 Task: Search one way flight ticket for 2 adults, 2 children, 2 infants in seat in first from Sarasota: Sarasota-bradenton International Airport to Jackson: Jackson Hole Airport on 5-2-2023. Choice of flights is Westjet. Number of bags: 7 checked bags. Price is upto 50000. Outbound departure time preference is 16:30.
Action: Mouse moved to (292, 396)
Screenshot: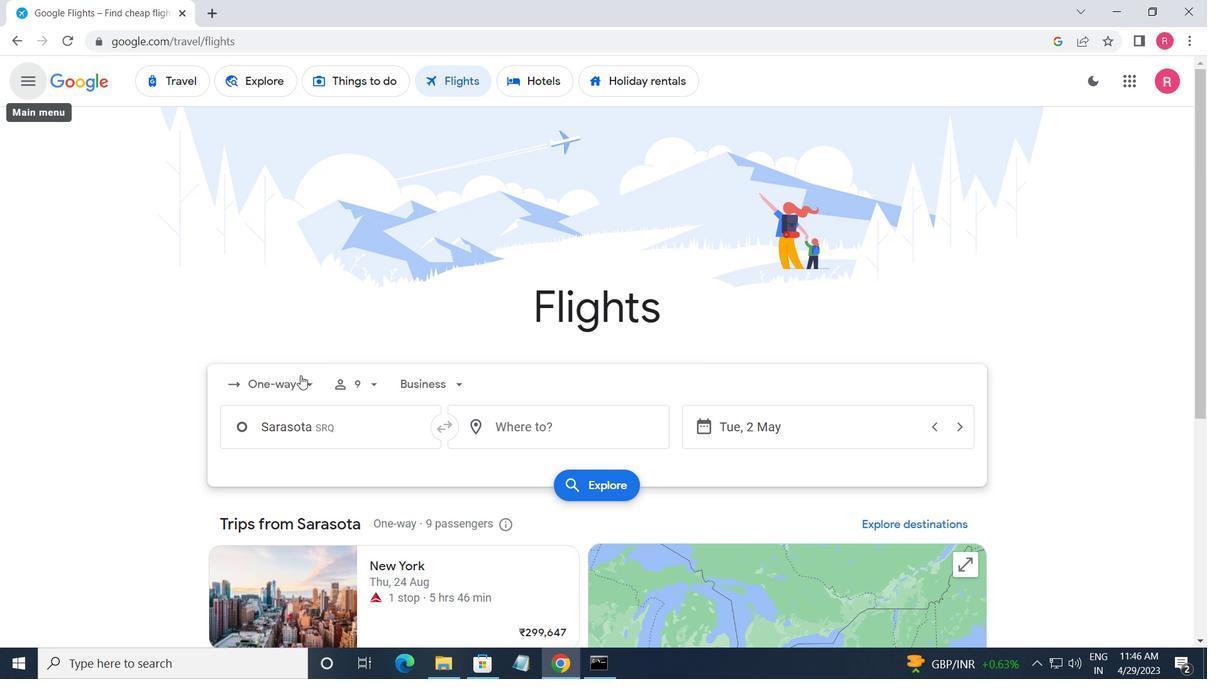 
Action: Mouse pressed left at (292, 396)
Screenshot: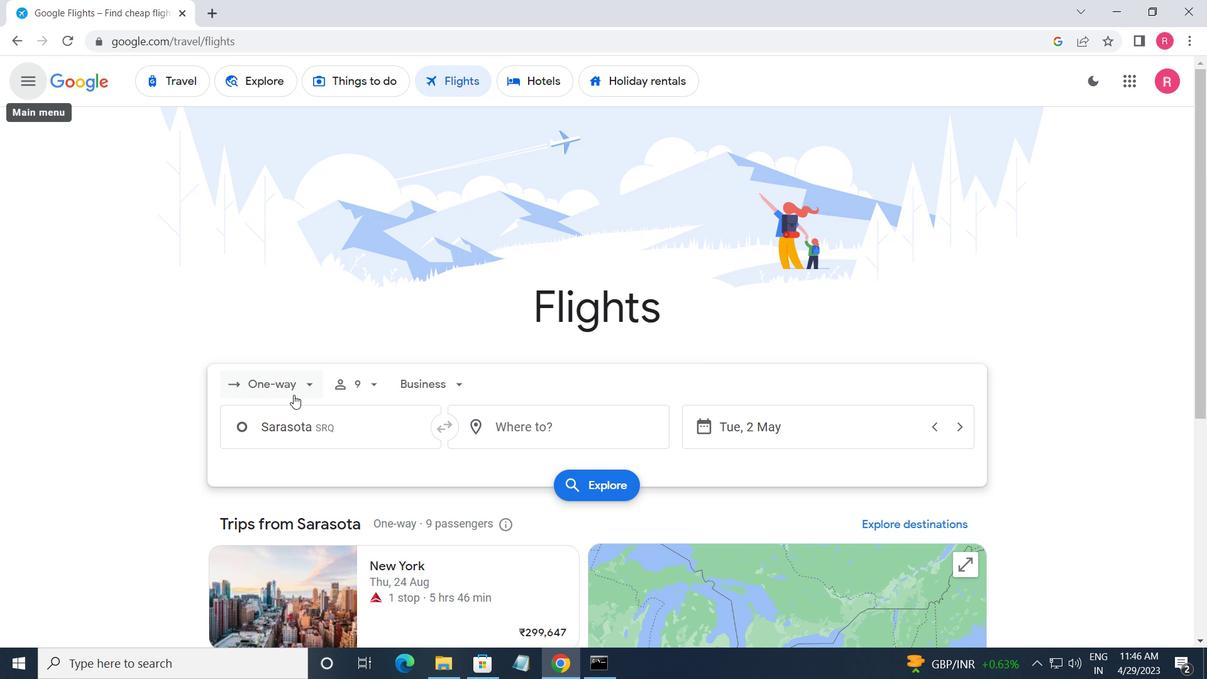 
Action: Mouse moved to (303, 451)
Screenshot: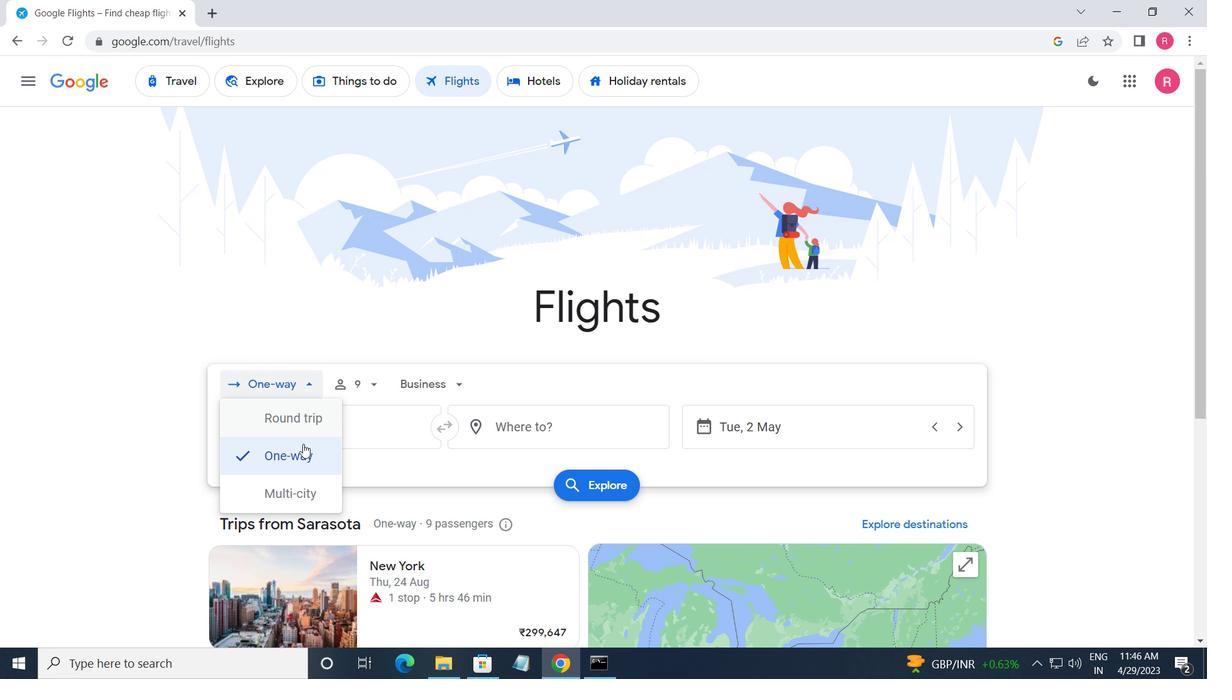 
Action: Mouse pressed left at (303, 451)
Screenshot: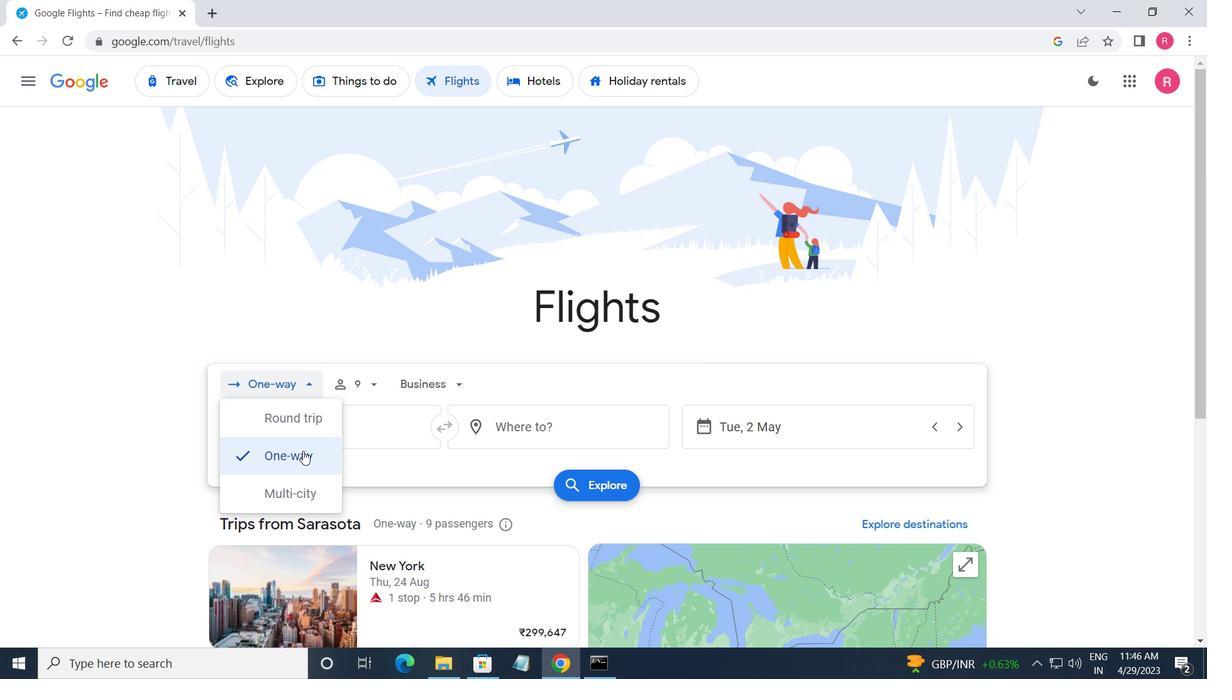 
Action: Mouse moved to (360, 384)
Screenshot: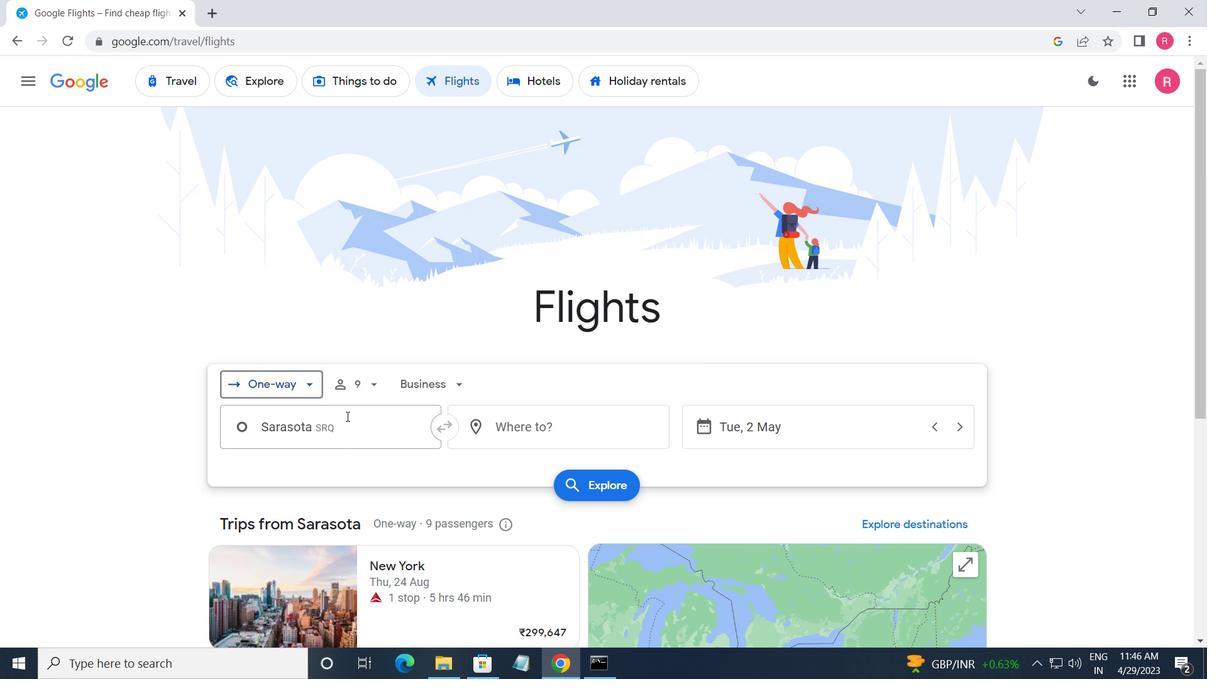 
Action: Mouse pressed left at (360, 384)
Screenshot: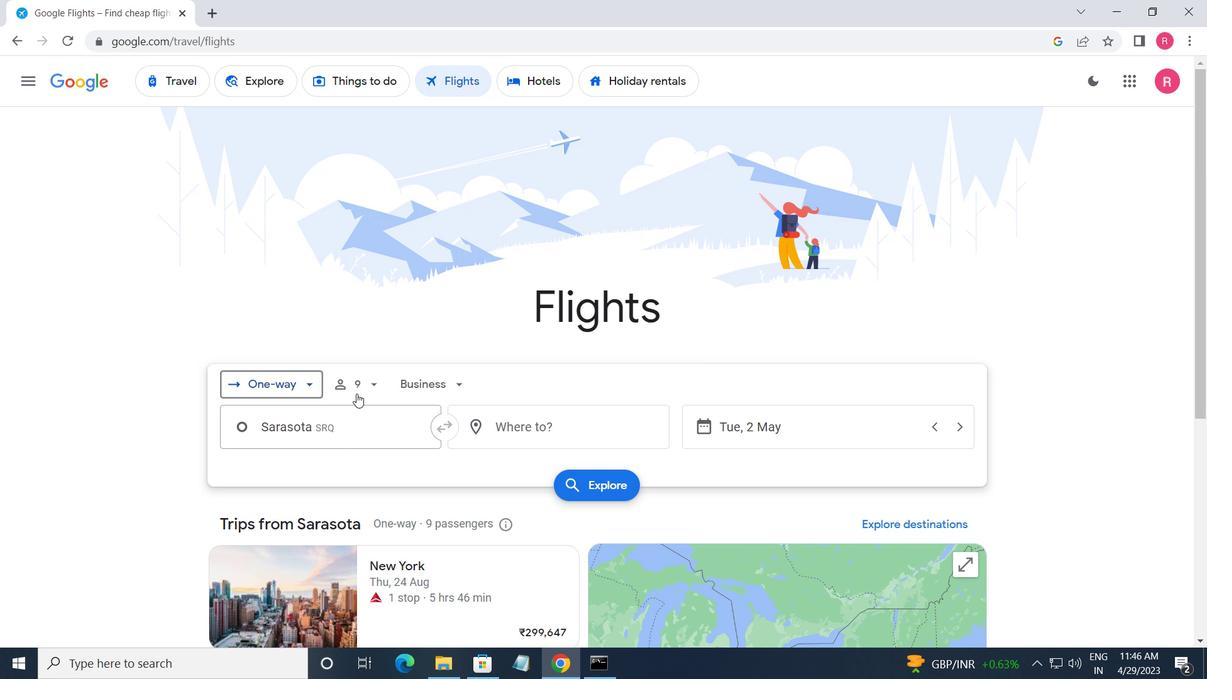 
Action: Mouse moved to (484, 430)
Screenshot: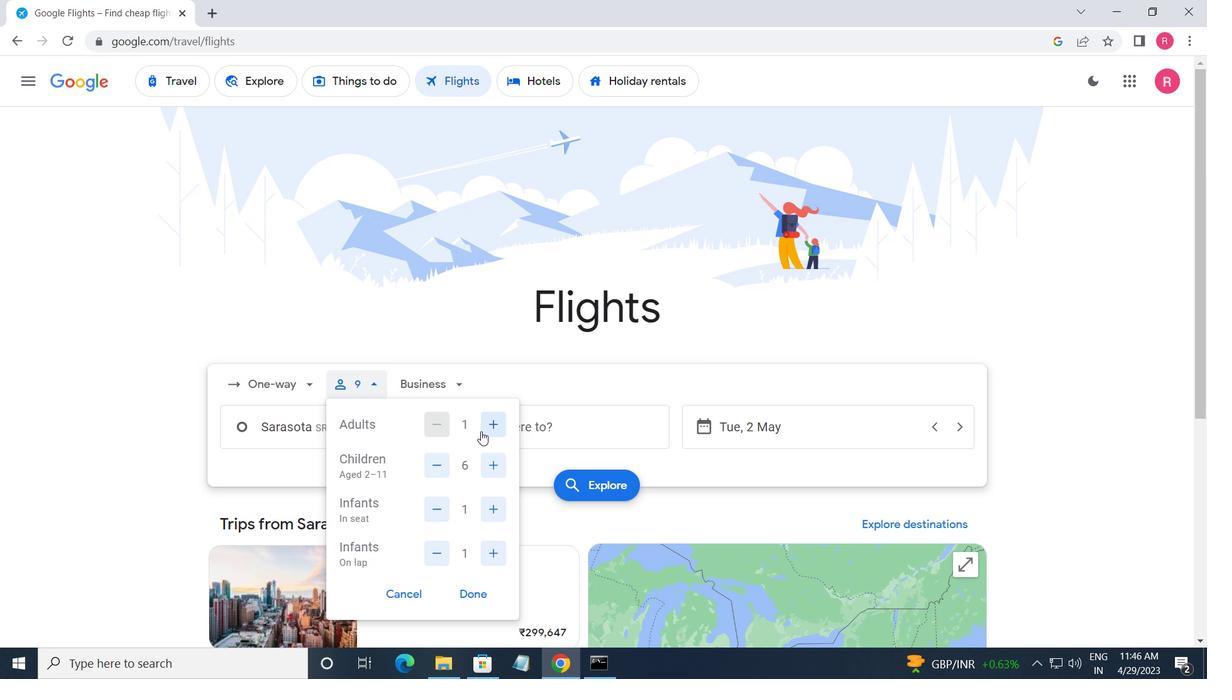 
Action: Mouse pressed left at (484, 430)
Screenshot: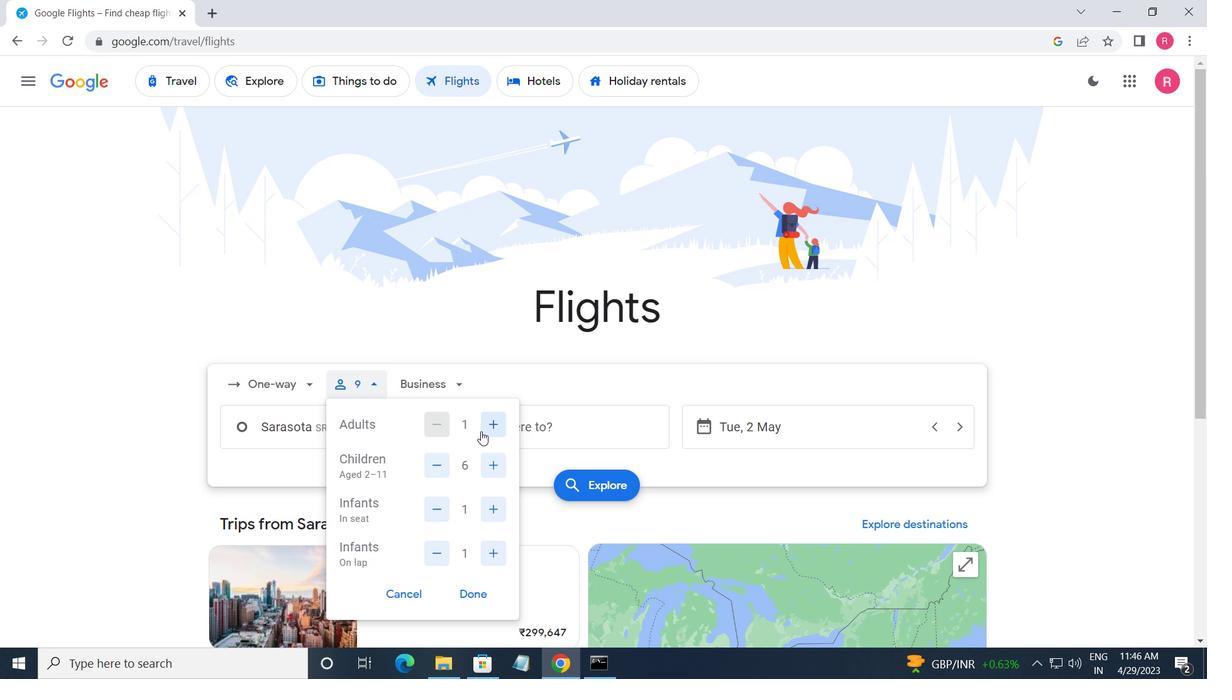 
Action: Mouse moved to (449, 471)
Screenshot: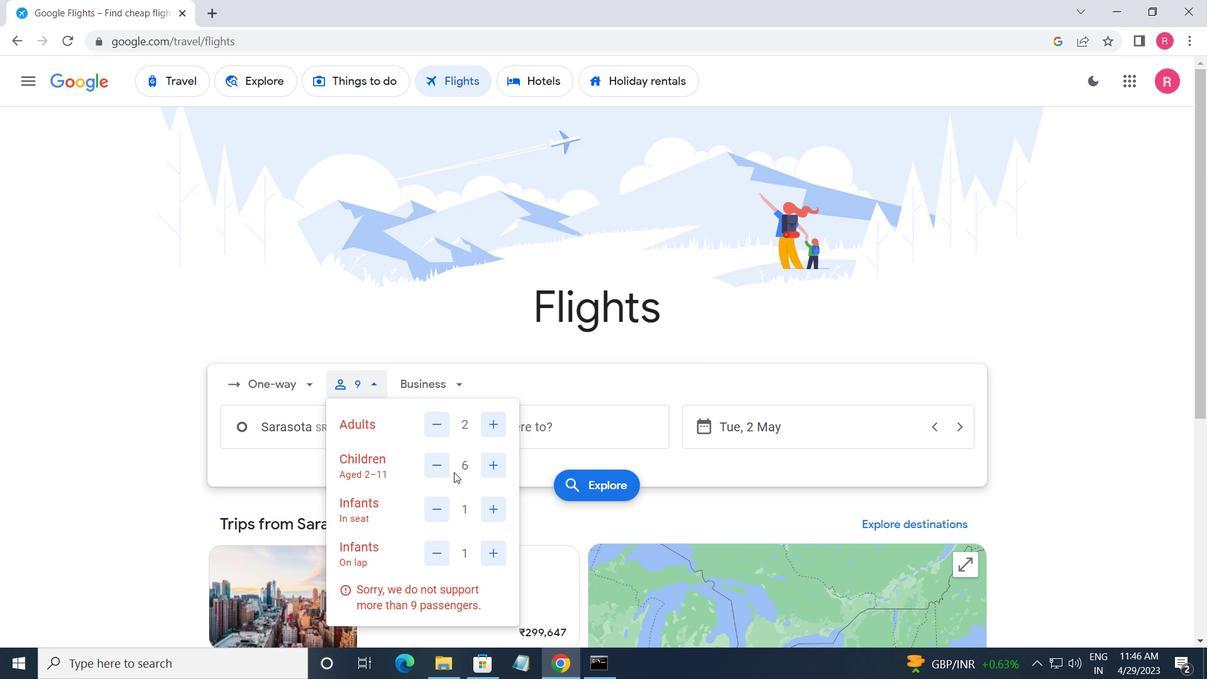 
Action: Mouse pressed left at (449, 471)
Screenshot: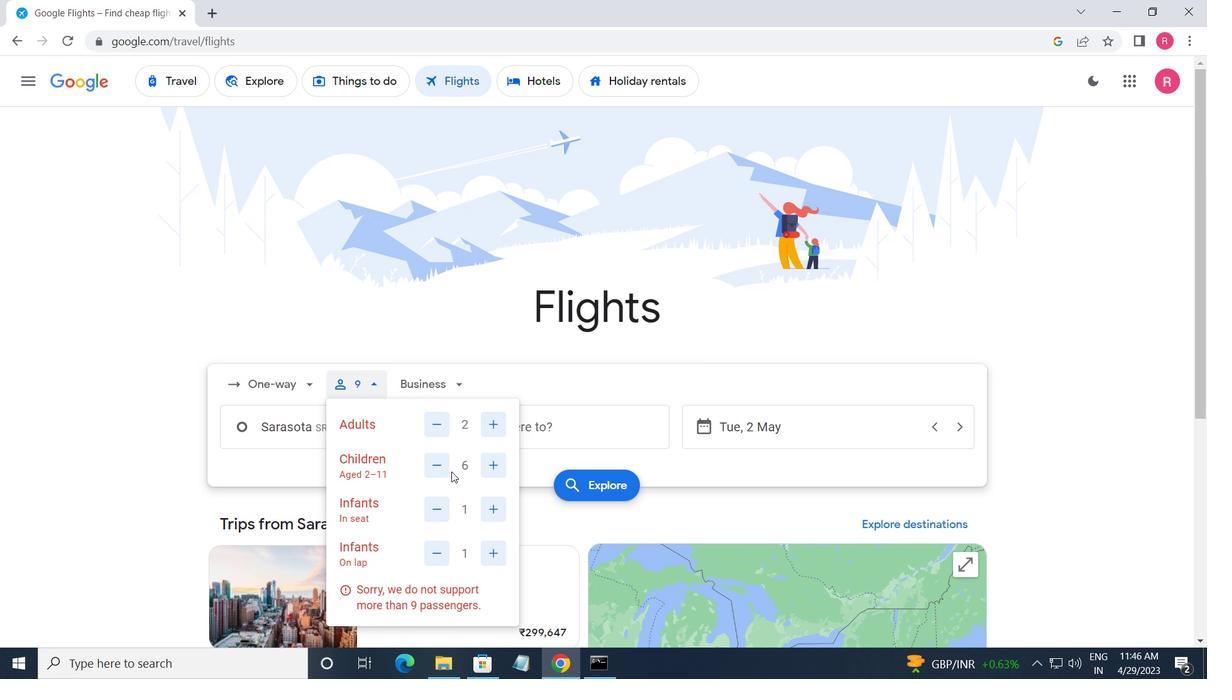 
Action: Mouse moved to (444, 471)
Screenshot: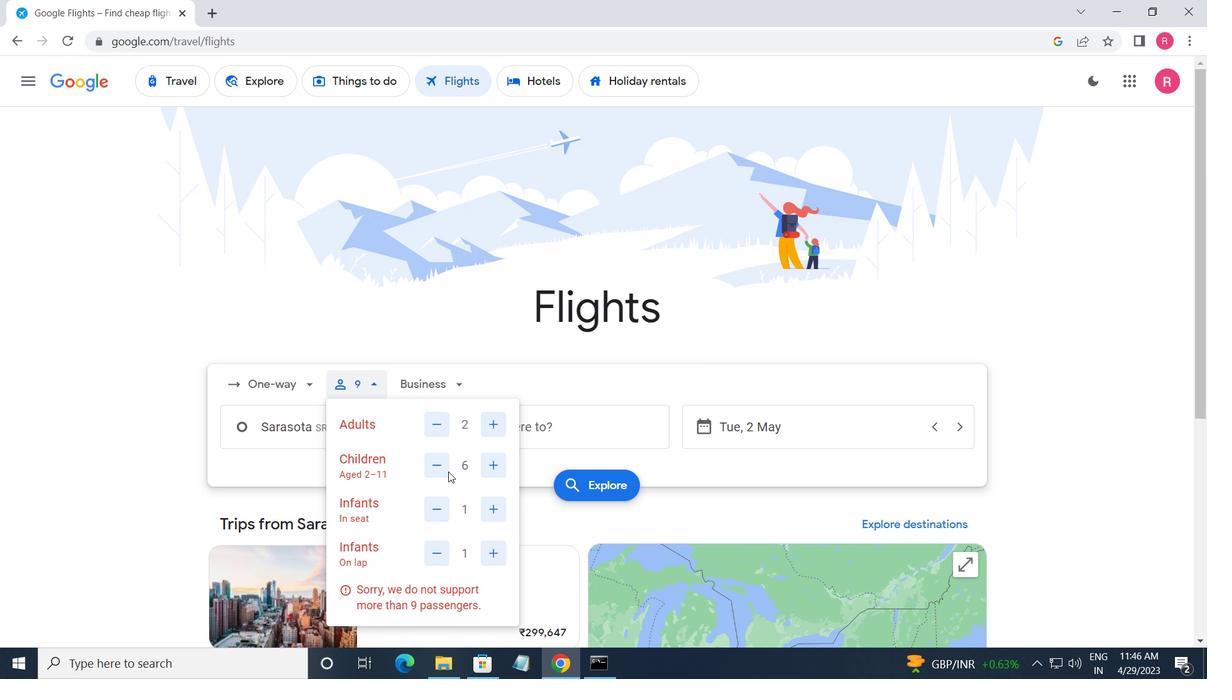 
Action: Mouse pressed left at (444, 471)
Screenshot: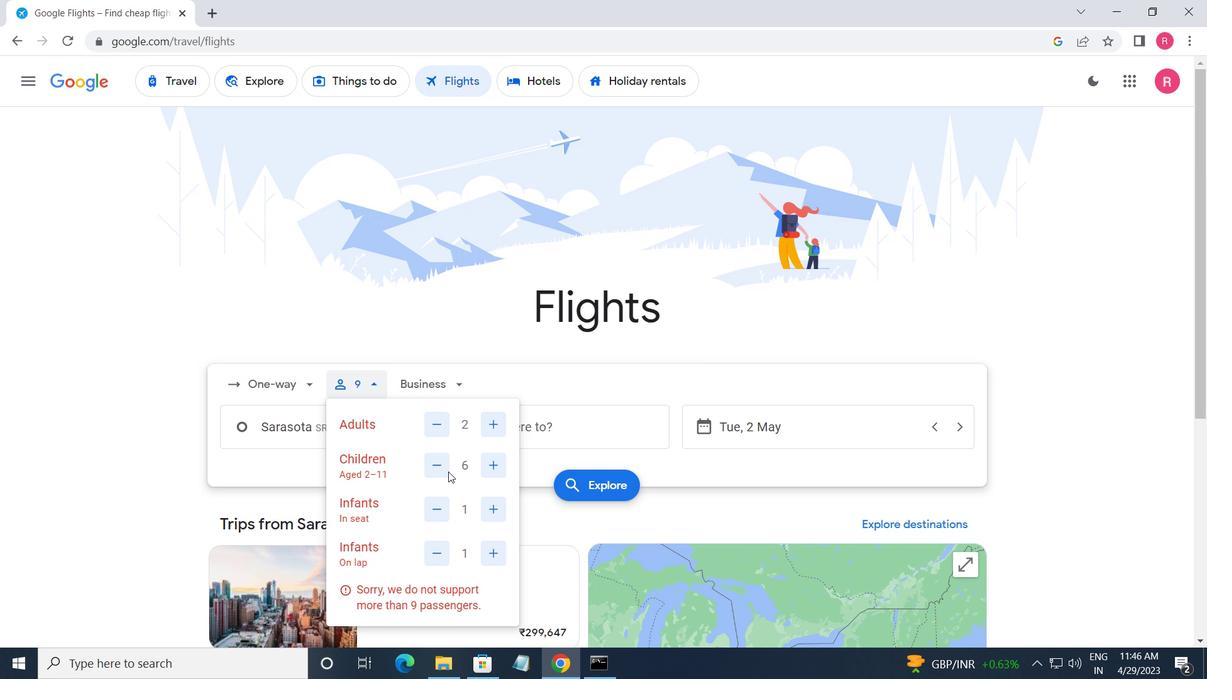 
Action: Mouse moved to (444, 471)
Screenshot: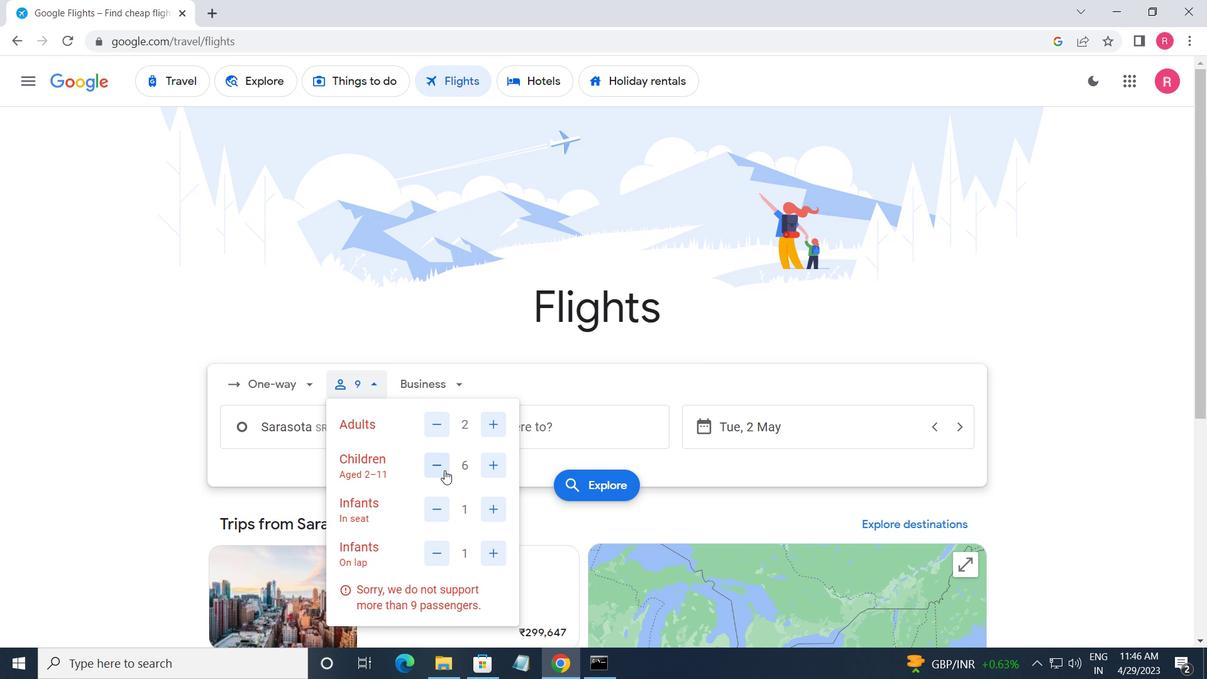 
Action: Mouse pressed left at (444, 471)
Screenshot: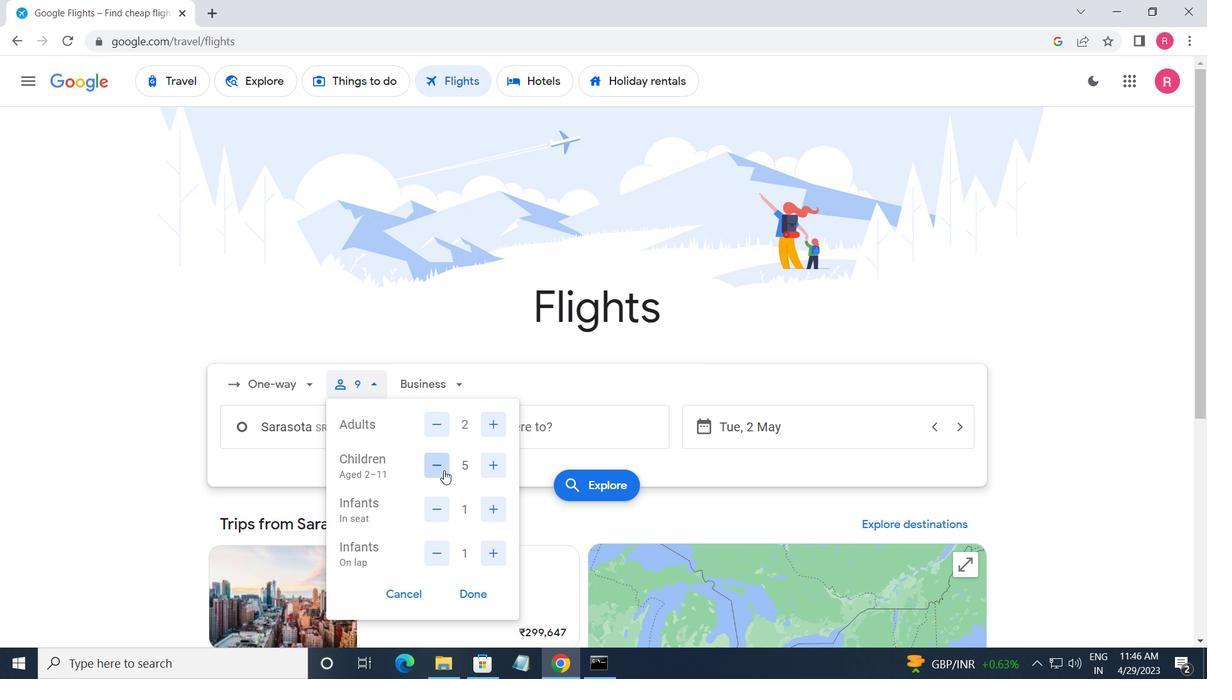 
Action: Mouse pressed left at (444, 471)
Screenshot: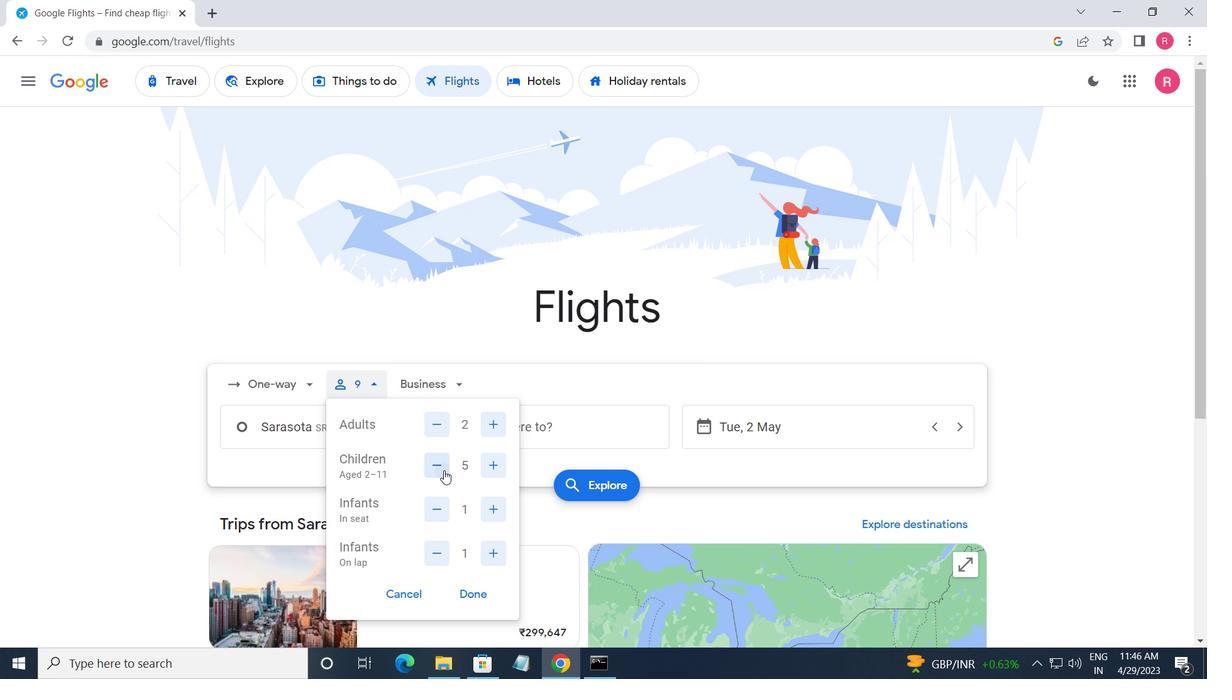 
Action: Mouse pressed left at (444, 471)
Screenshot: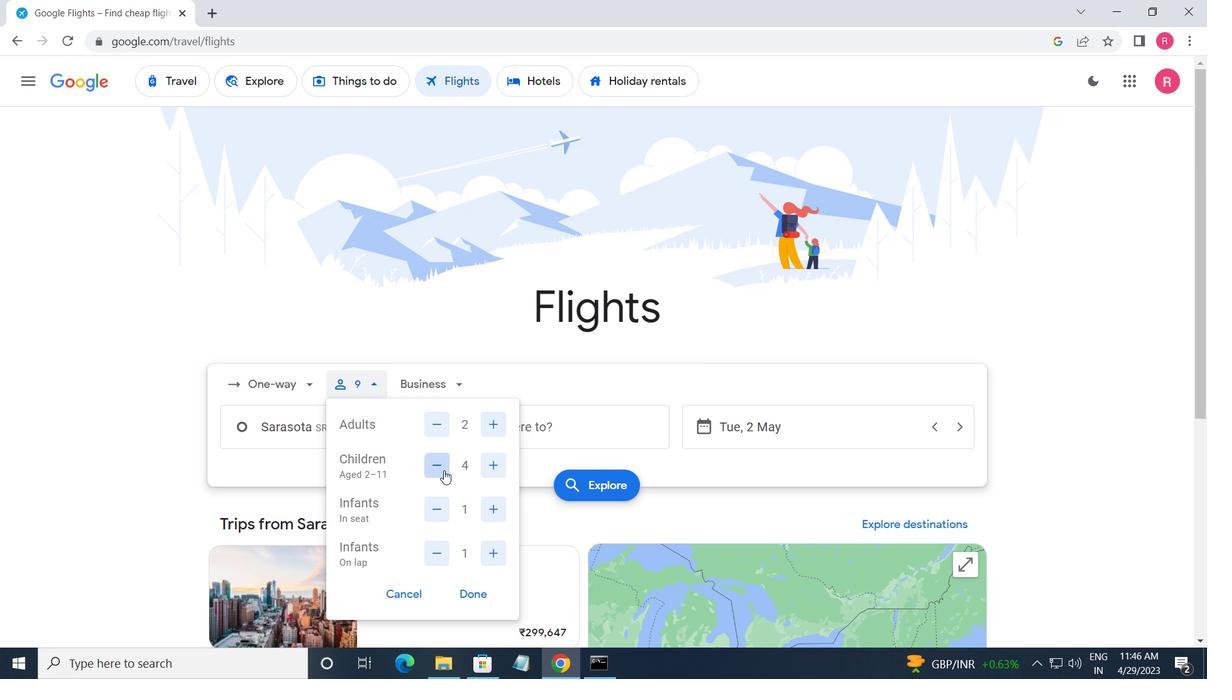 
Action: Mouse moved to (488, 508)
Screenshot: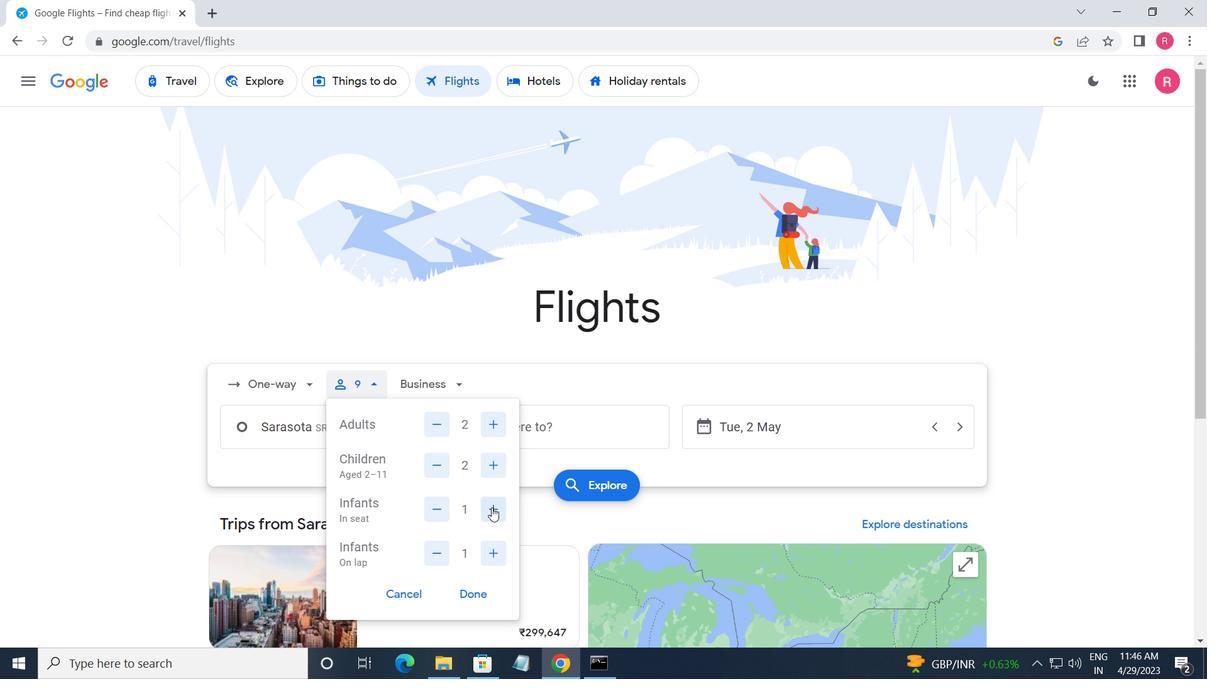 
Action: Mouse pressed left at (488, 508)
Screenshot: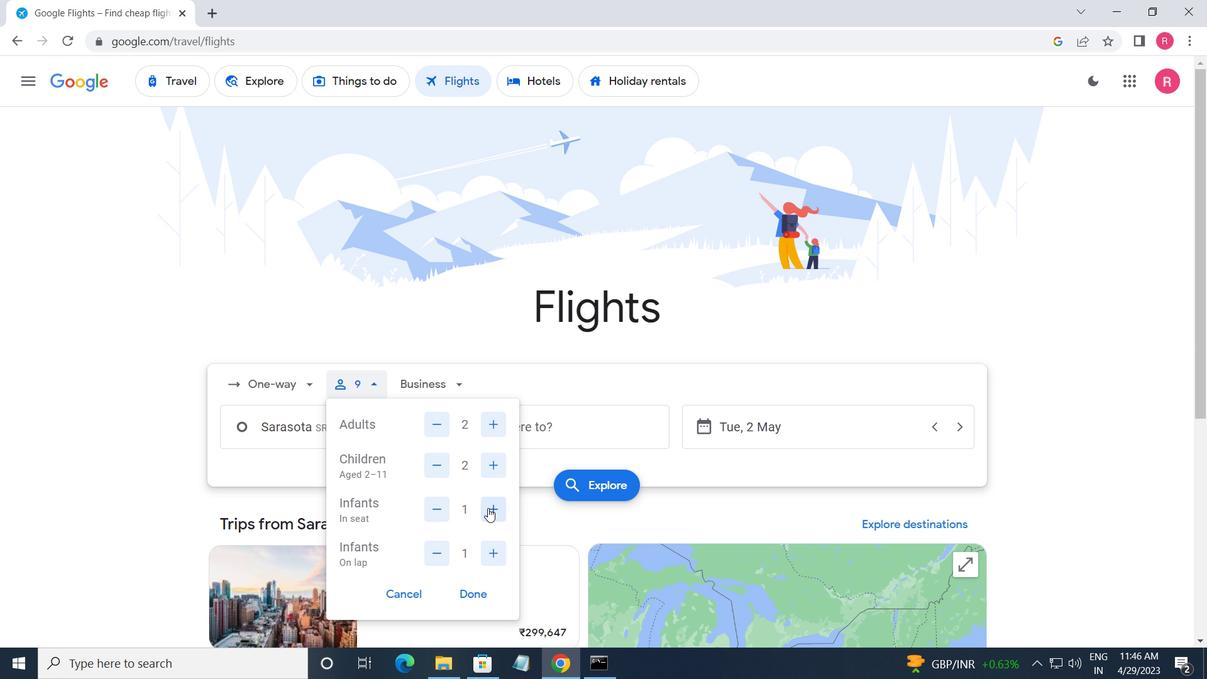 
Action: Mouse moved to (445, 559)
Screenshot: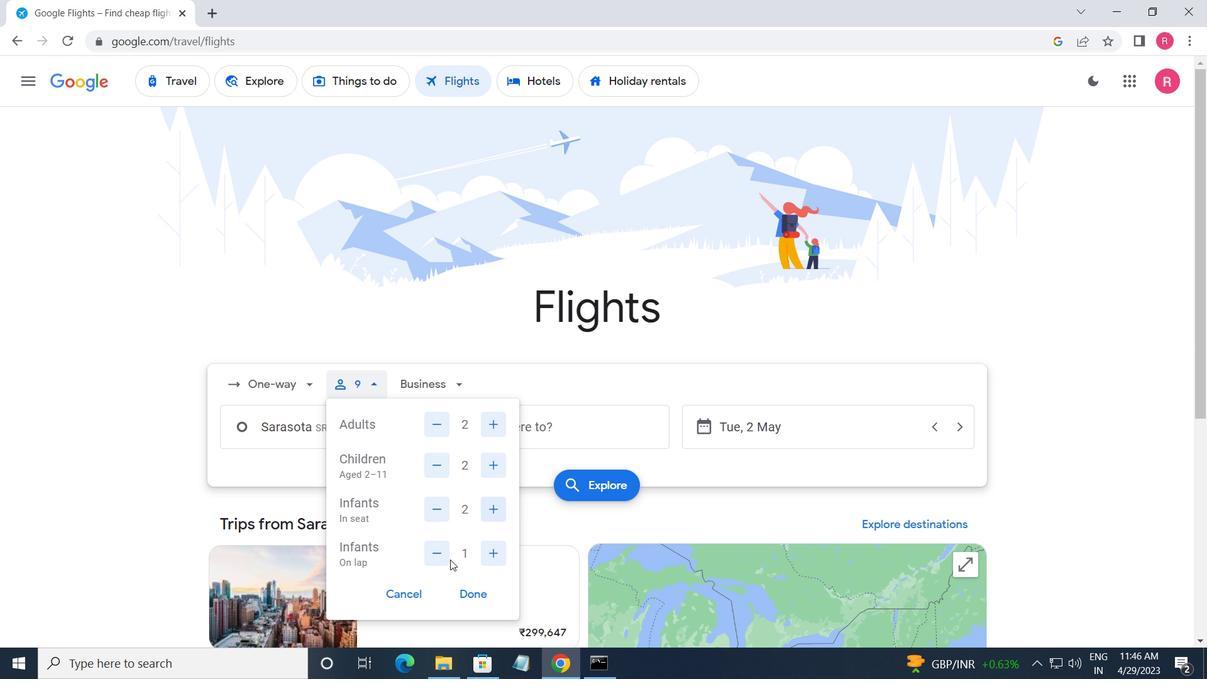 
Action: Mouse pressed left at (445, 559)
Screenshot: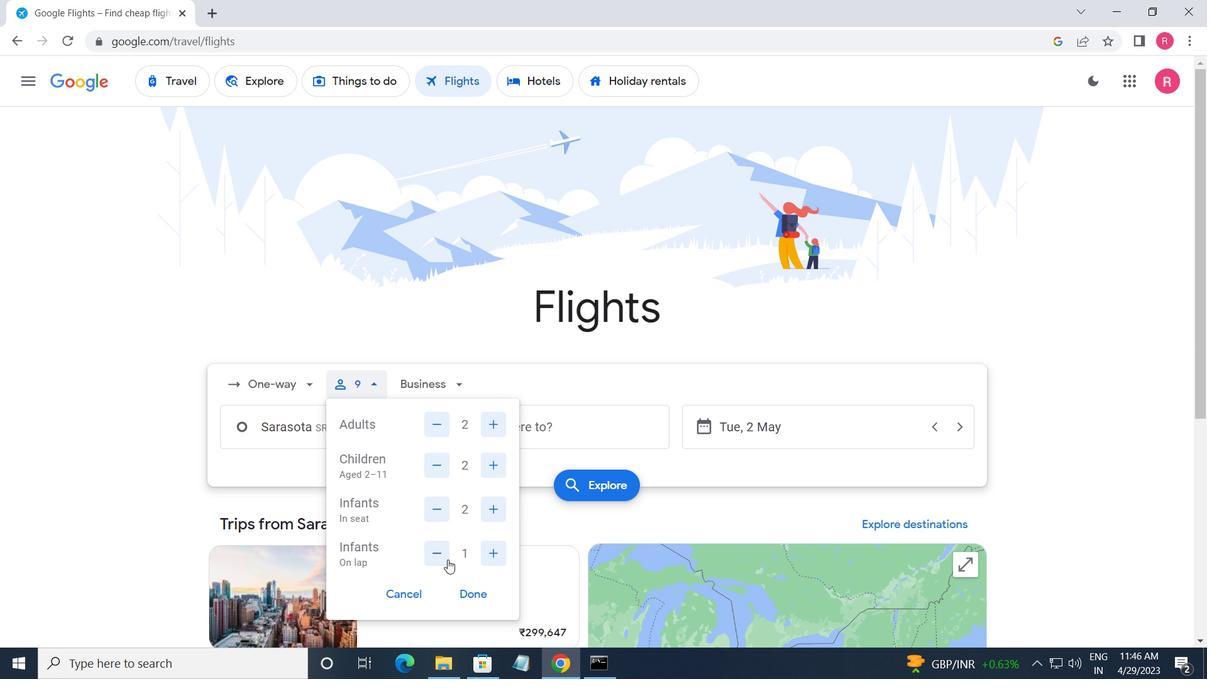
Action: Mouse moved to (467, 585)
Screenshot: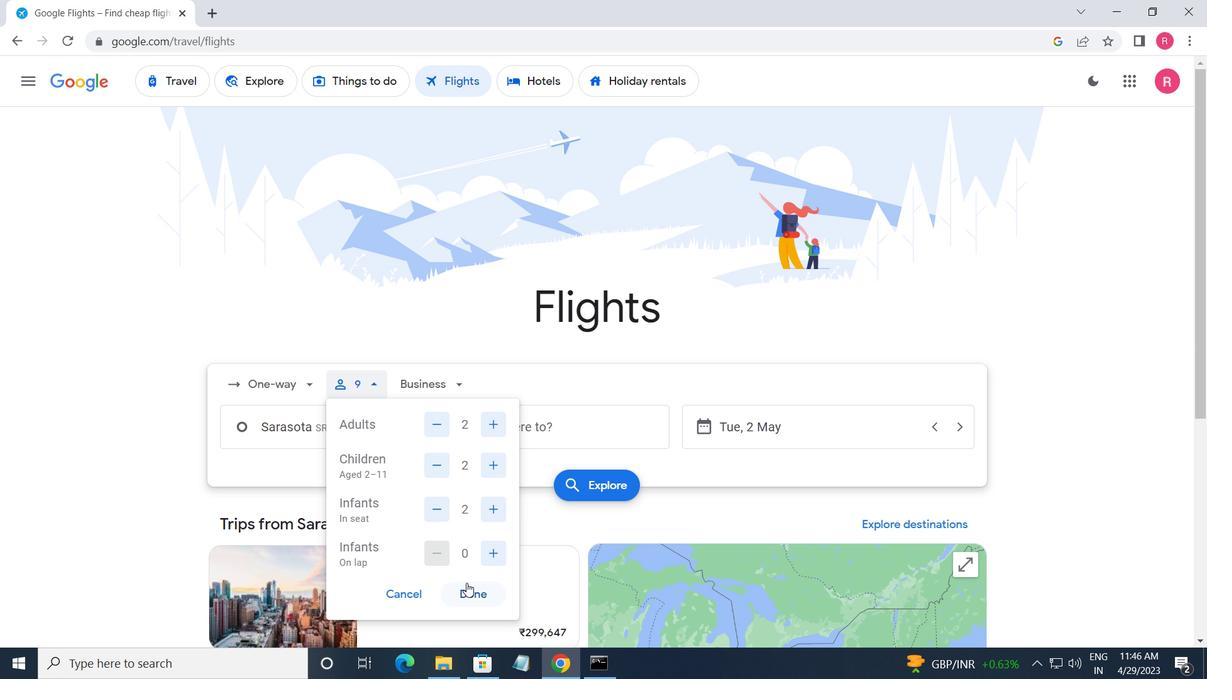 
Action: Mouse pressed left at (467, 585)
Screenshot: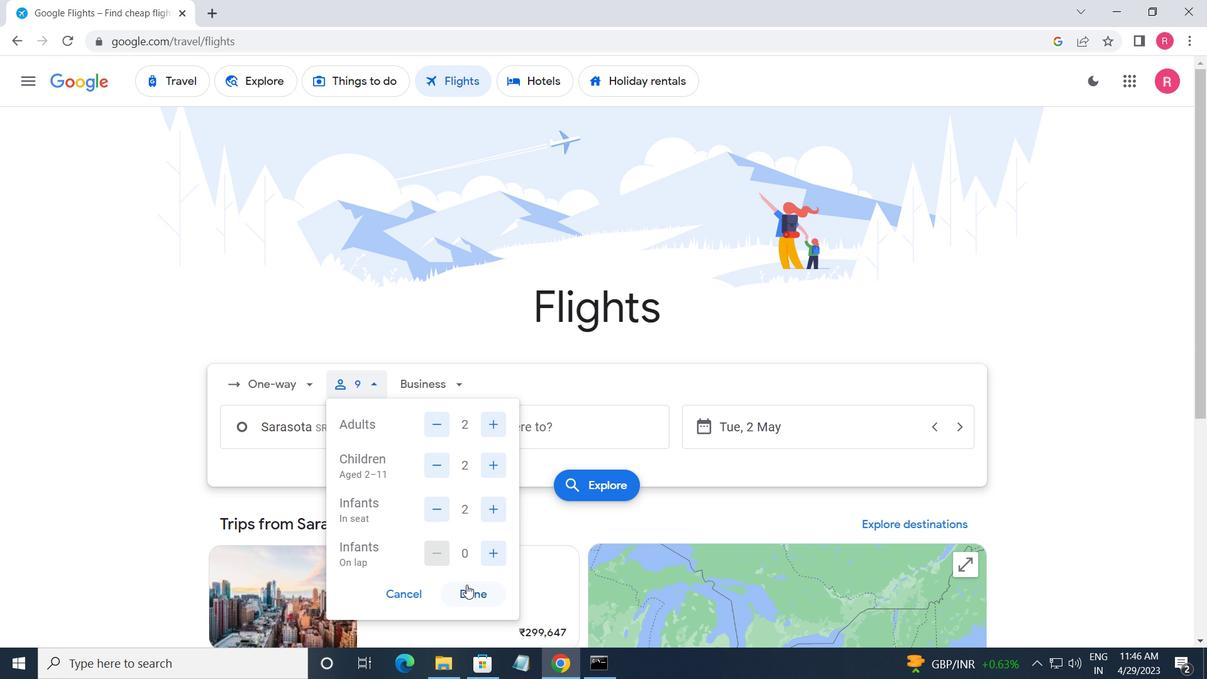 
Action: Mouse moved to (336, 440)
Screenshot: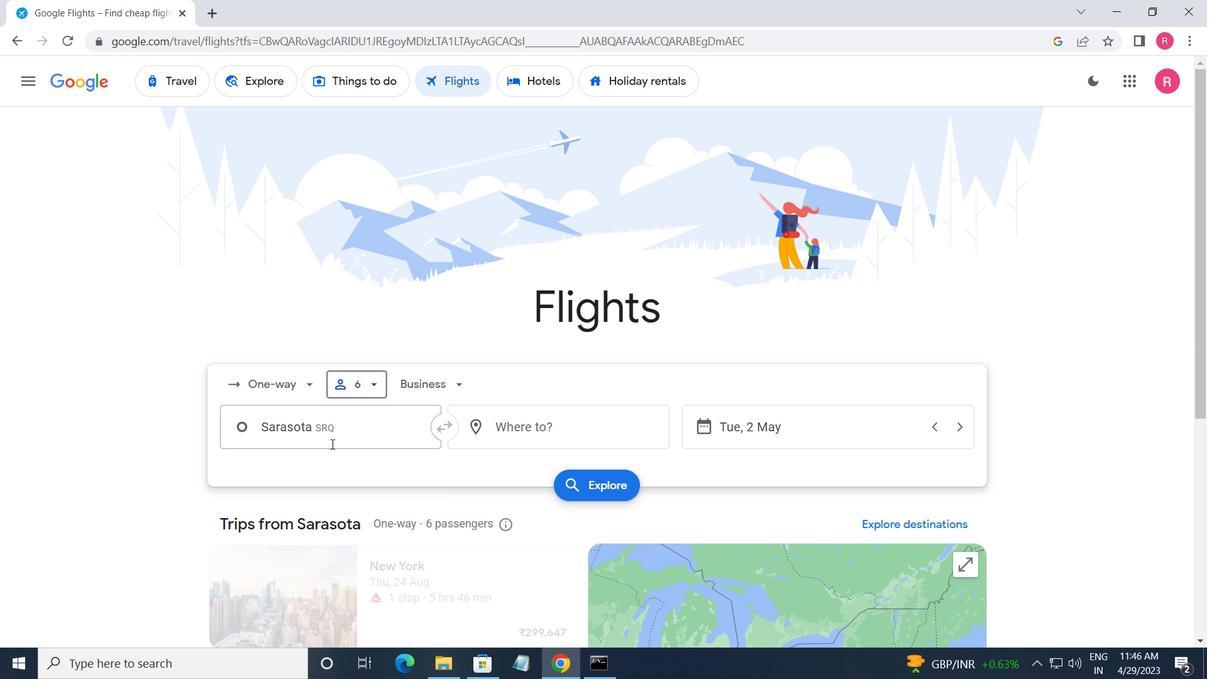 
Action: Mouse pressed left at (336, 440)
Screenshot: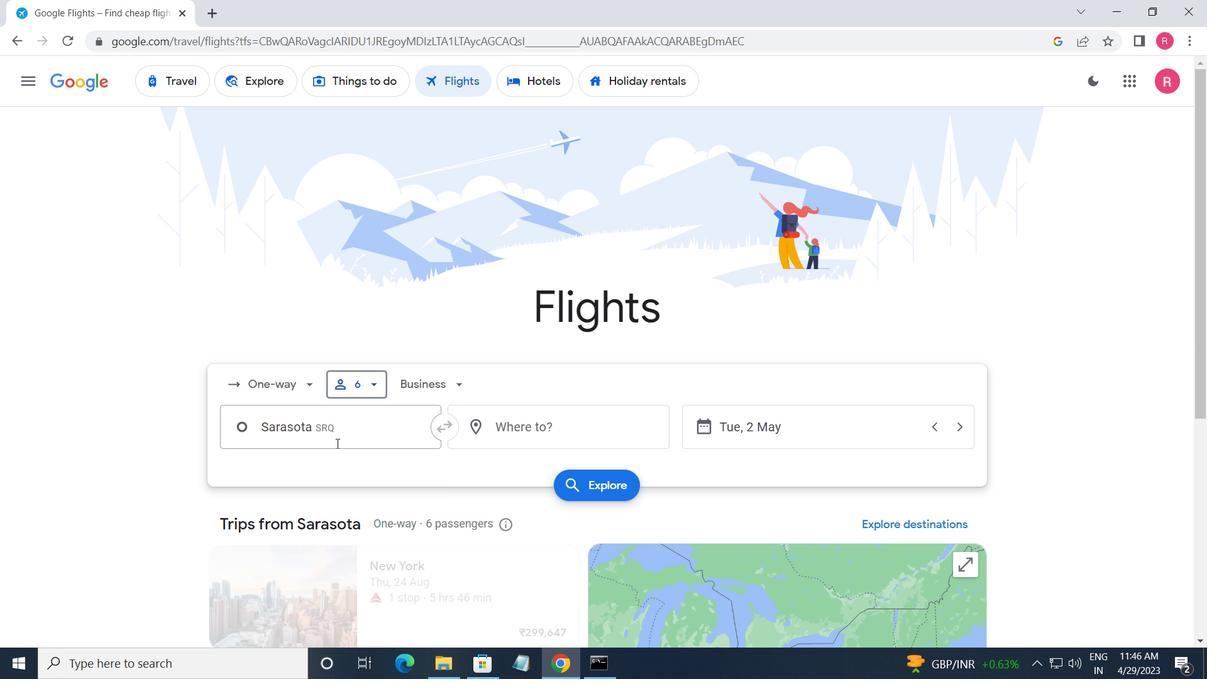
Action: Mouse moved to (353, 522)
Screenshot: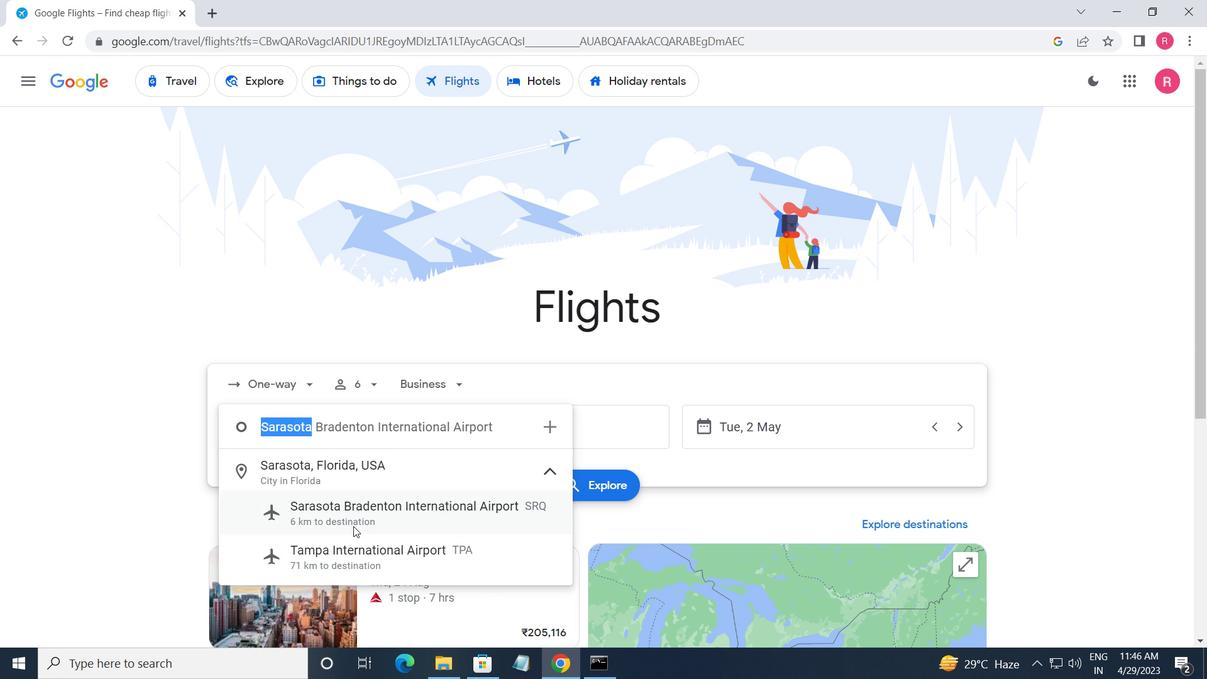 
Action: Mouse pressed left at (353, 522)
Screenshot: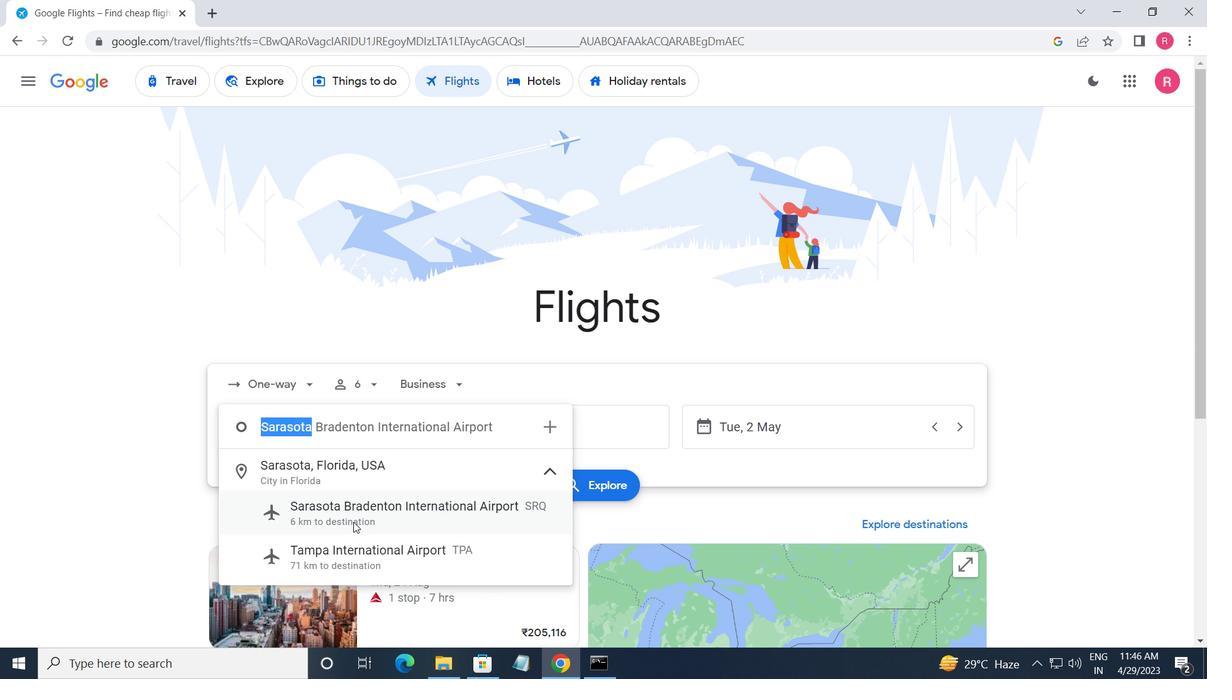 
Action: Mouse moved to (602, 429)
Screenshot: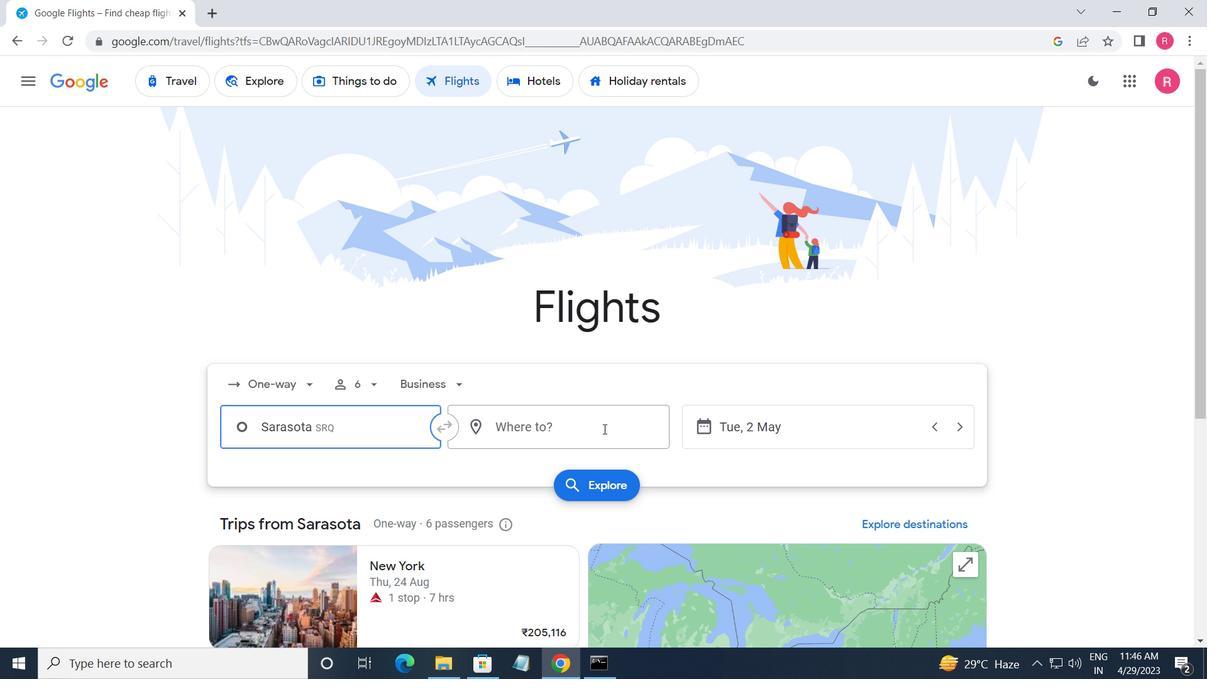 
Action: Mouse pressed left at (602, 429)
Screenshot: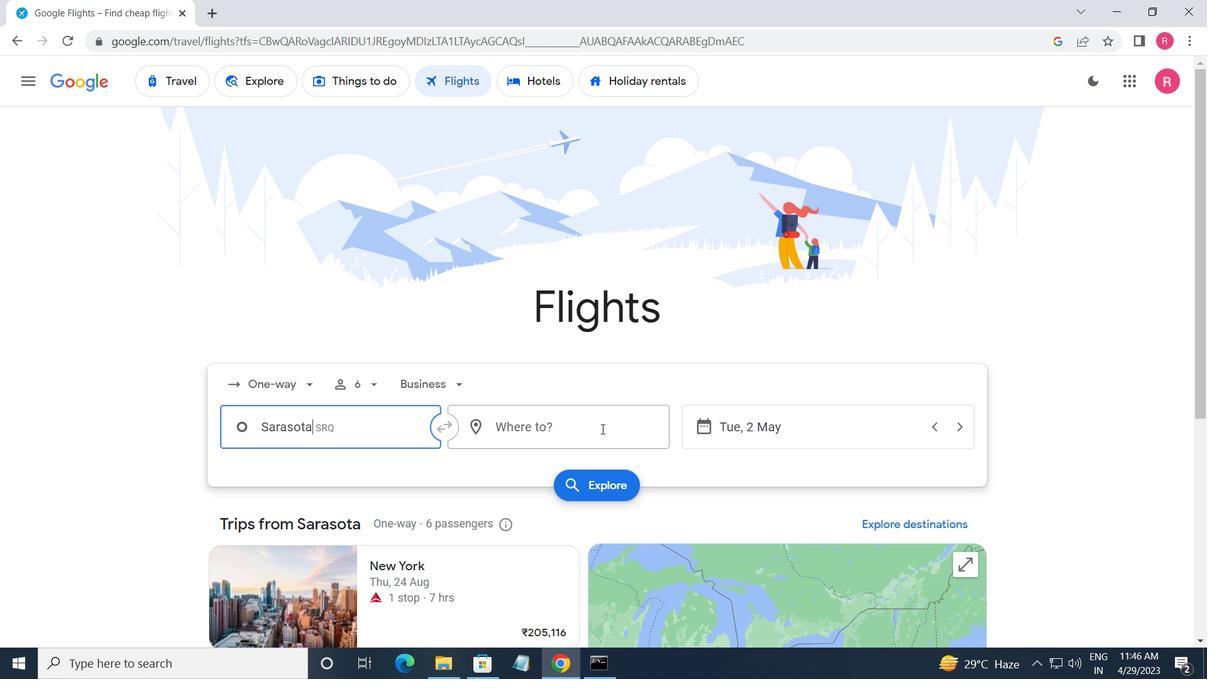 
Action: Mouse moved to (515, 578)
Screenshot: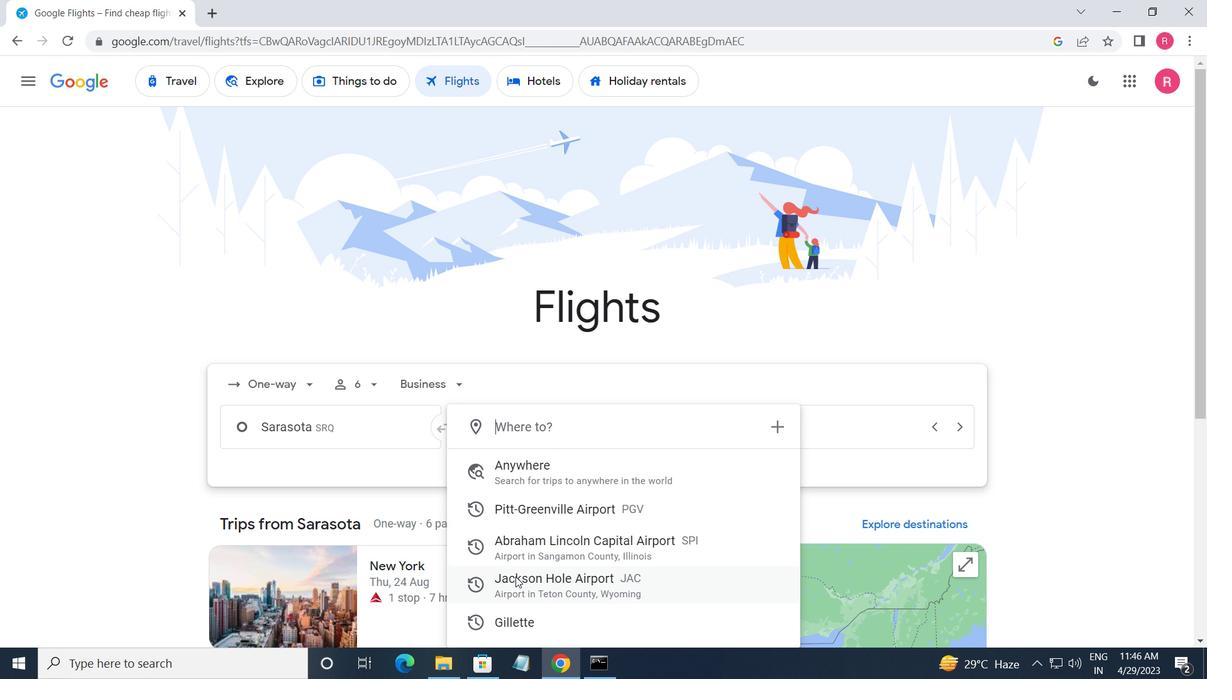 
Action: Mouse pressed left at (515, 578)
Screenshot: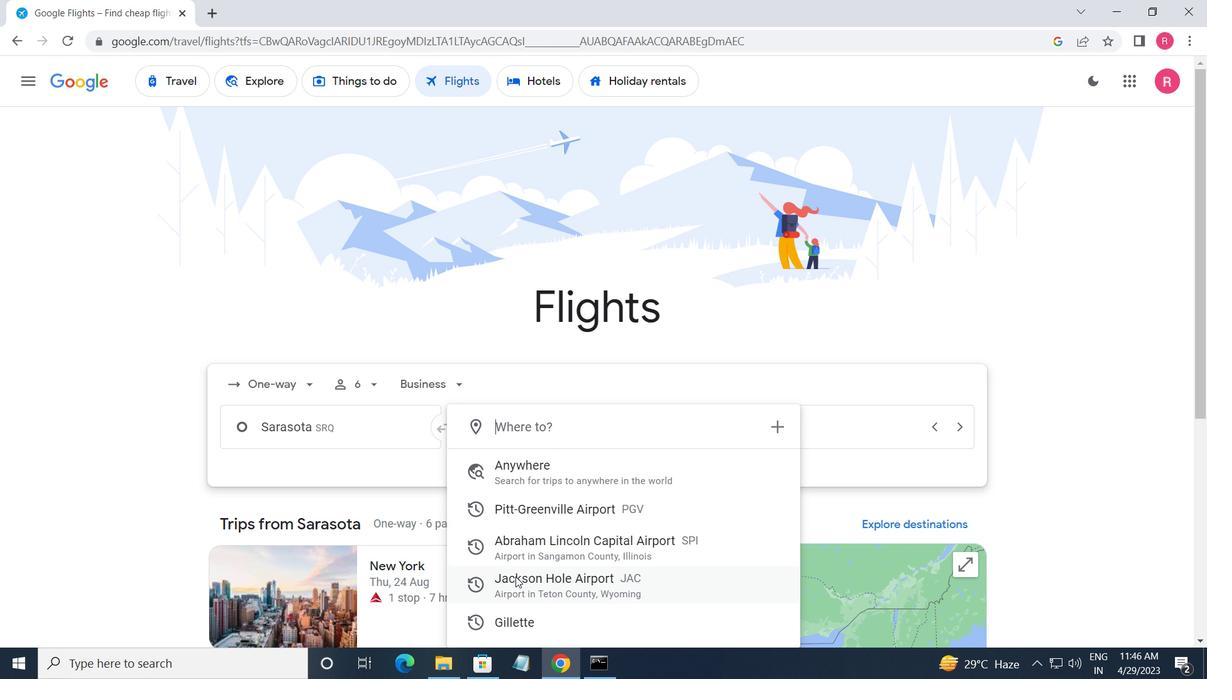 
Action: Mouse moved to (784, 415)
Screenshot: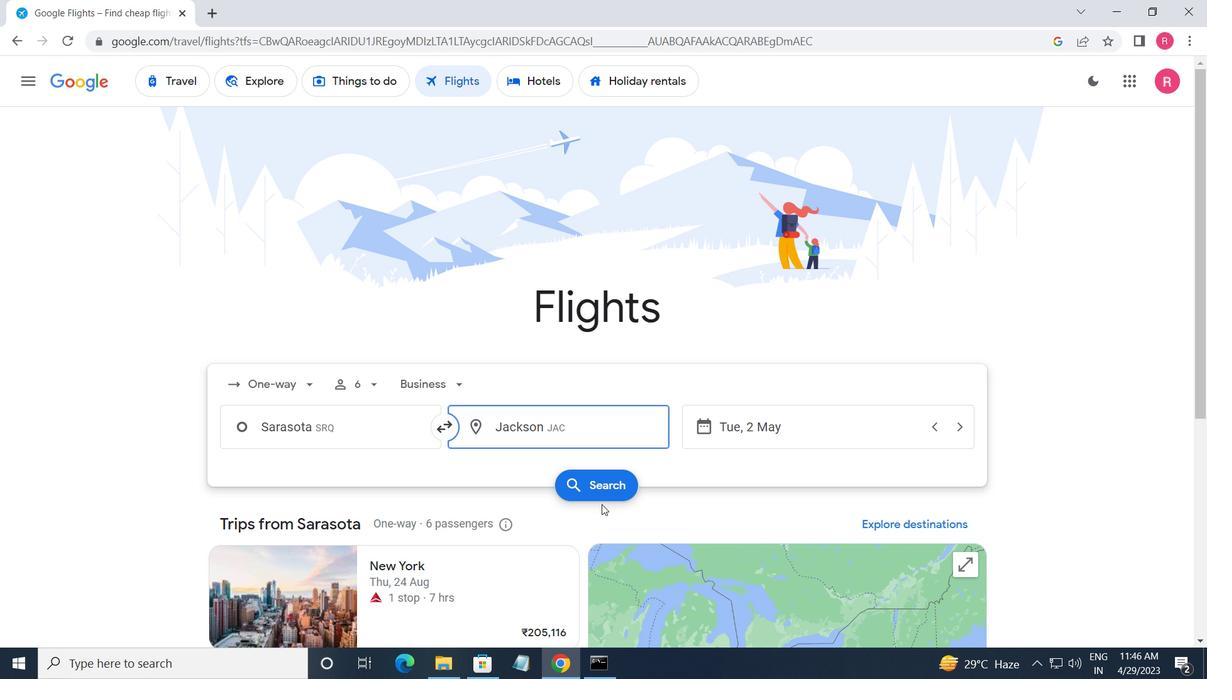 
Action: Mouse pressed left at (784, 415)
Screenshot: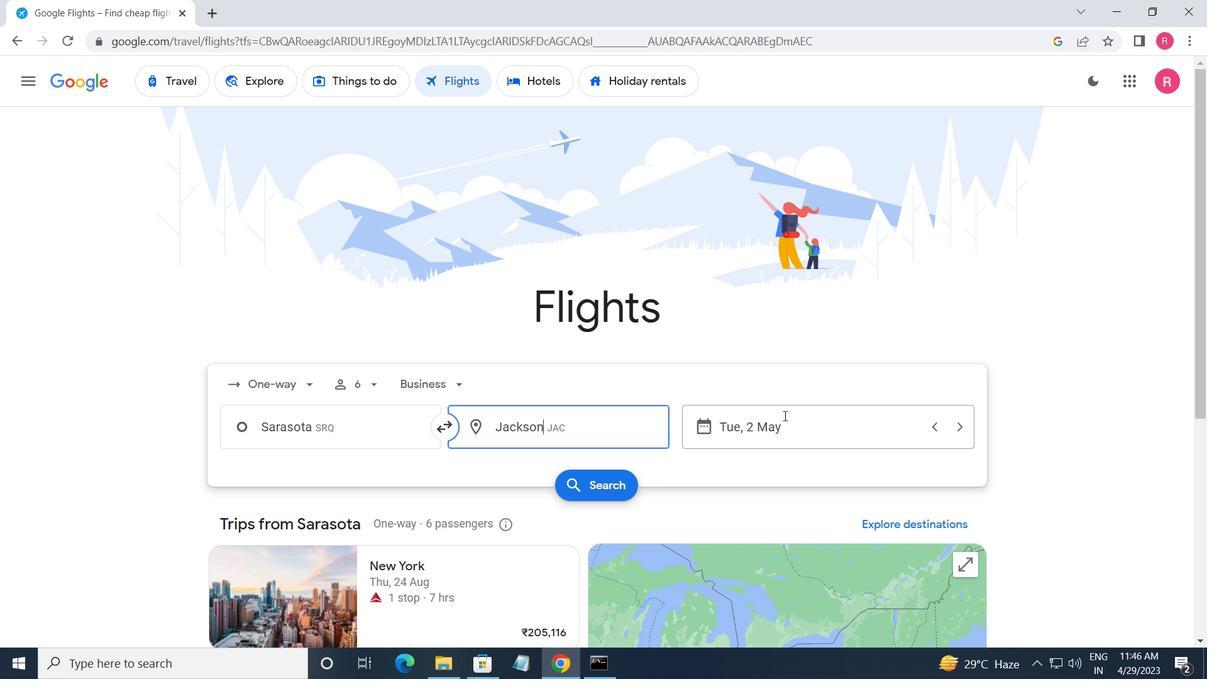 
Action: Mouse moved to (797, 375)
Screenshot: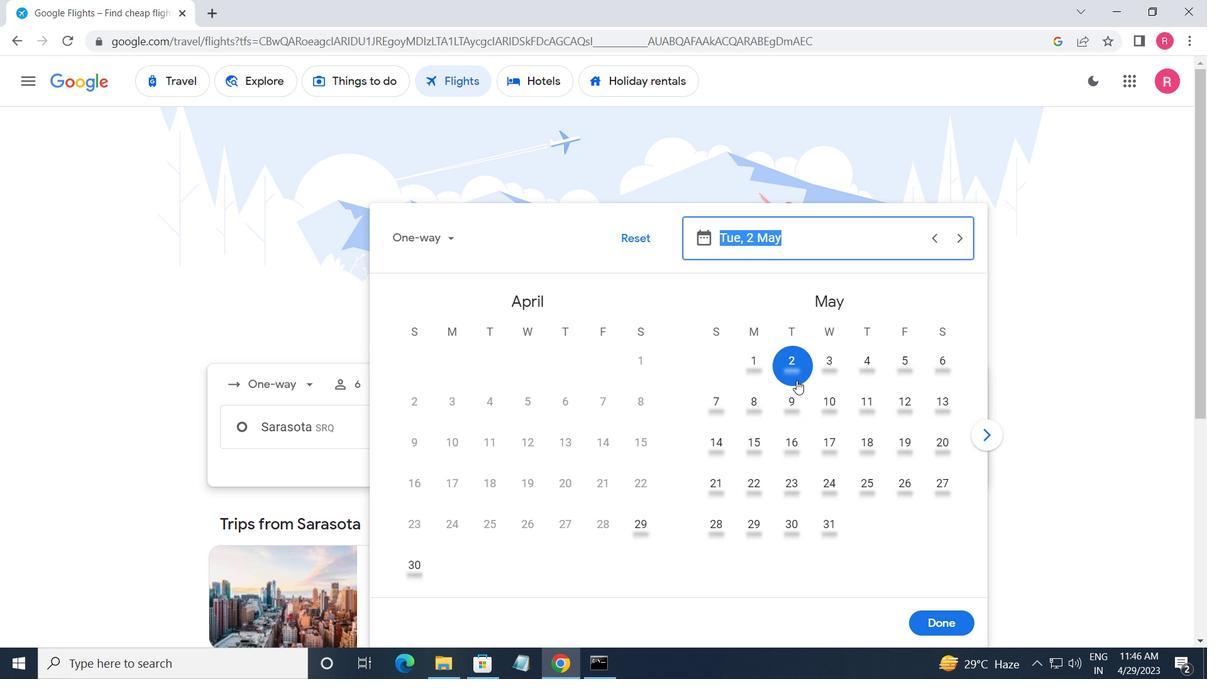 
Action: Mouse pressed left at (797, 375)
Screenshot: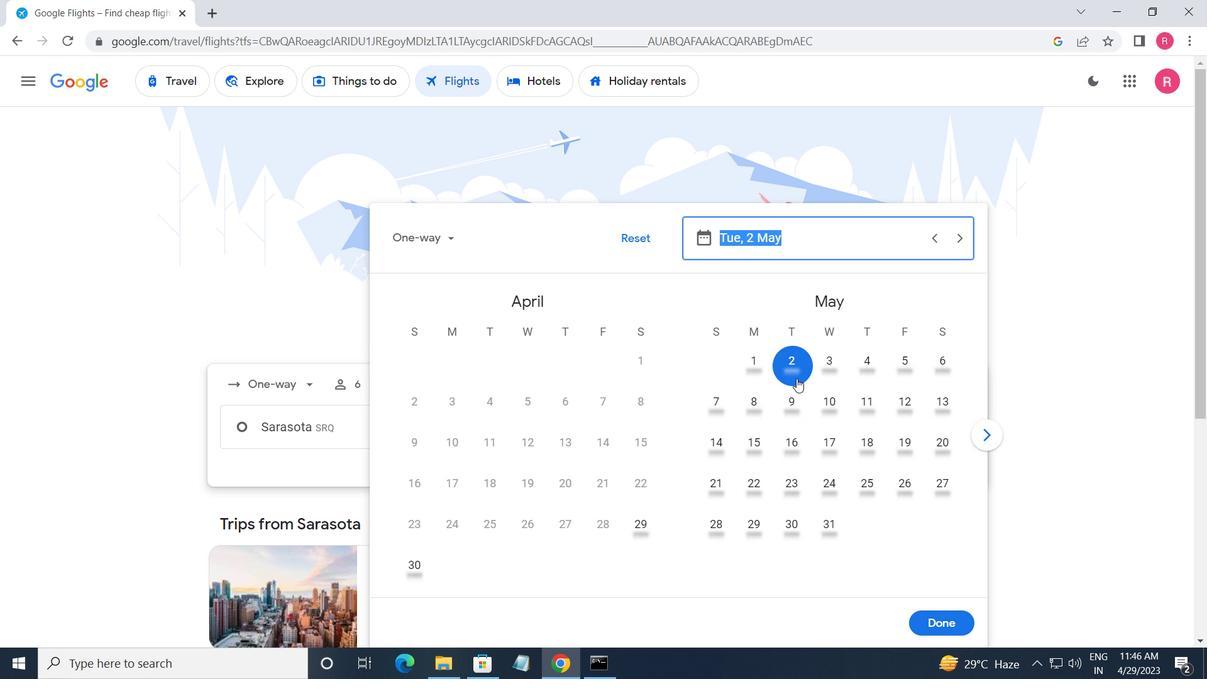 
Action: Mouse moved to (956, 622)
Screenshot: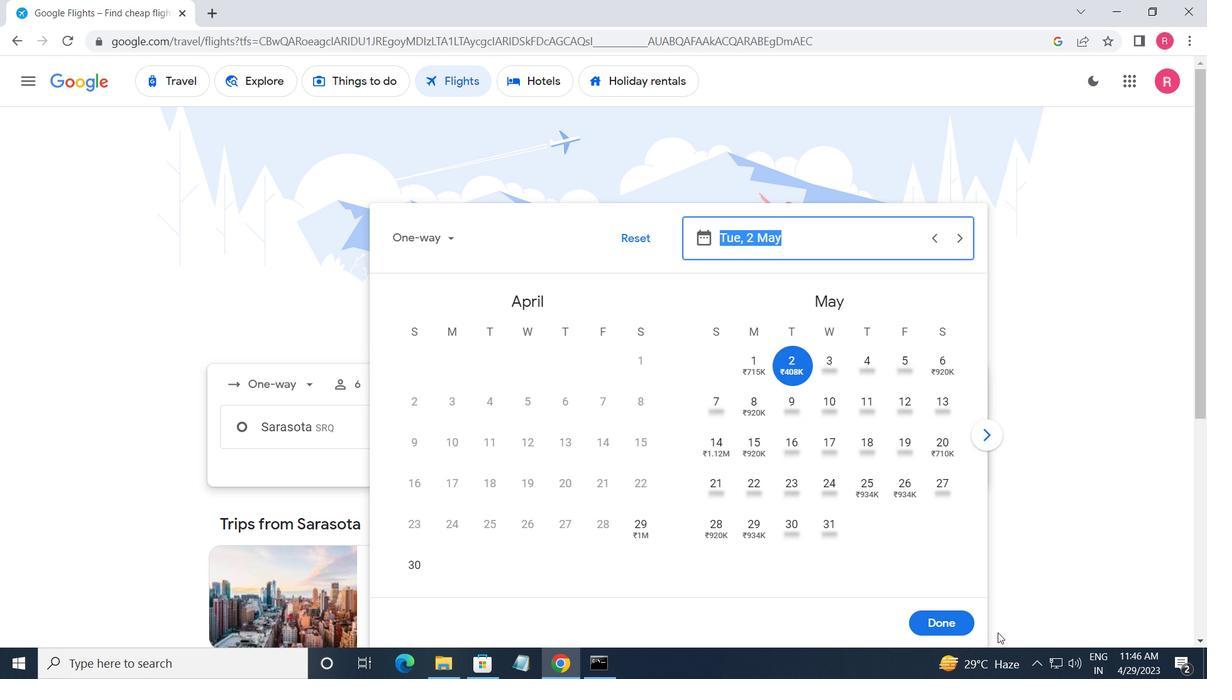 
Action: Mouse pressed left at (956, 622)
Screenshot: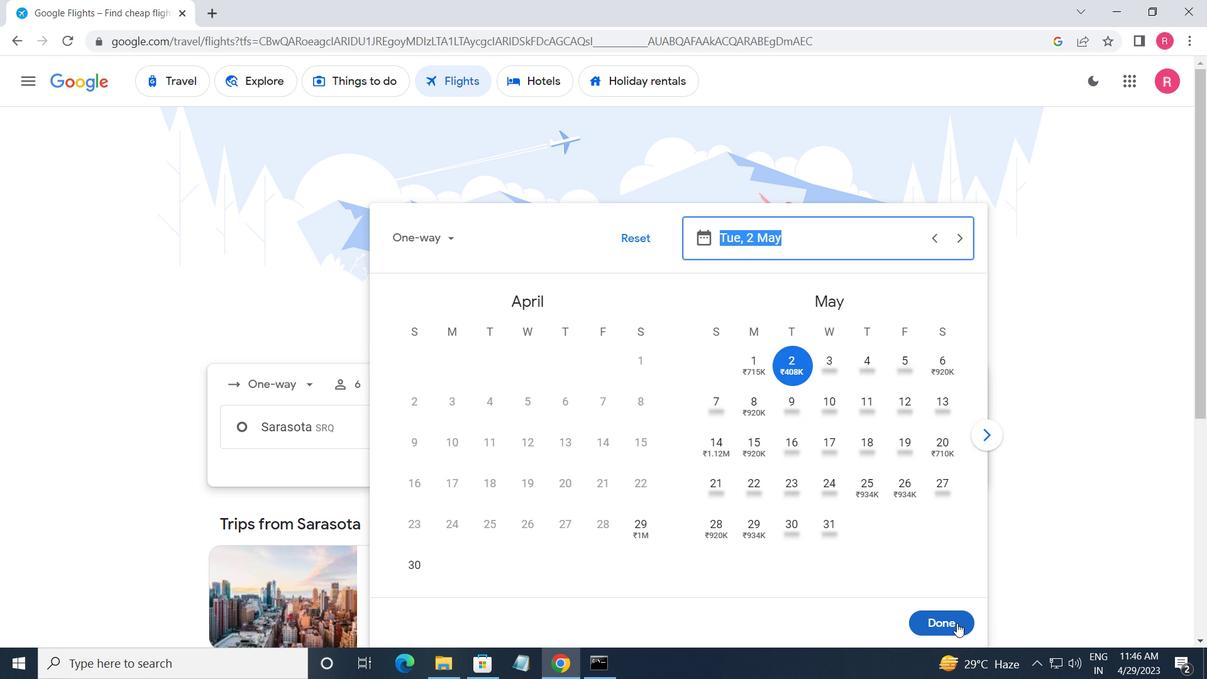 
Action: Mouse moved to (588, 491)
Screenshot: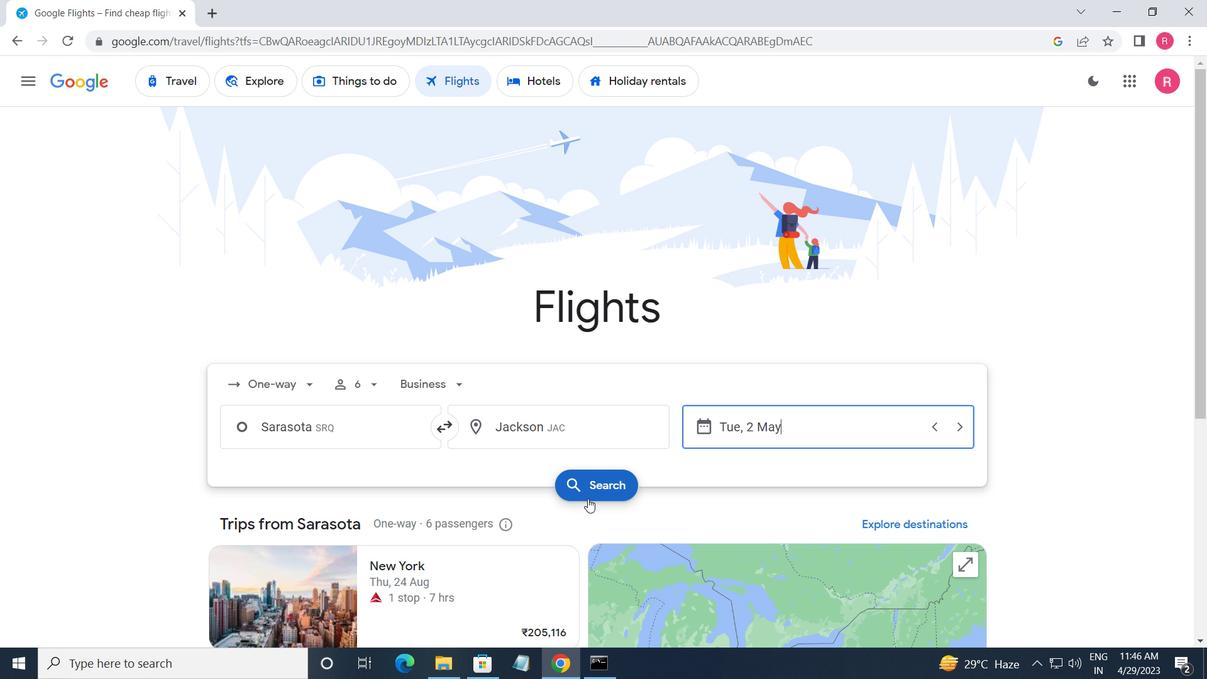 
Action: Mouse pressed left at (588, 491)
Screenshot: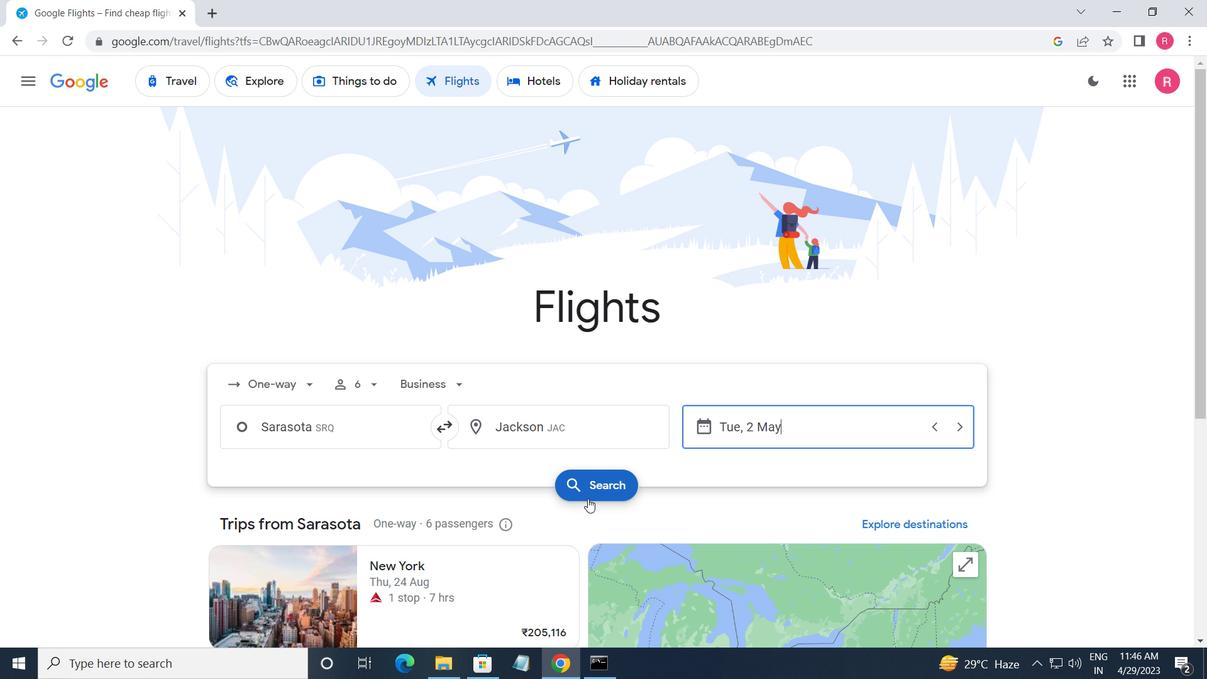 
Action: Mouse moved to (239, 227)
Screenshot: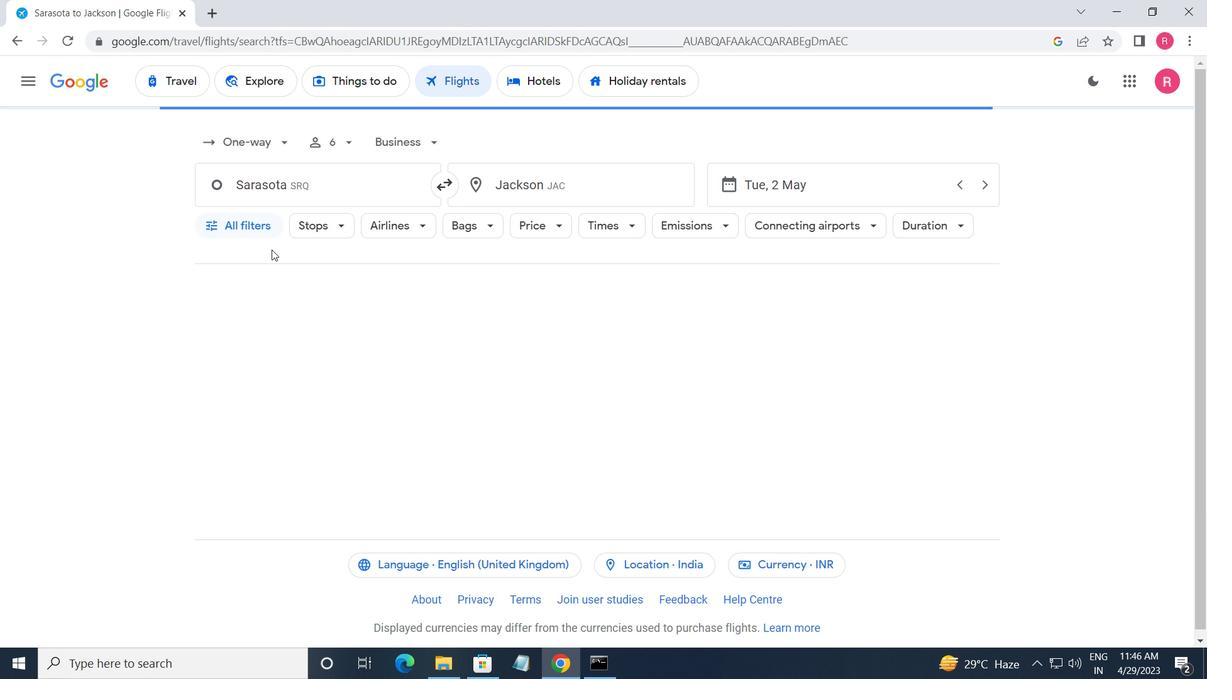 
Action: Mouse pressed left at (239, 227)
Screenshot: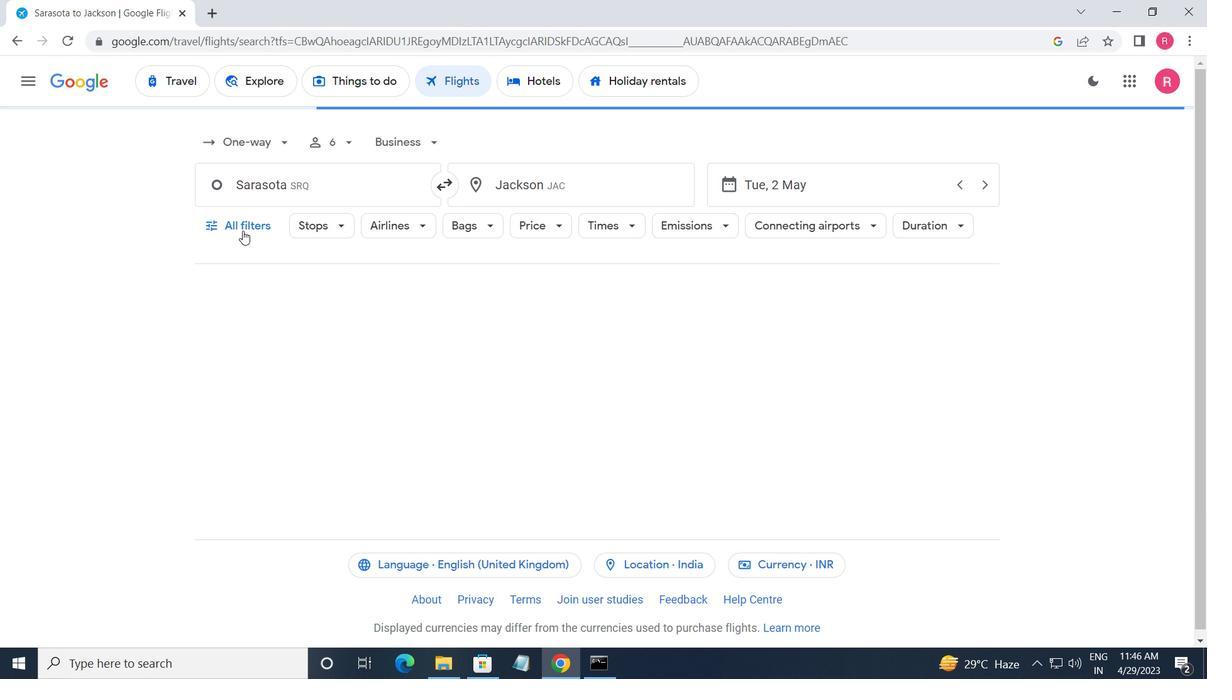 
Action: Mouse moved to (366, 329)
Screenshot: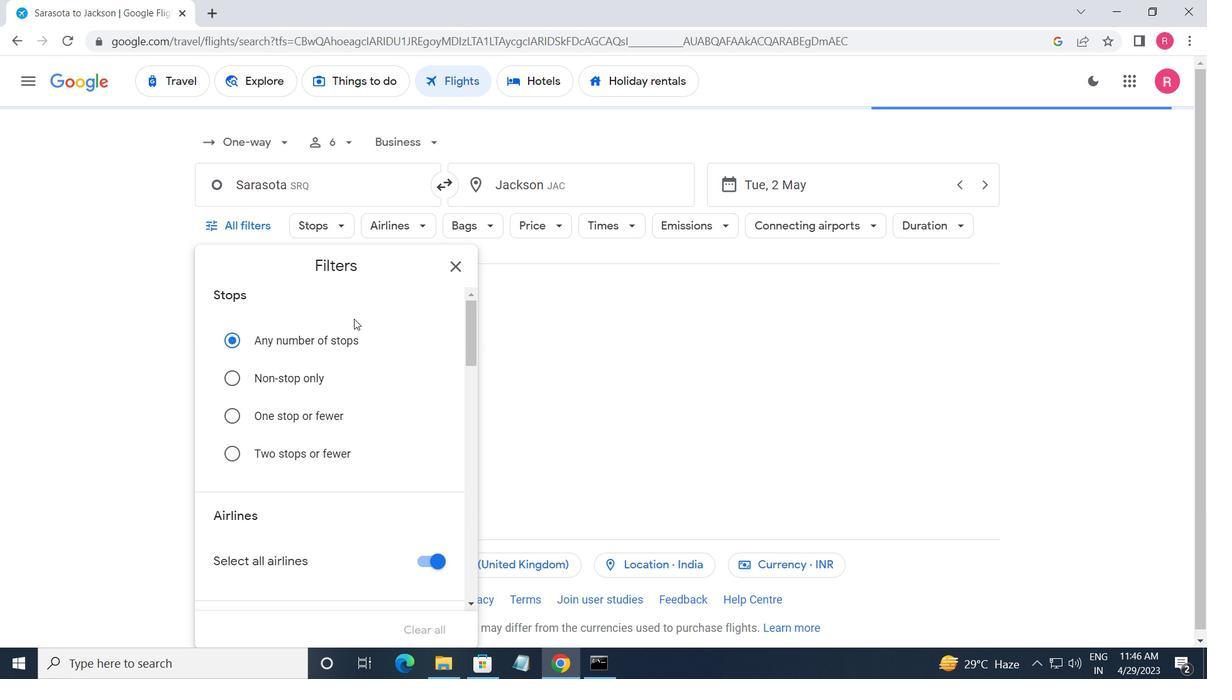 
Action: Mouse scrolled (366, 329) with delta (0, 0)
Screenshot: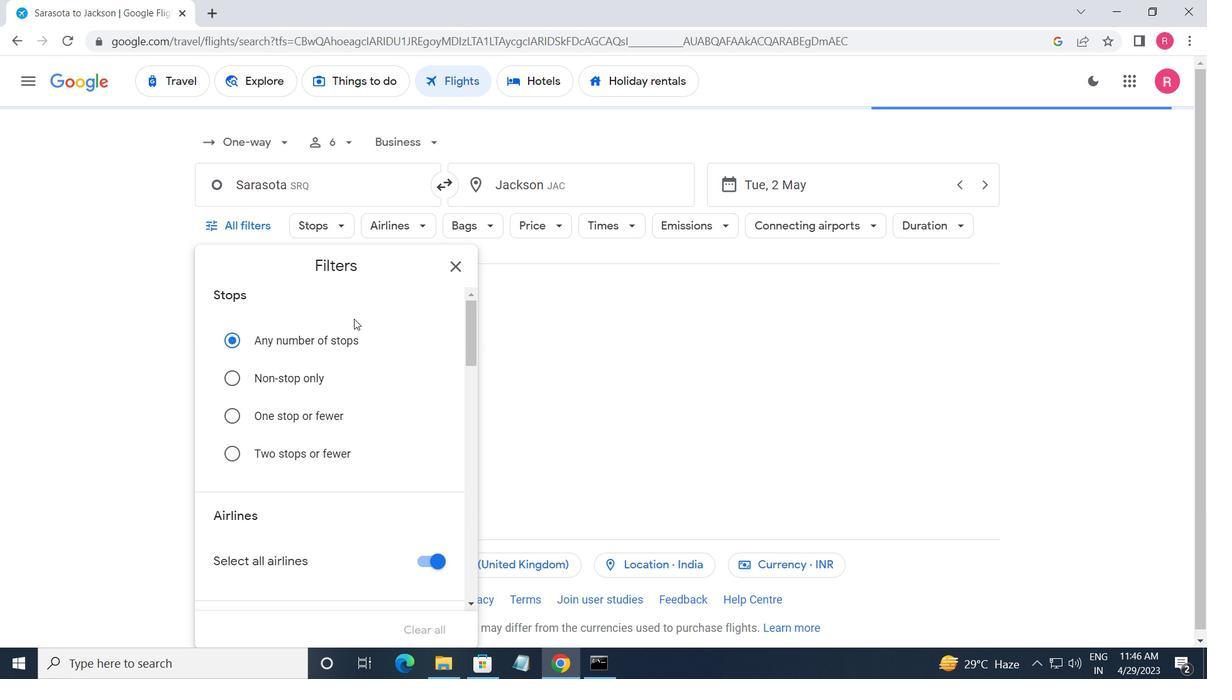 
Action: Mouse moved to (367, 330)
Screenshot: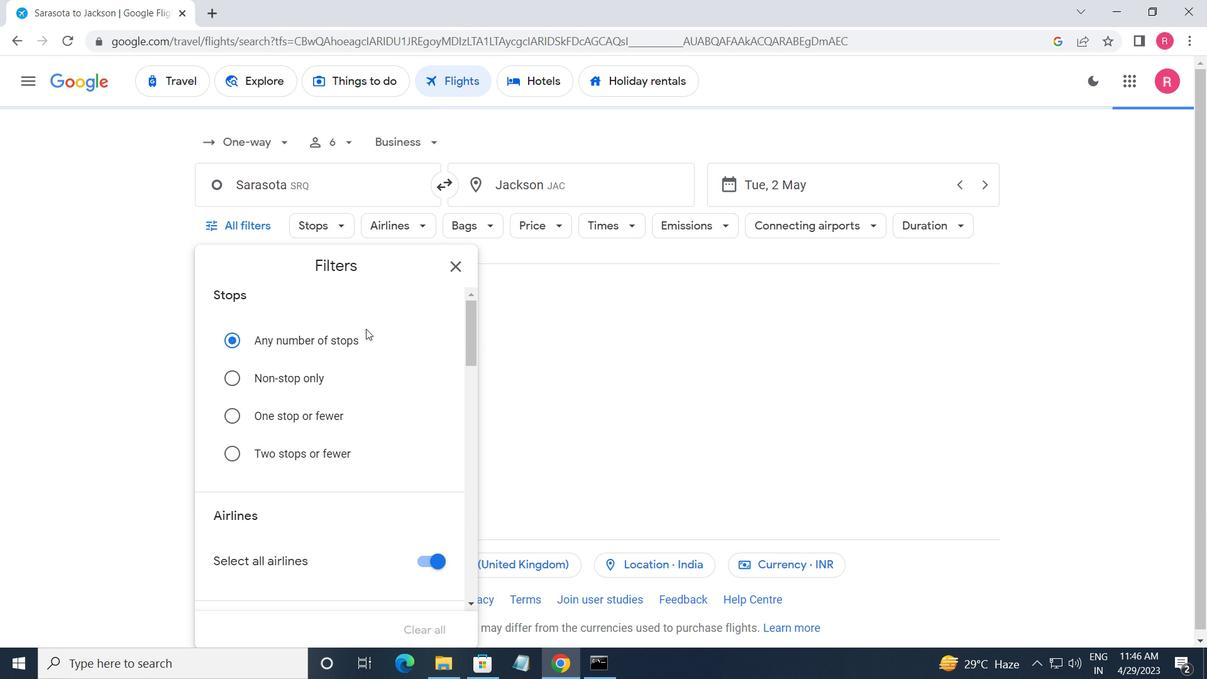 
Action: Mouse scrolled (367, 330) with delta (0, 0)
Screenshot: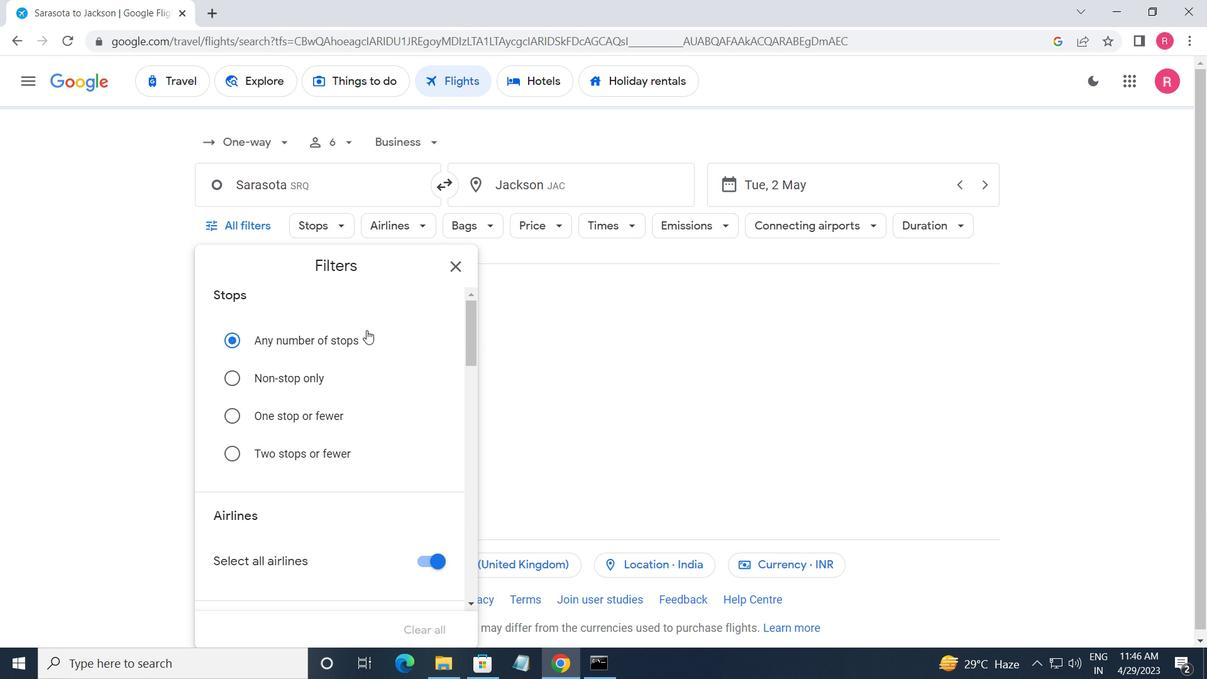 
Action: Mouse scrolled (367, 330) with delta (0, 0)
Screenshot: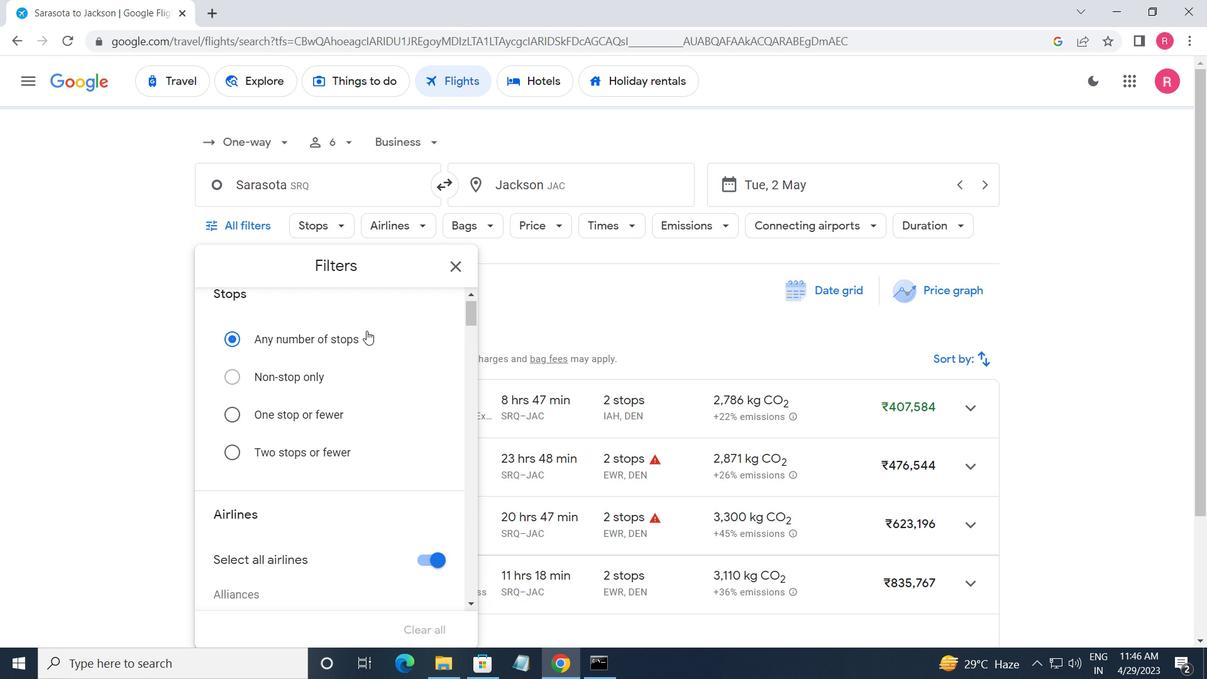 
Action: Mouse moved to (373, 330)
Screenshot: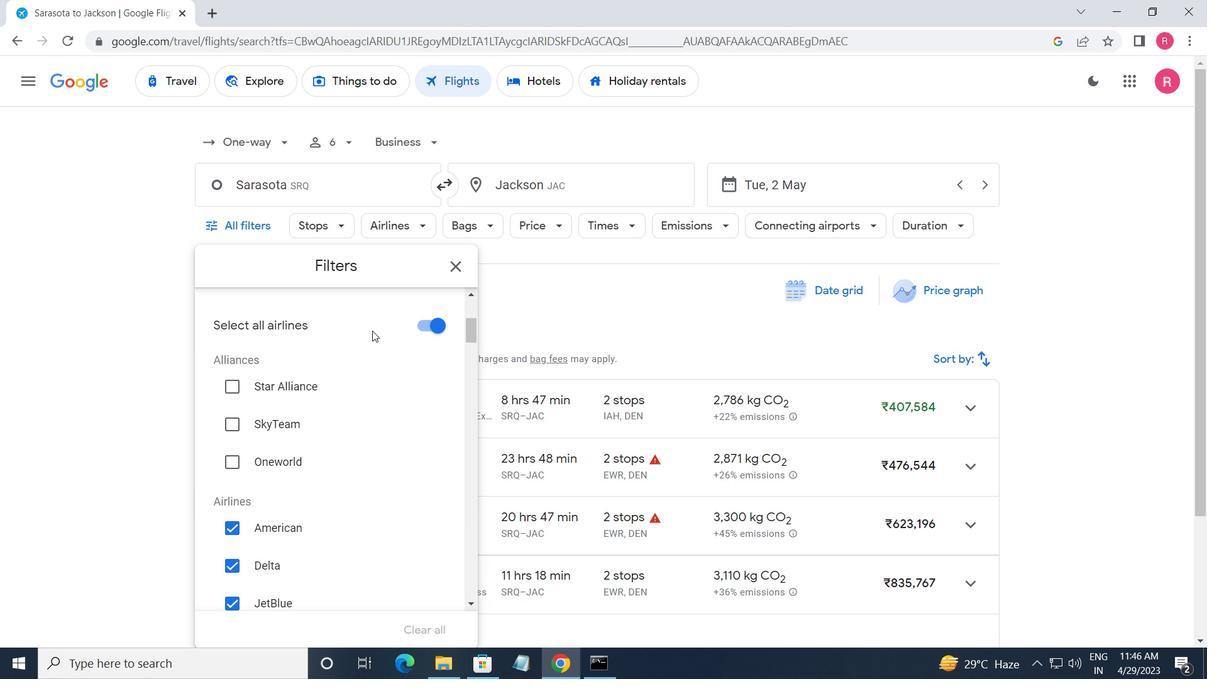 
Action: Mouse scrolled (373, 330) with delta (0, 0)
Screenshot: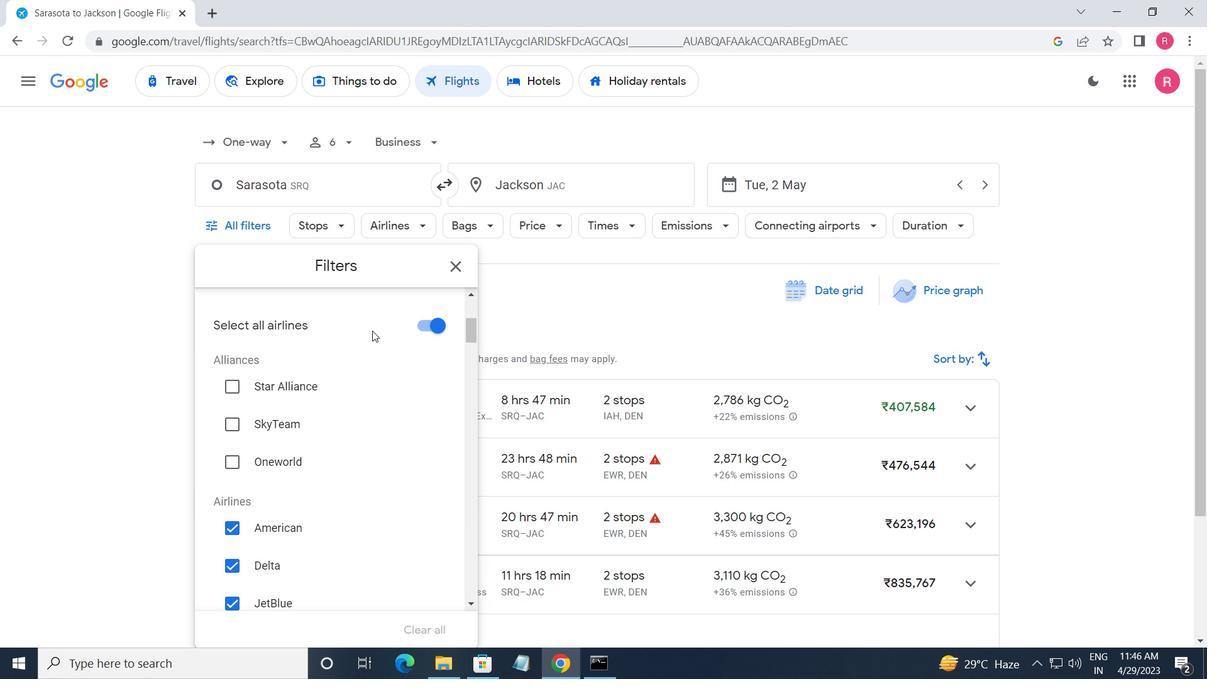 
Action: Mouse scrolled (373, 330) with delta (0, 0)
Screenshot: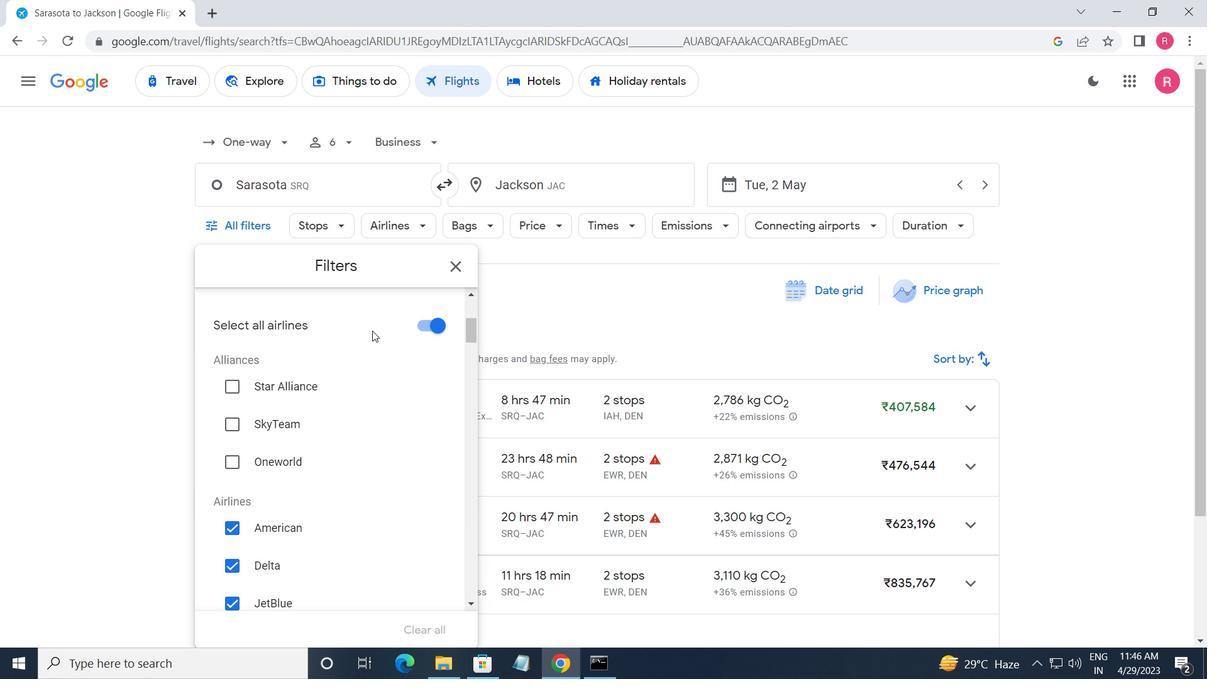 
Action: Mouse moved to (373, 330)
Screenshot: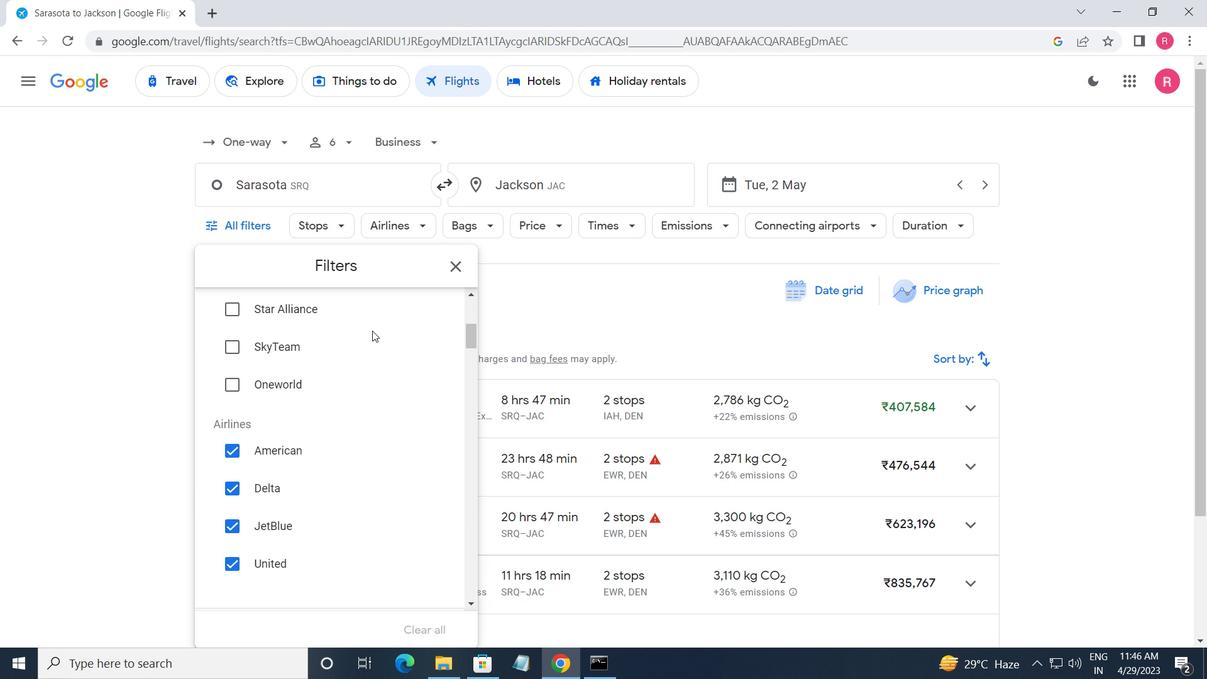 
Action: Mouse scrolled (373, 331) with delta (0, 0)
Screenshot: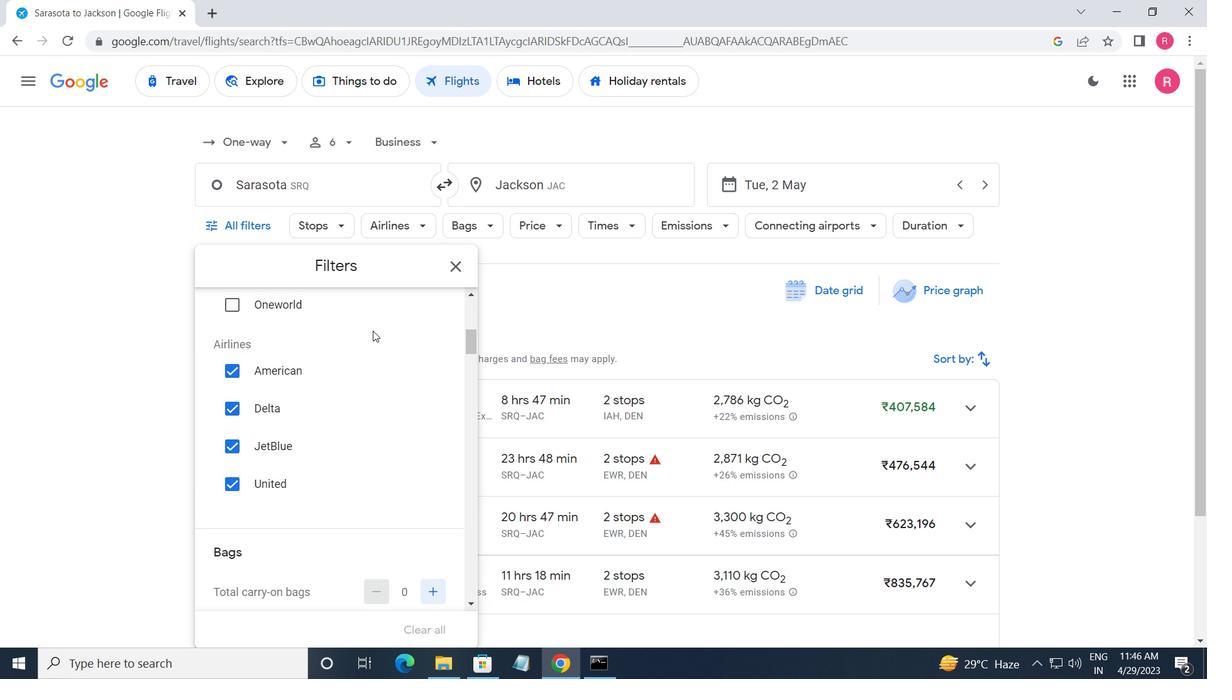 
Action: Mouse scrolled (373, 331) with delta (0, 0)
Screenshot: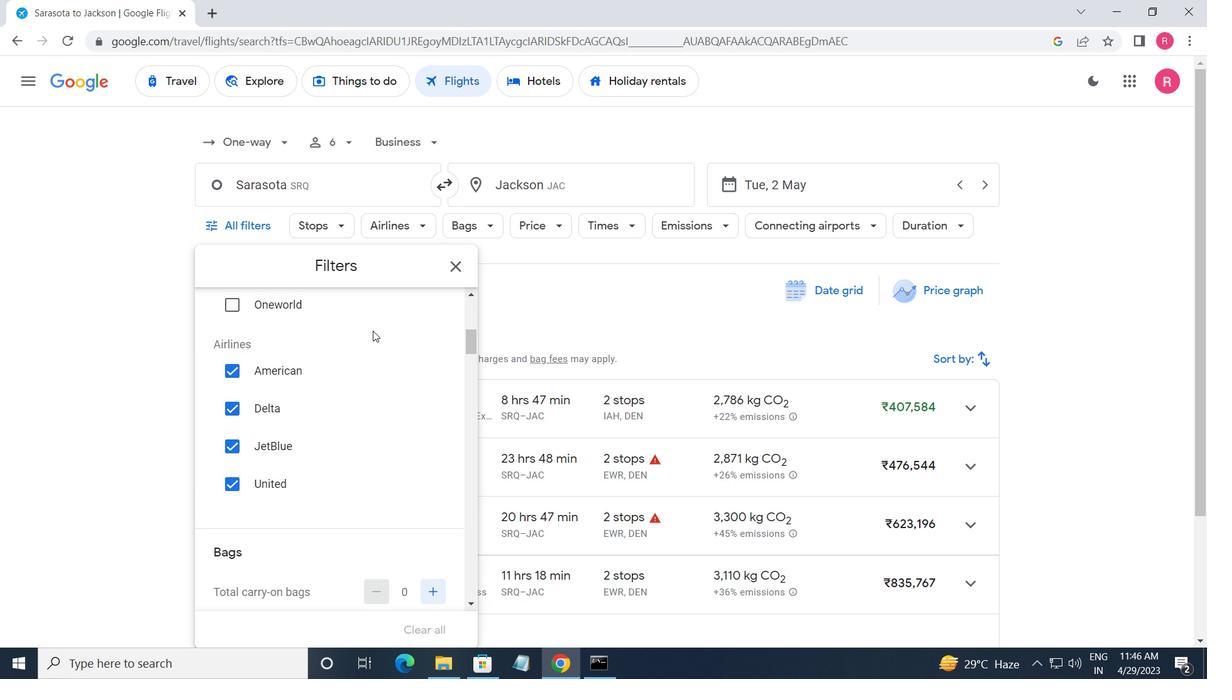 
Action: Mouse moved to (439, 325)
Screenshot: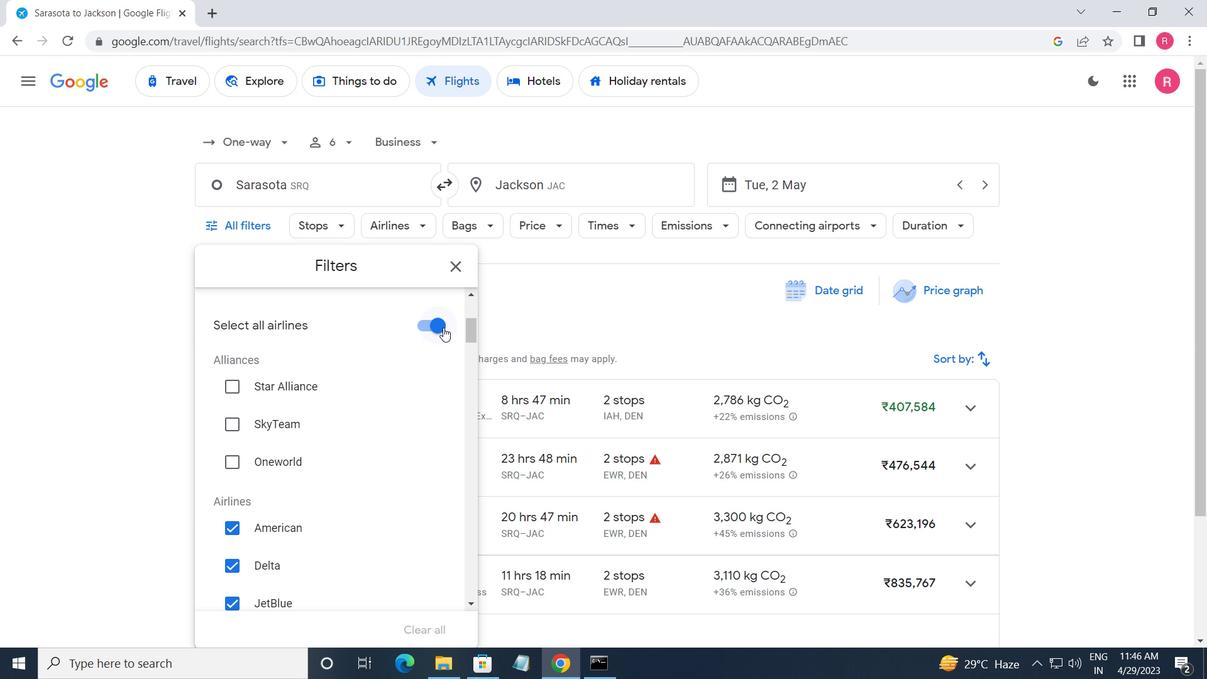 
Action: Mouse pressed left at (439, 325)
Screenshot: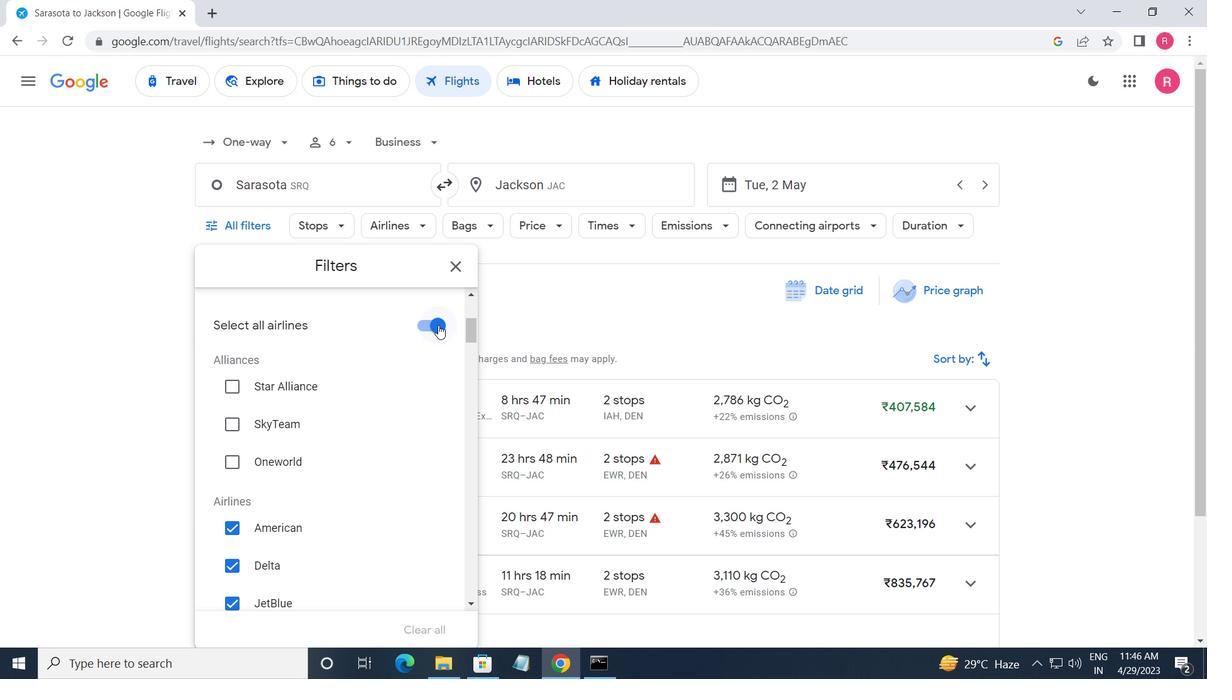 
Action: Mouse moved to (437, 324)
Screenshot: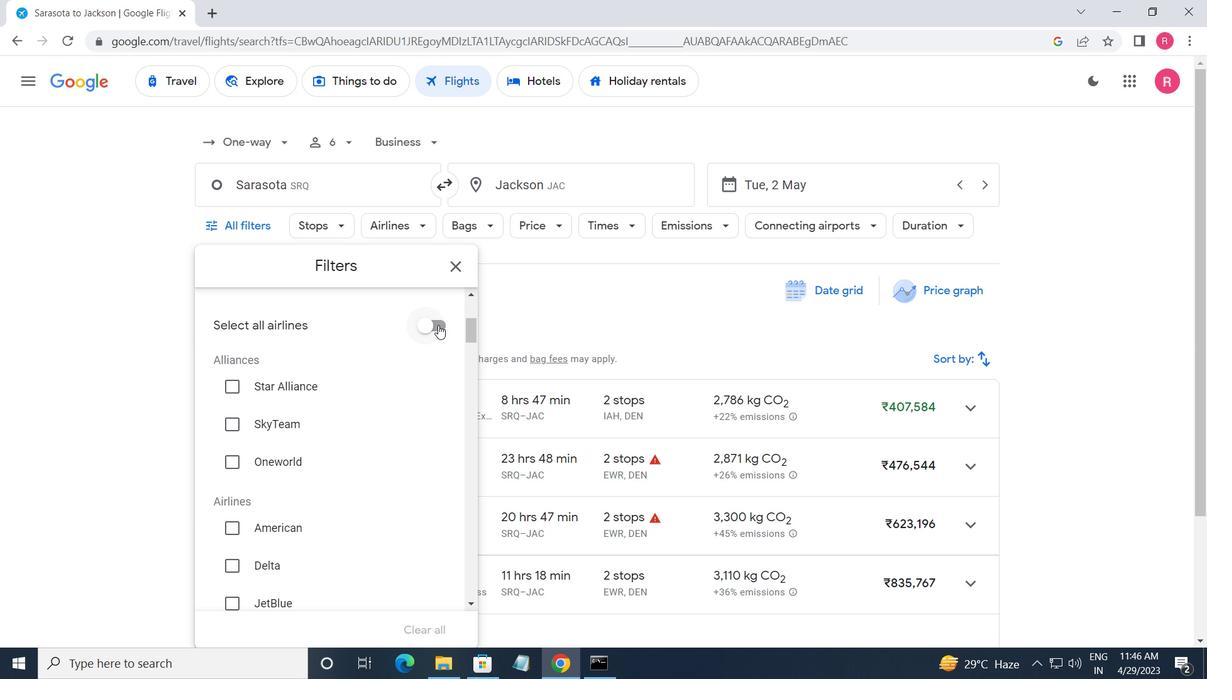 
Action: Mouse scrolled (437, 323) with delta (0, 0)
Screenshot: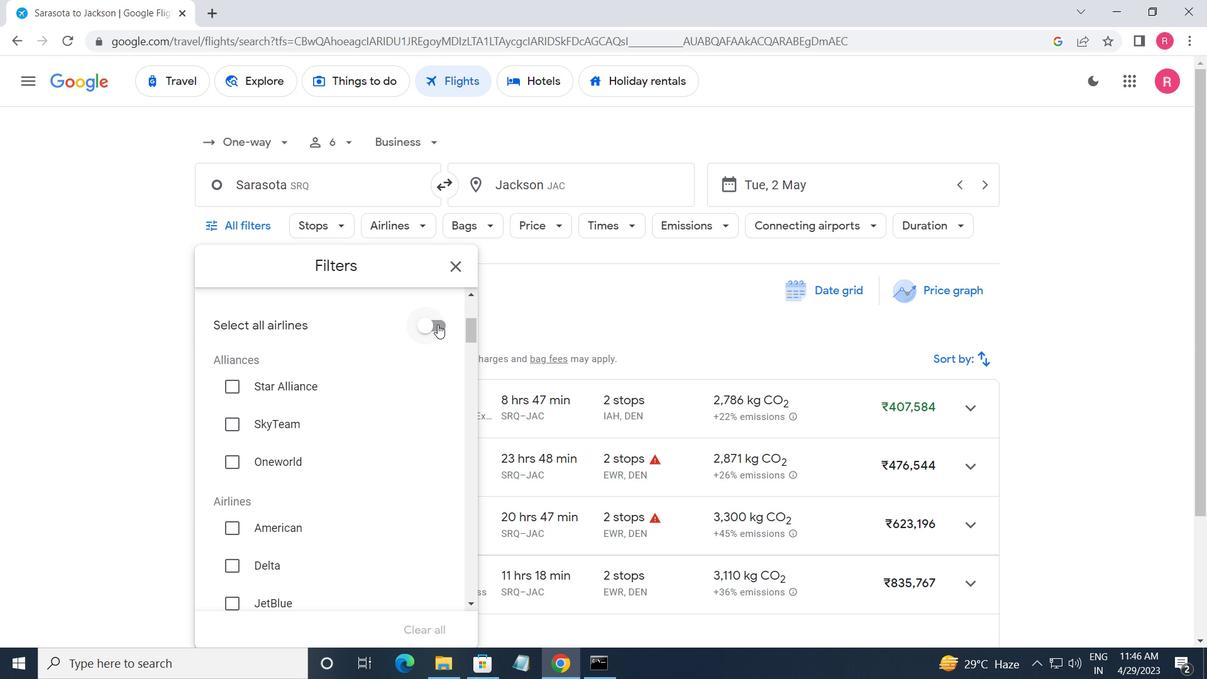 
Action: Mouse scrolled (437, 323) with delta (0, 0)
Screenshot: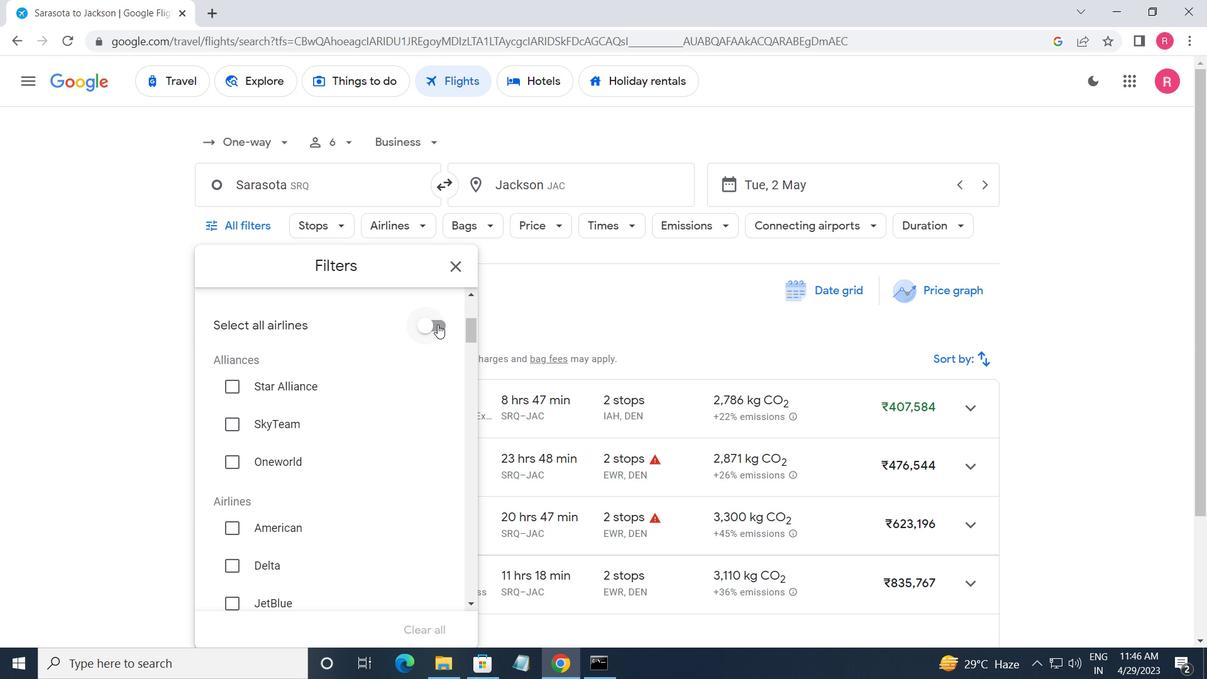 
Action: Mouse scrolled (437, 323) with delta (0, 0)
Screenshot: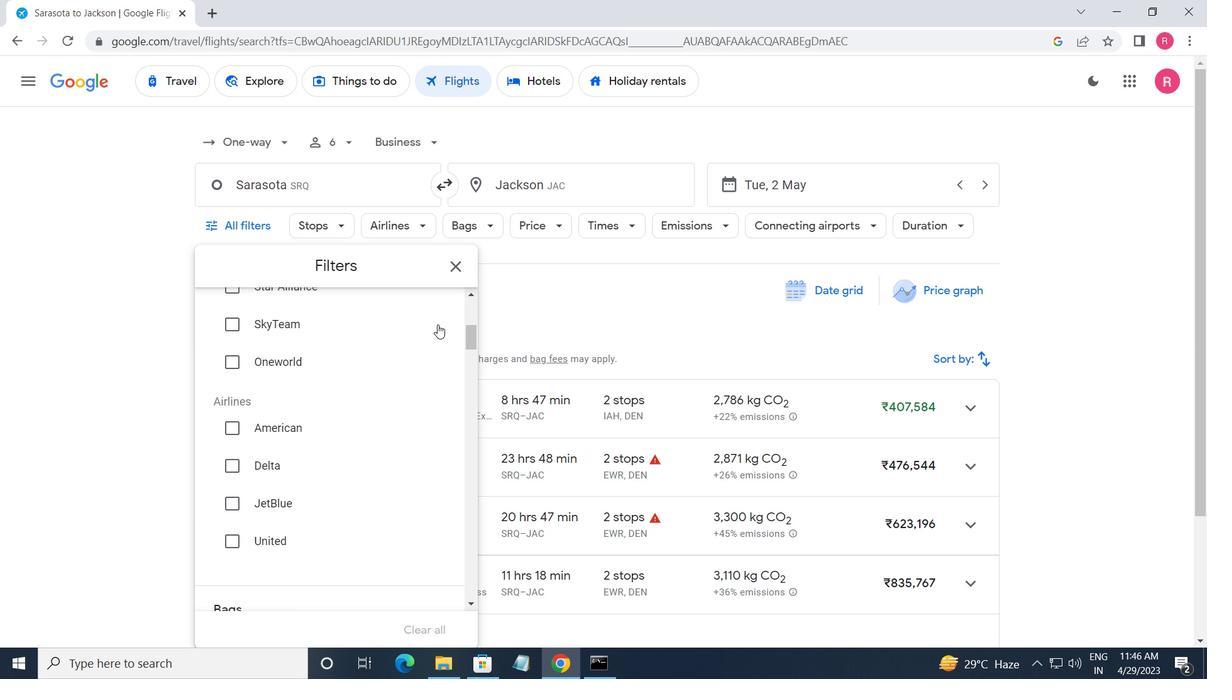 
Action: Mouse scrolled (437, 323) with delta (0, 0)
Screenshot: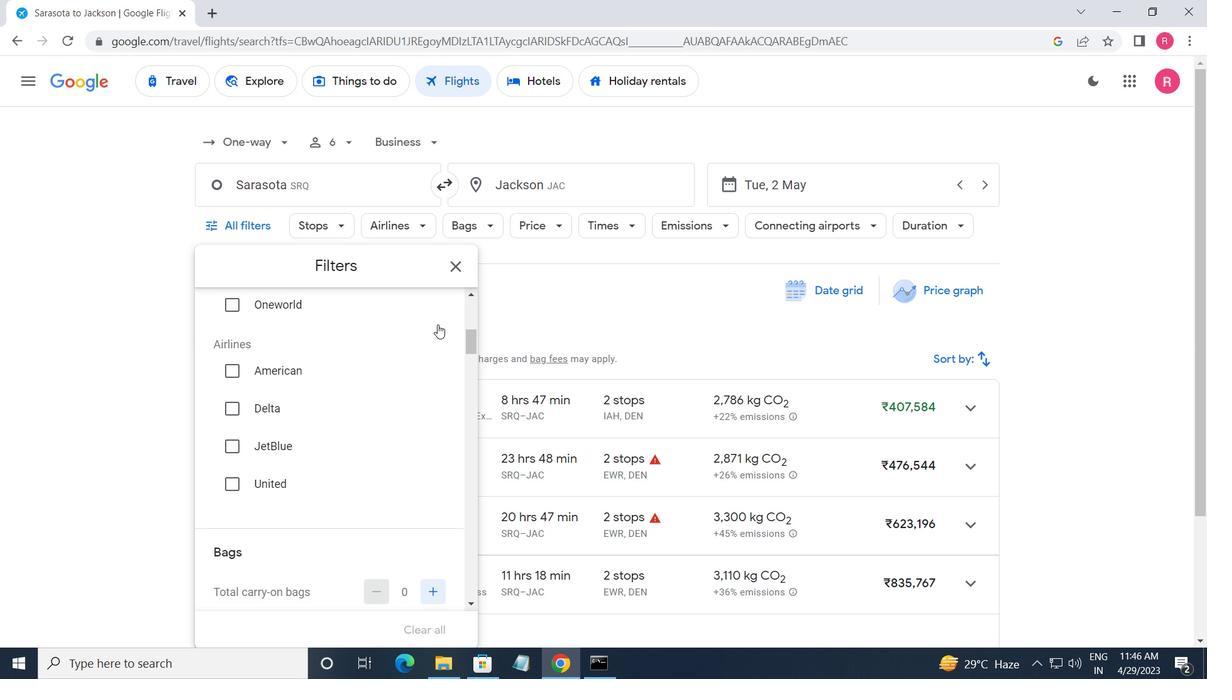 
Action: Mouse moved to (438, 325)
Screenshot: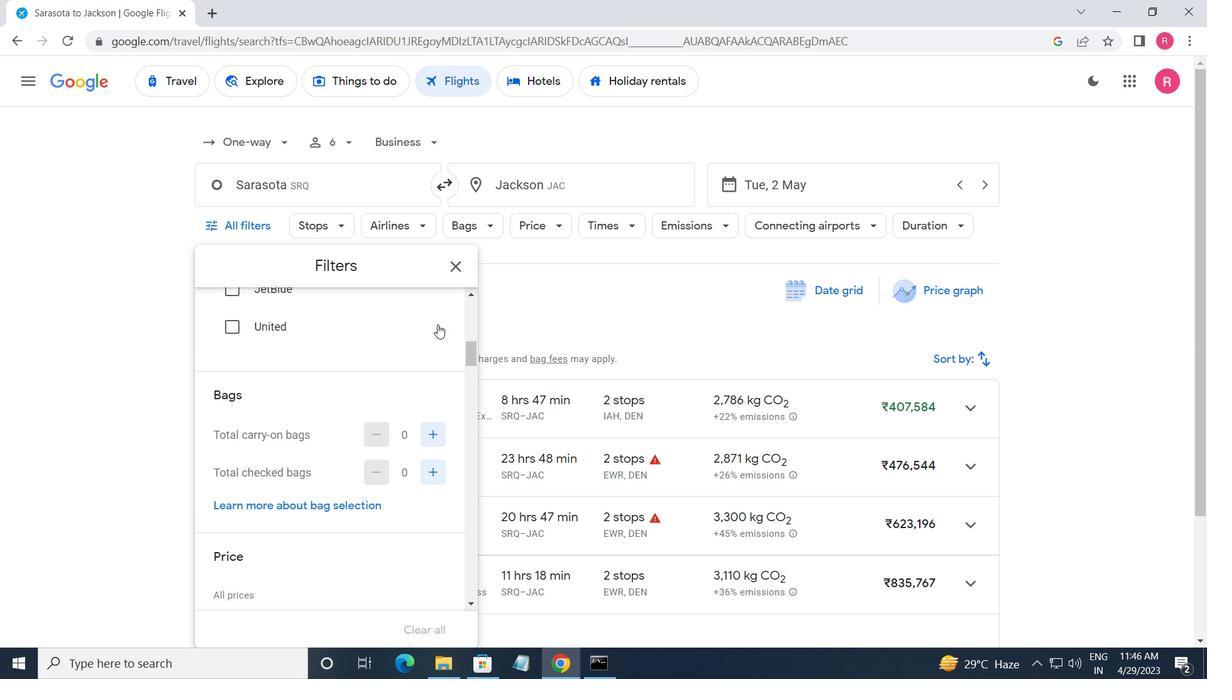 
Action: Mouse scrolled (438, 324) with delta (0, 0)
Screenshot: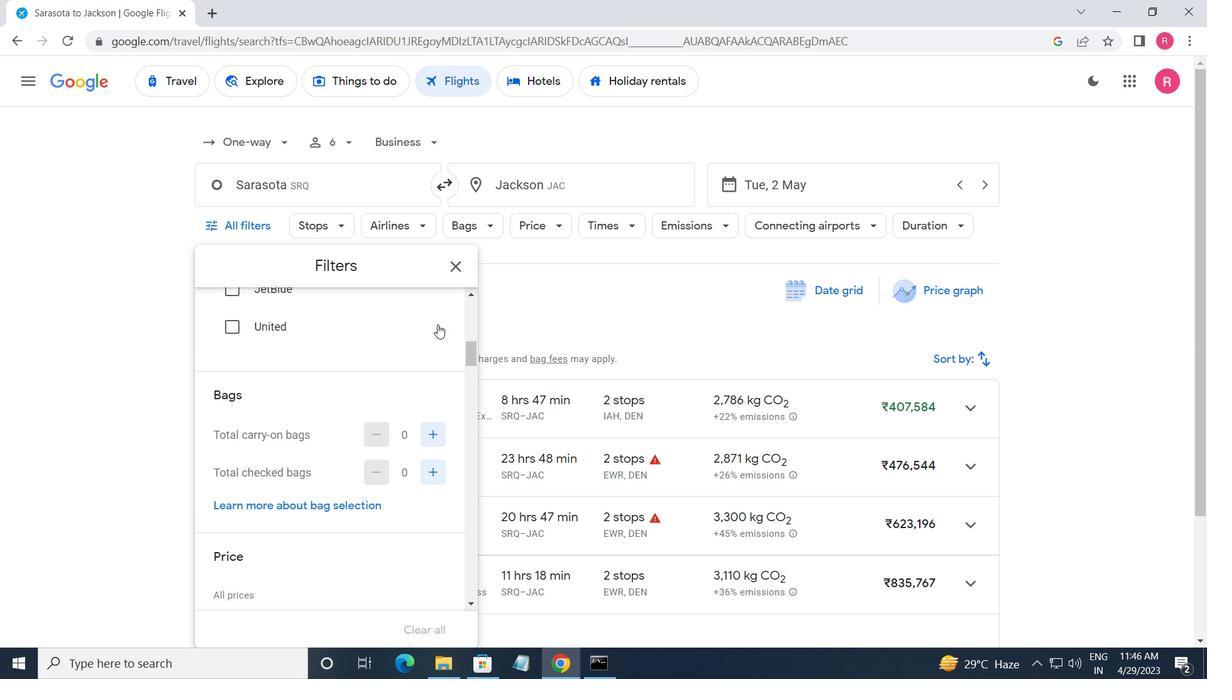 
Action: Mouse scrolled (438, 324) with delta (0, 0)
Screenshot: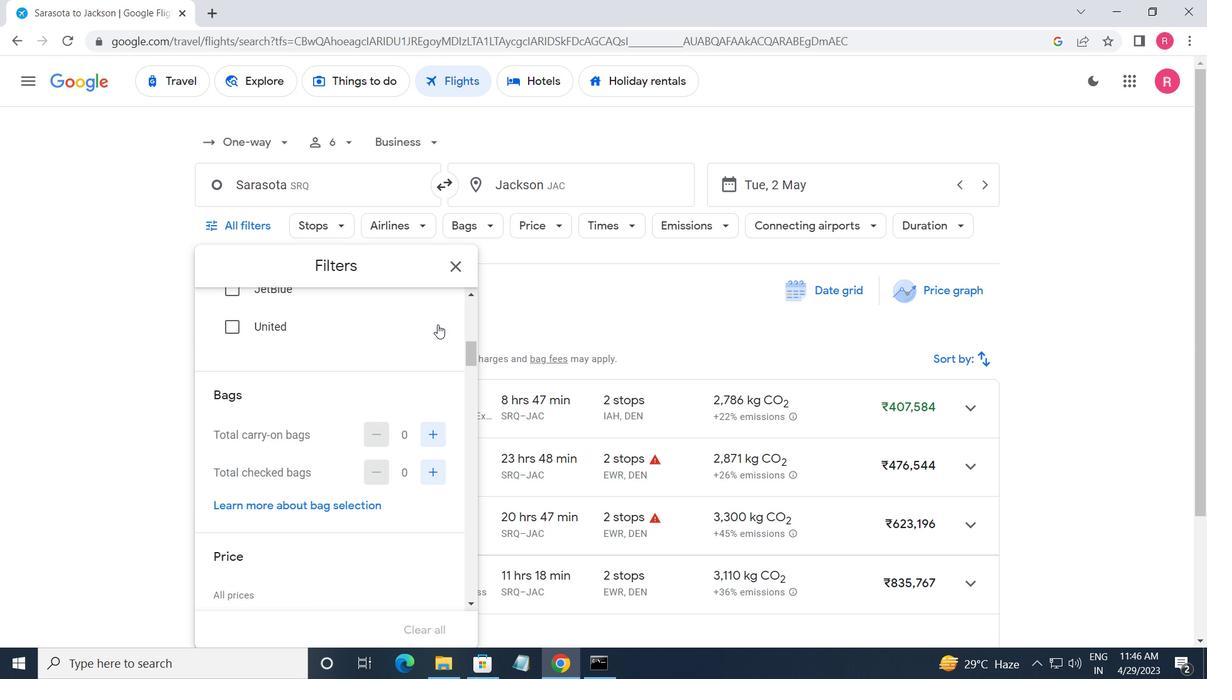 
Action: Mouse moved to (425, 322)
Screenshot: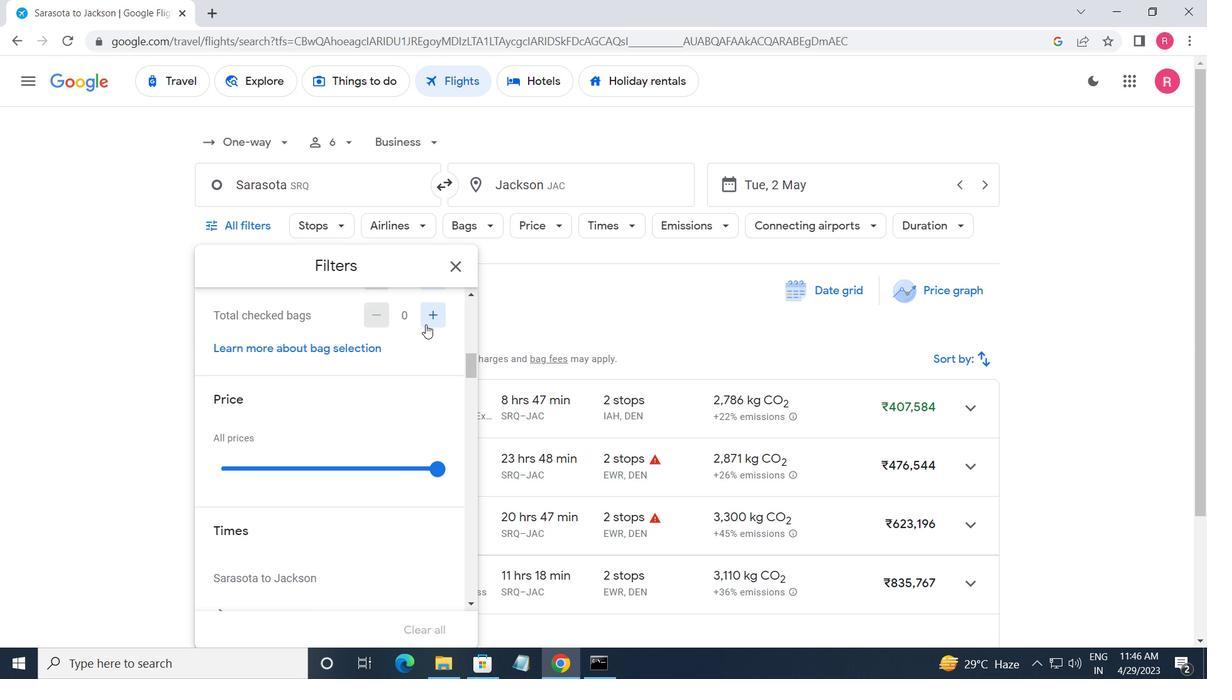 
Action: Mouse pressed left at (425, 322)
Screenshot: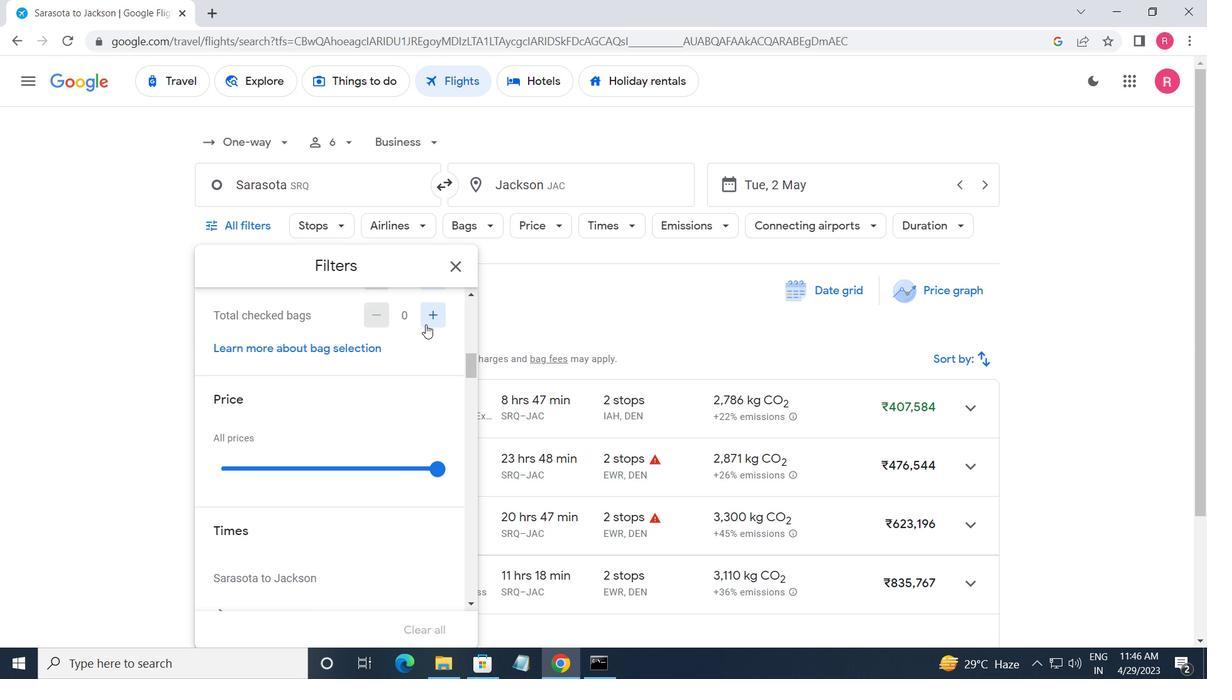 
Action: Mouse moved to (425, 322)
Screenshot: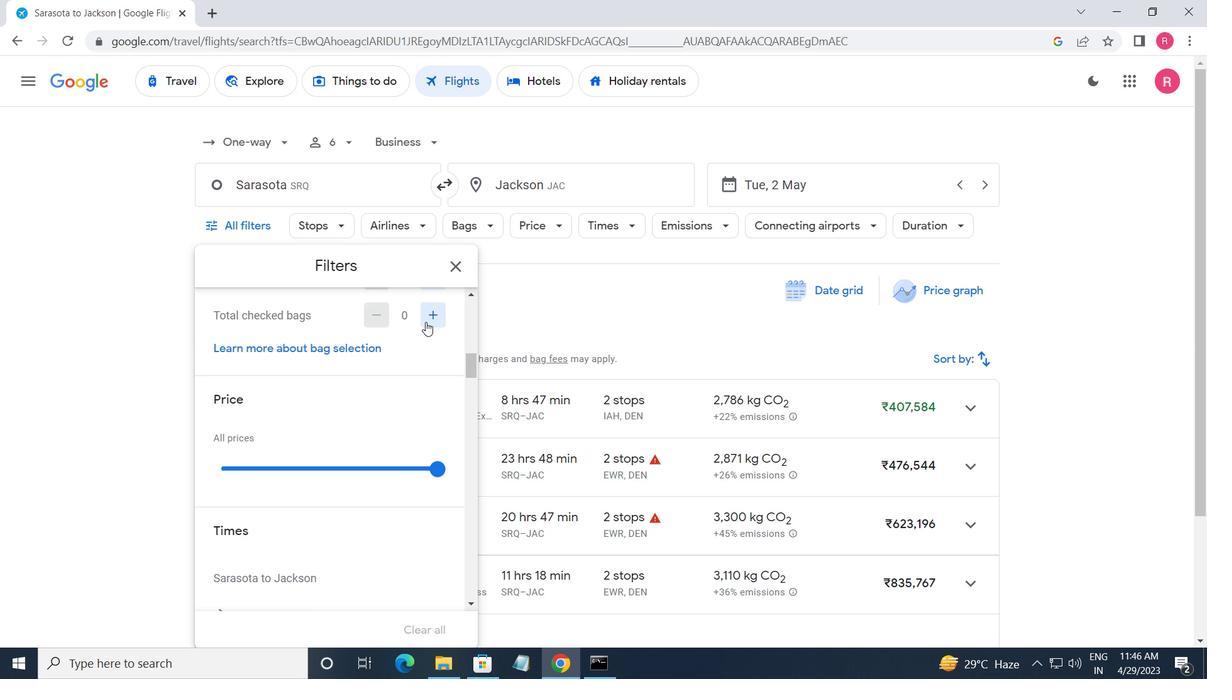 
Action: Mouse pressed left at (425, 322)
Screenshot: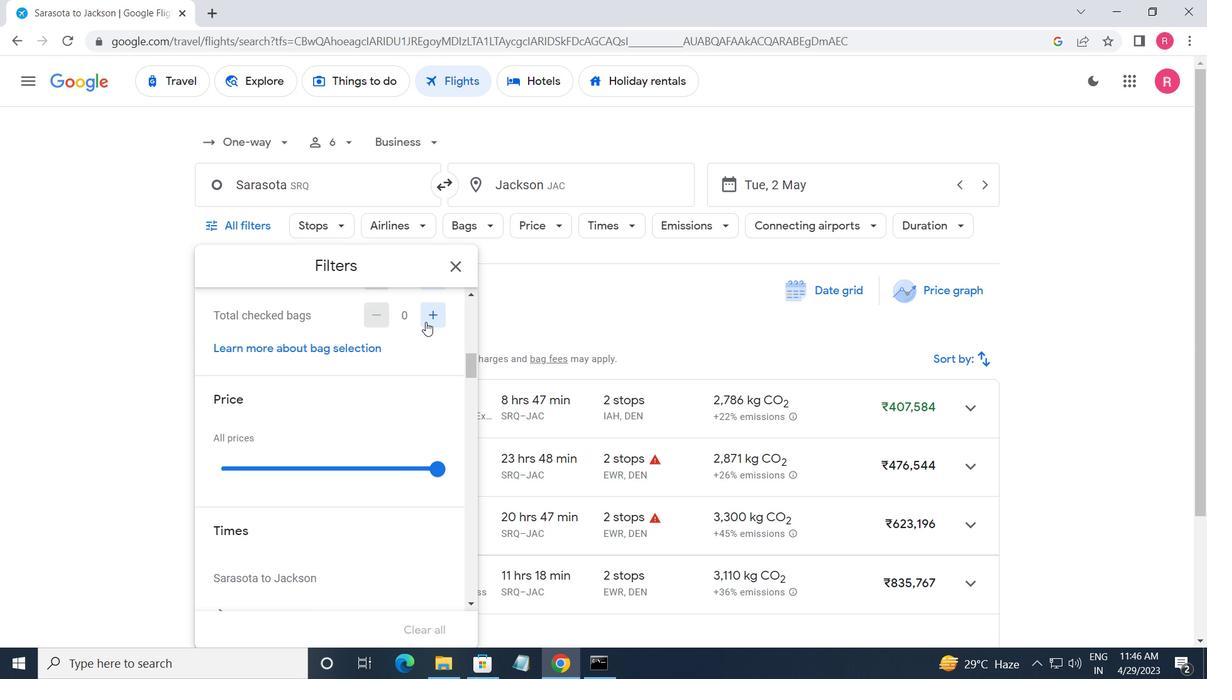 
Action: Mouse moved to (425, 322)
Screenshot: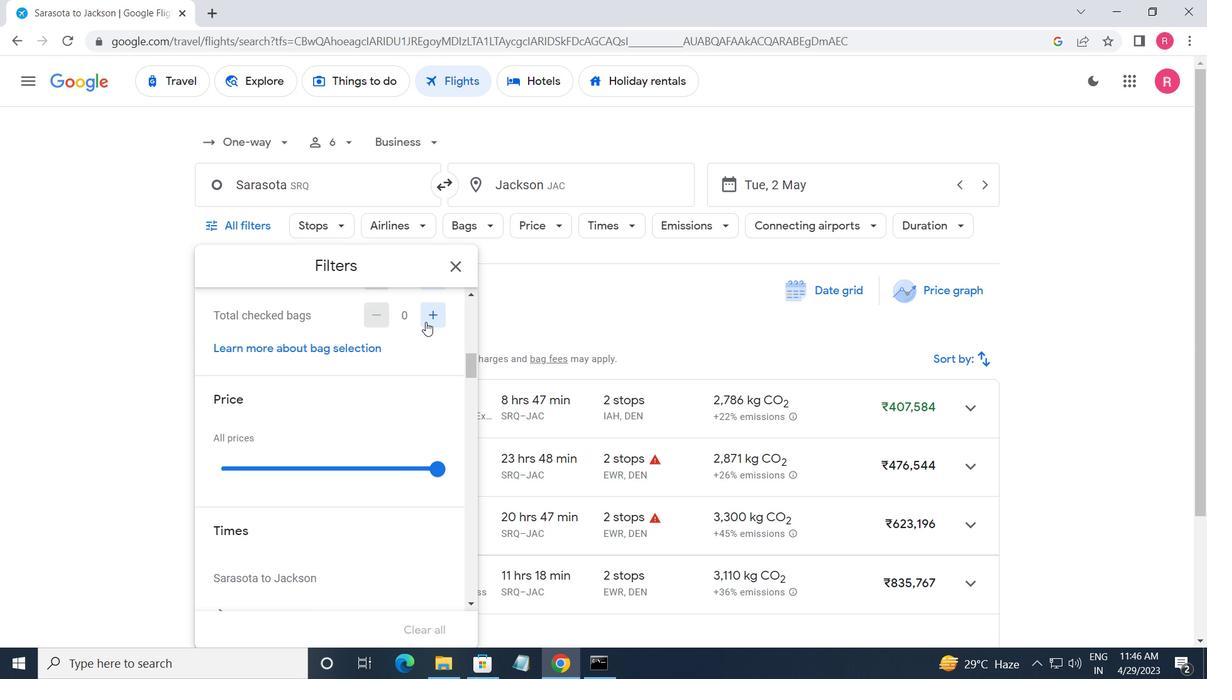 
Action: Mouse pressed left at (425, 322)
Screenshot: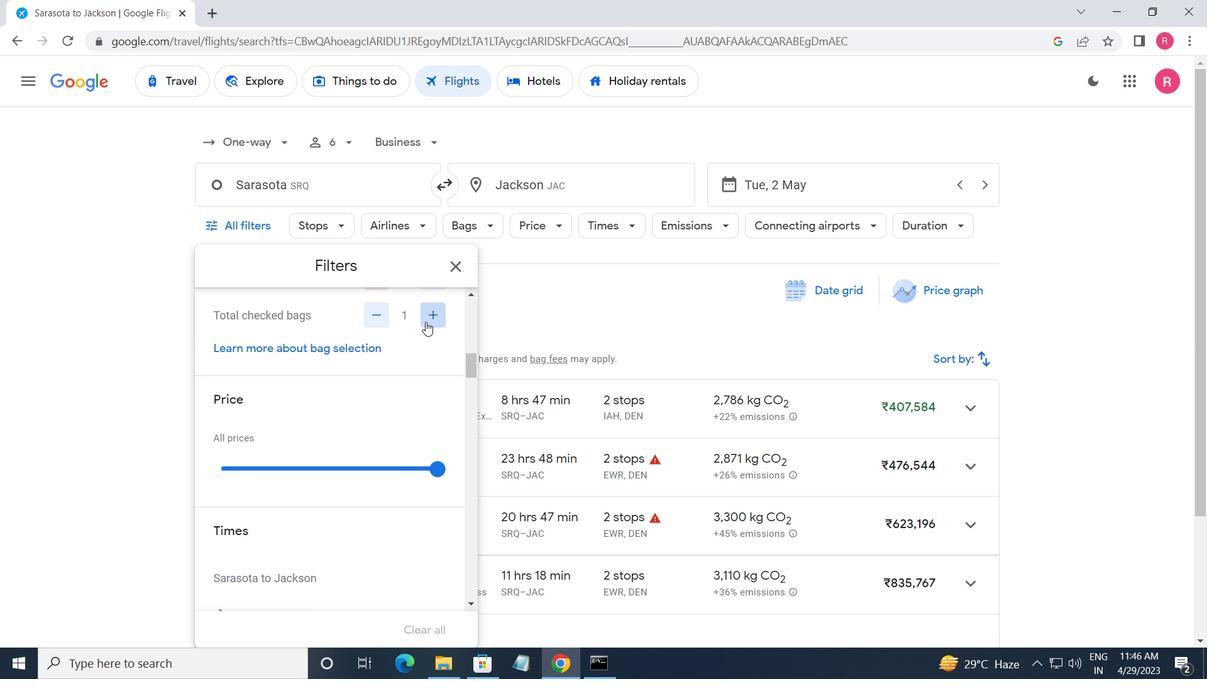 
Action: Mouse moved to (426, 322)
Screenshot: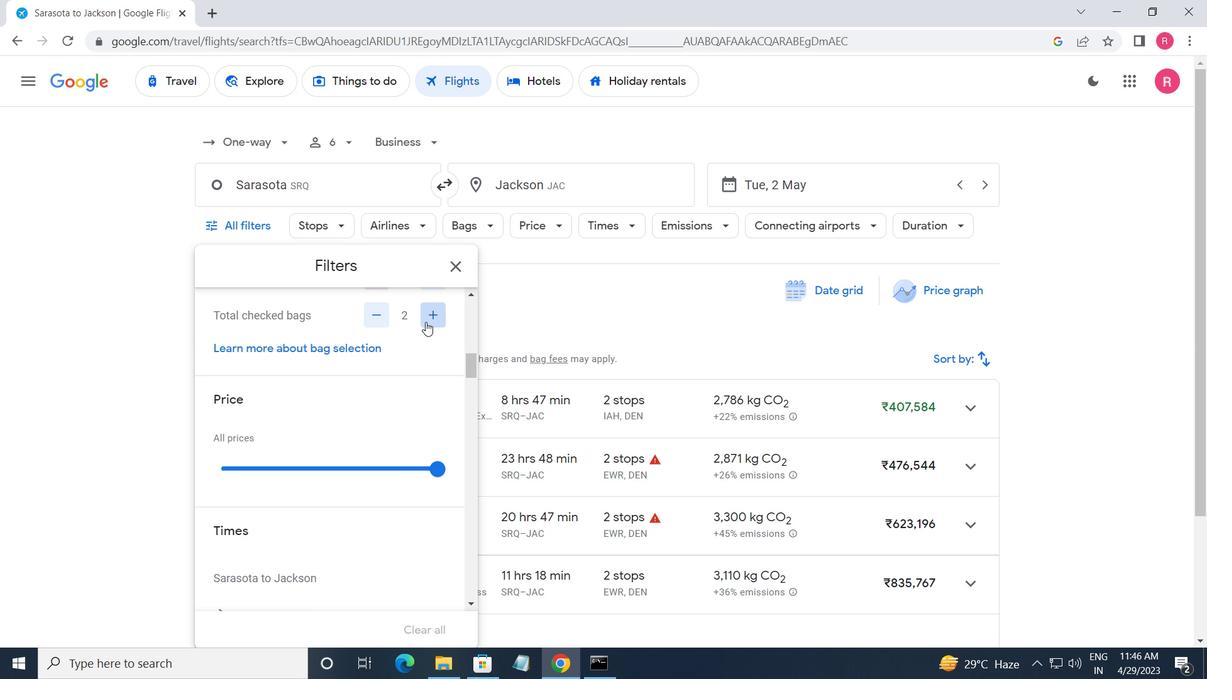 
Action: Mouse pressed left at (426, 322)
Screenshot: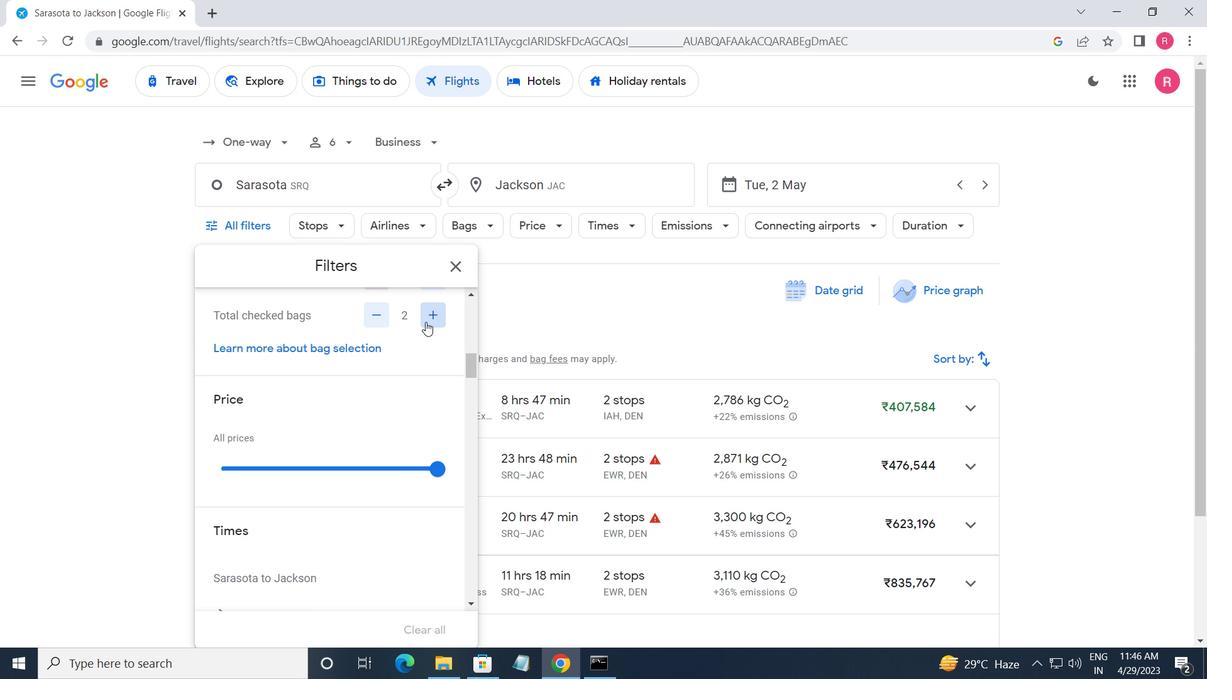 
Action: Mouse moved to (427, 323)
Screenshot: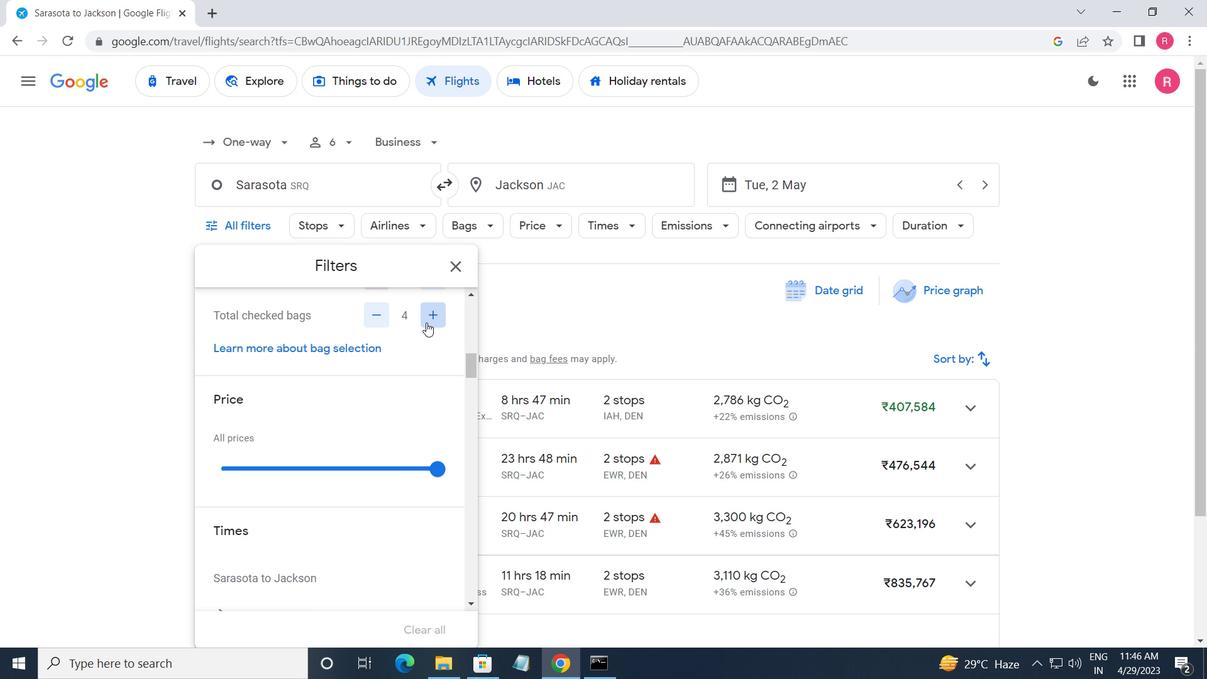 
Action: Mouse pressed left at (427, 323)
Screenshot: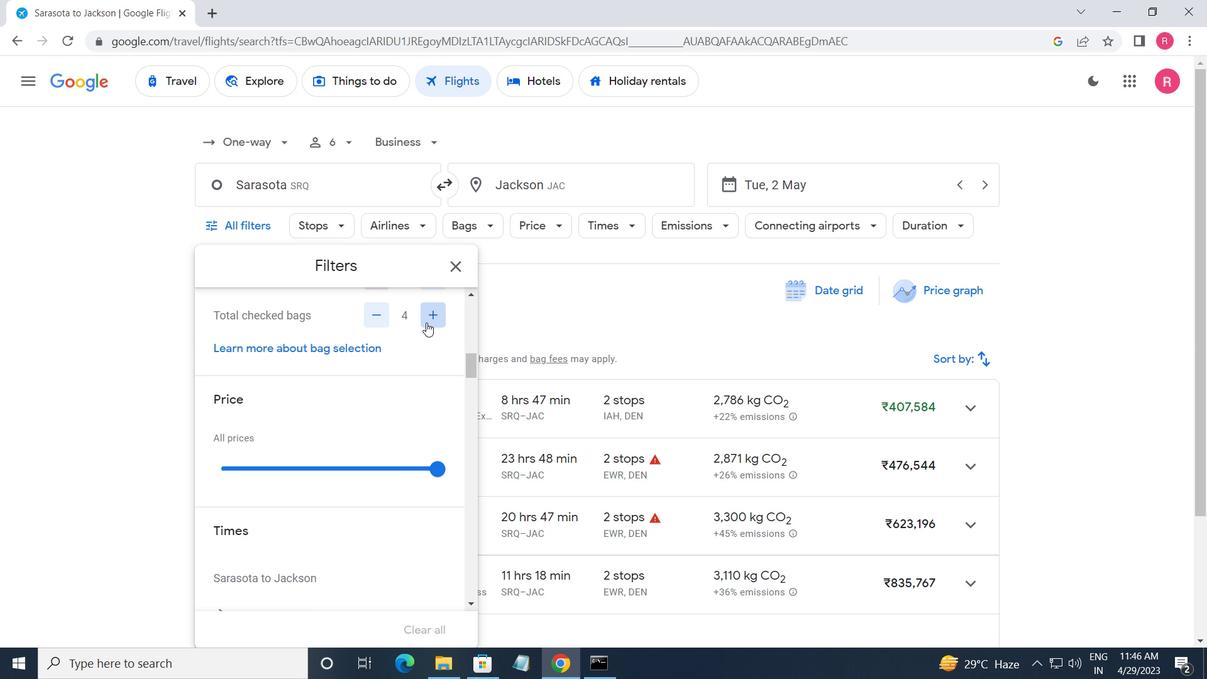 
Action: Mouse moved to (428, 323)
Screenshot: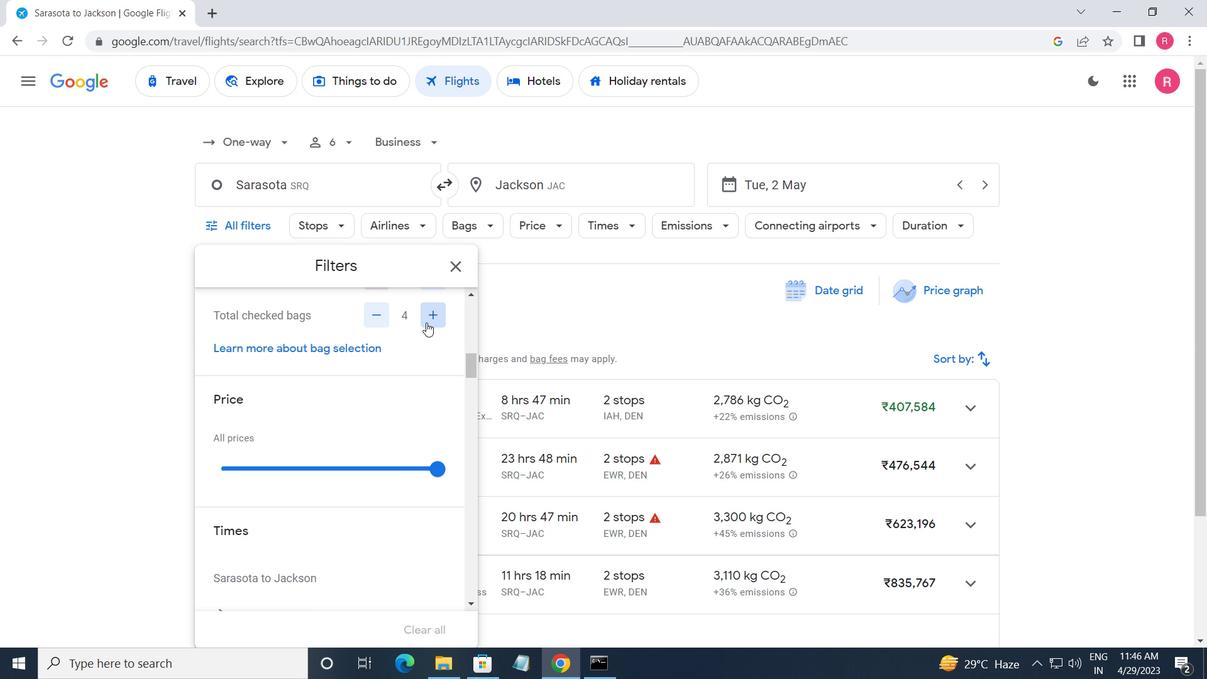 
Action: Mouse pressed left at (428, 323)
Screenshot: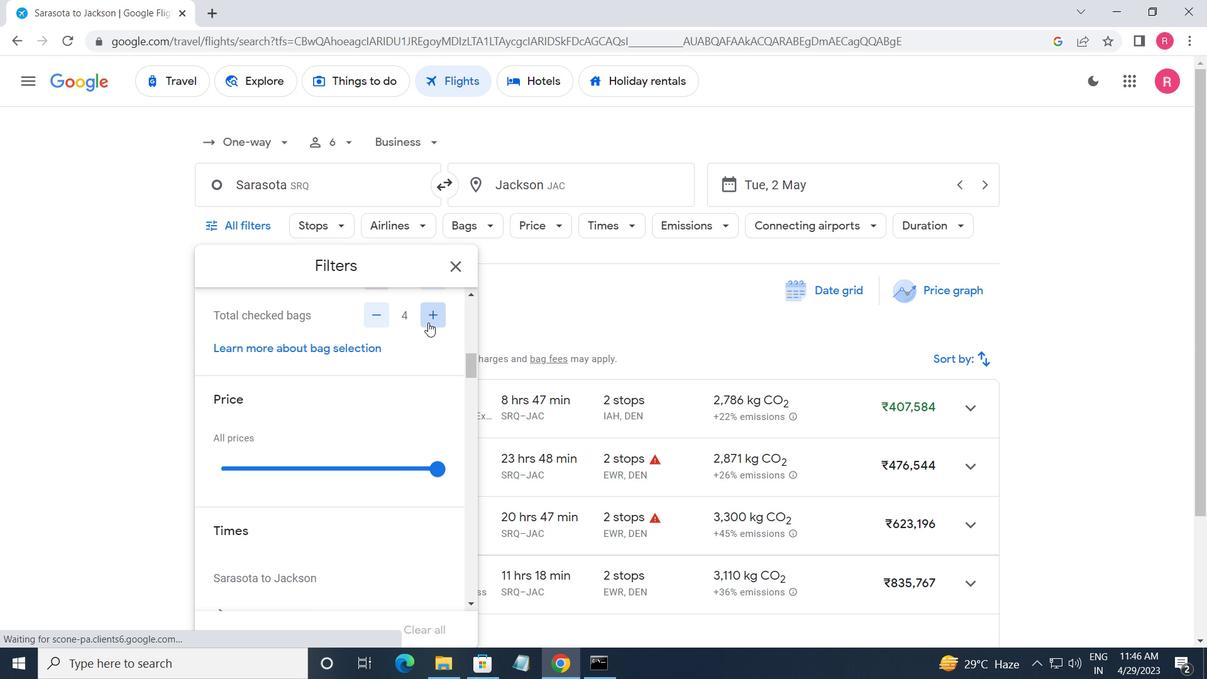
Action: Mouse pressed left at (428, 323)
Screenshot: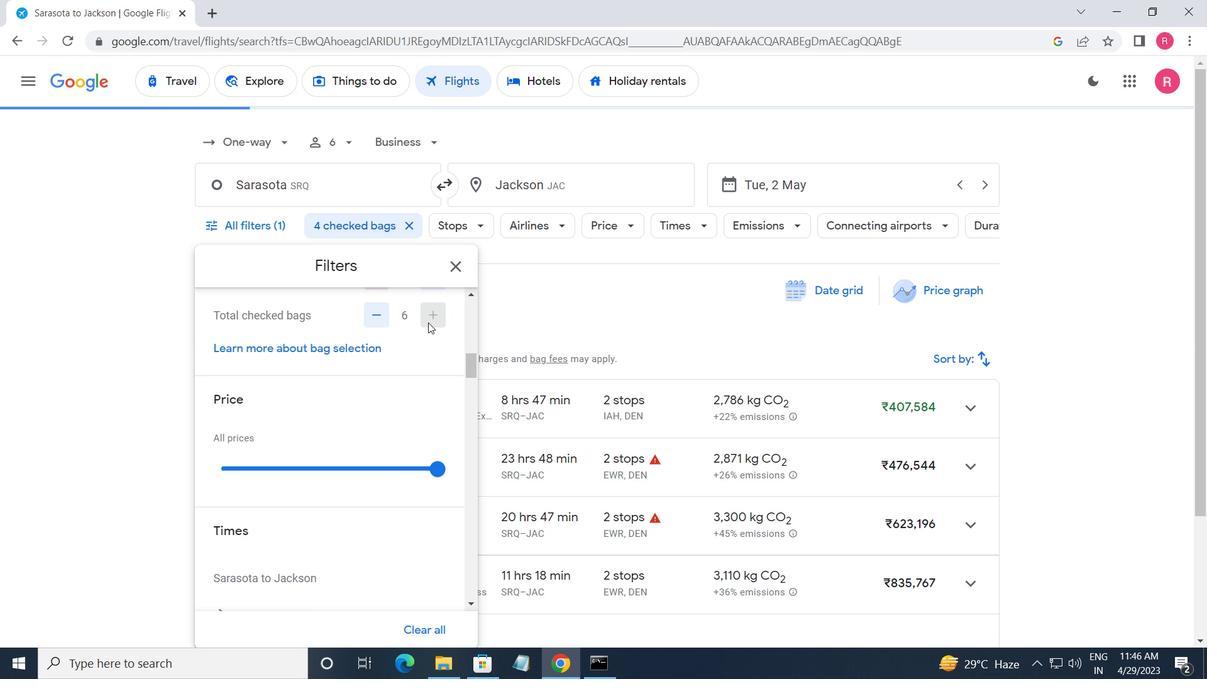 
Action: Mouse moved to (428, 323)
Screenshot: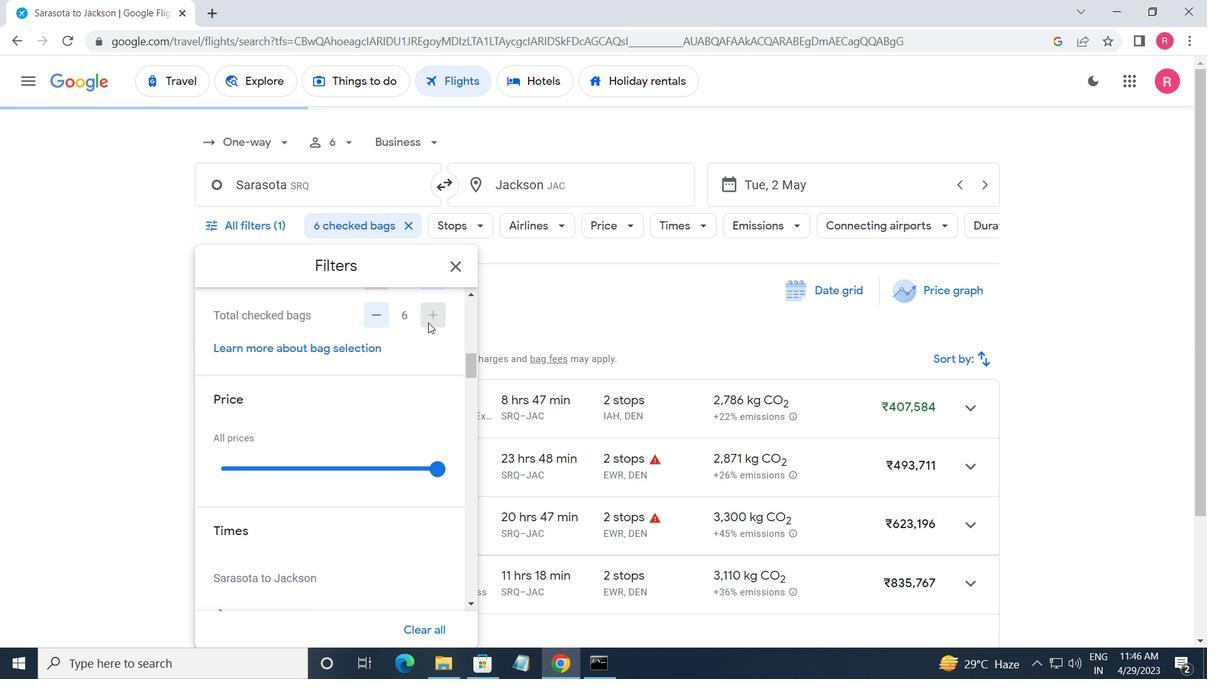 
Action: Mouse scrolled (428, 322) with delta (0, 0)
Screenshot: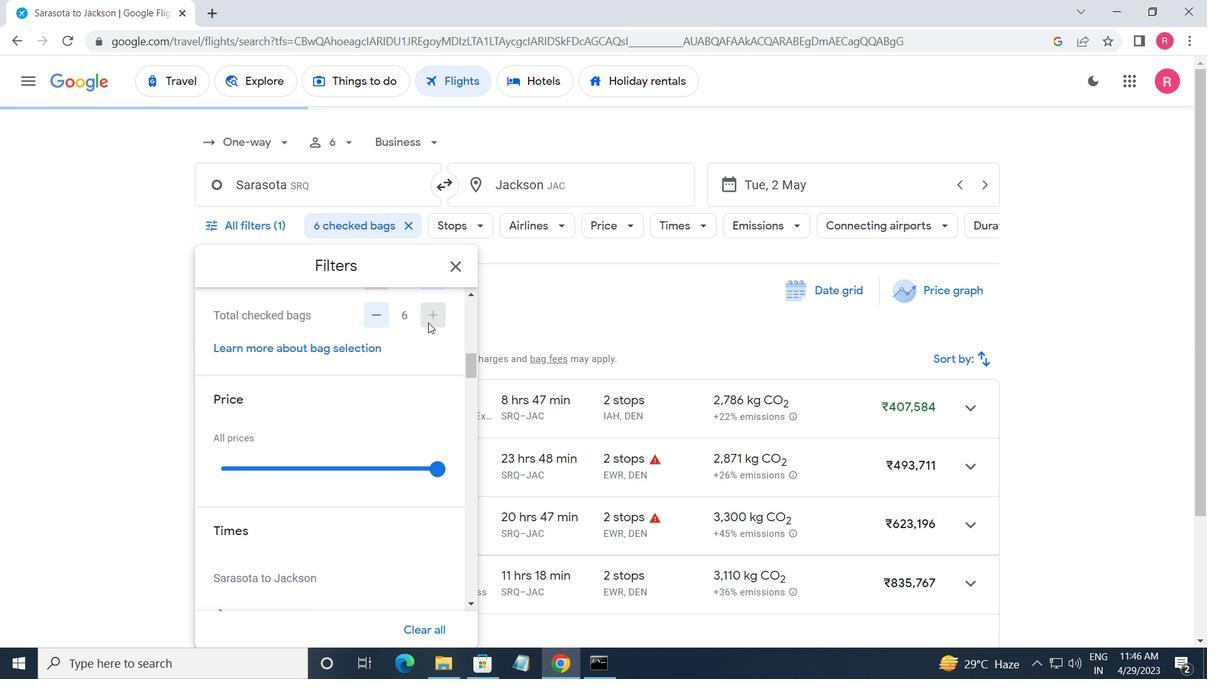 
Action: Mouse moved to (427, 325)
Screenshot: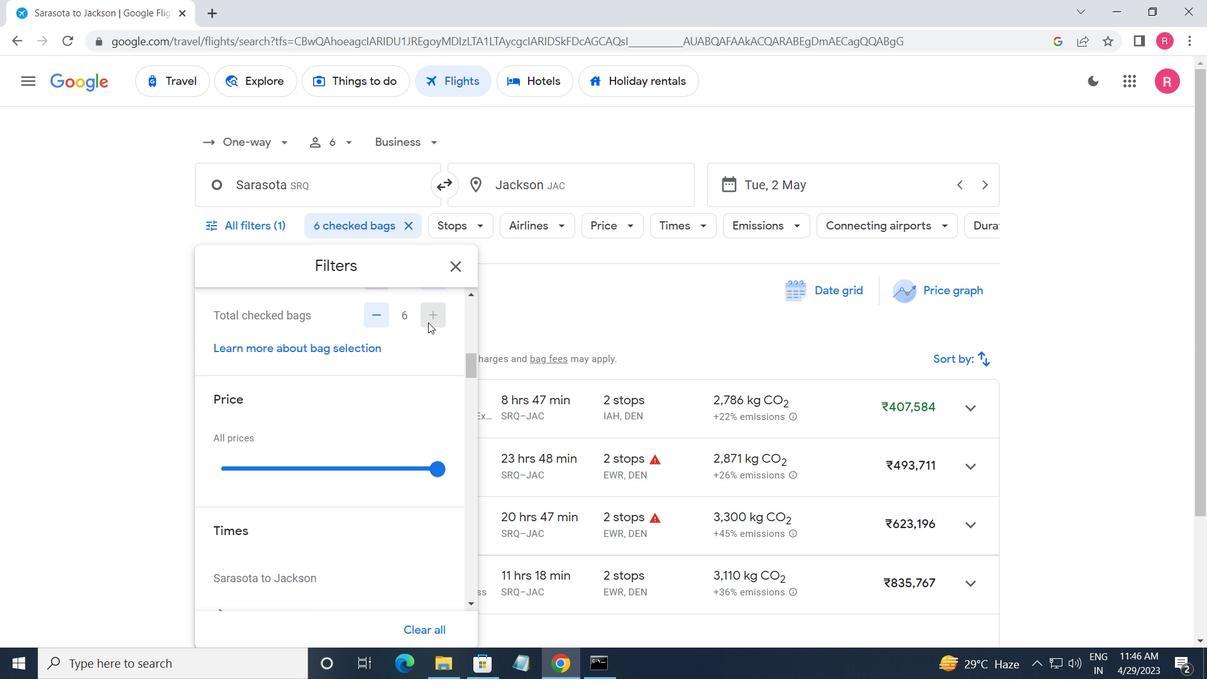 
Action: Mouse scrolled (427, 324) with delta (0, 0)
Screenshot: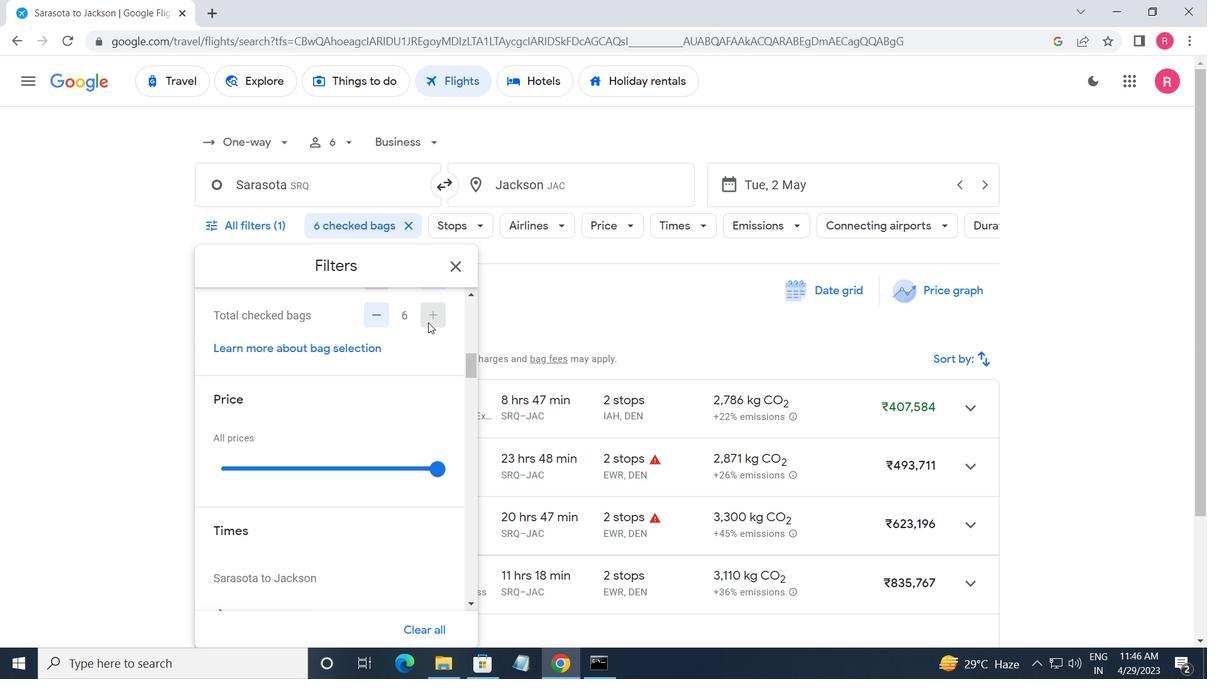 
Action: Mouse moved to (426, 316)
Screenshot: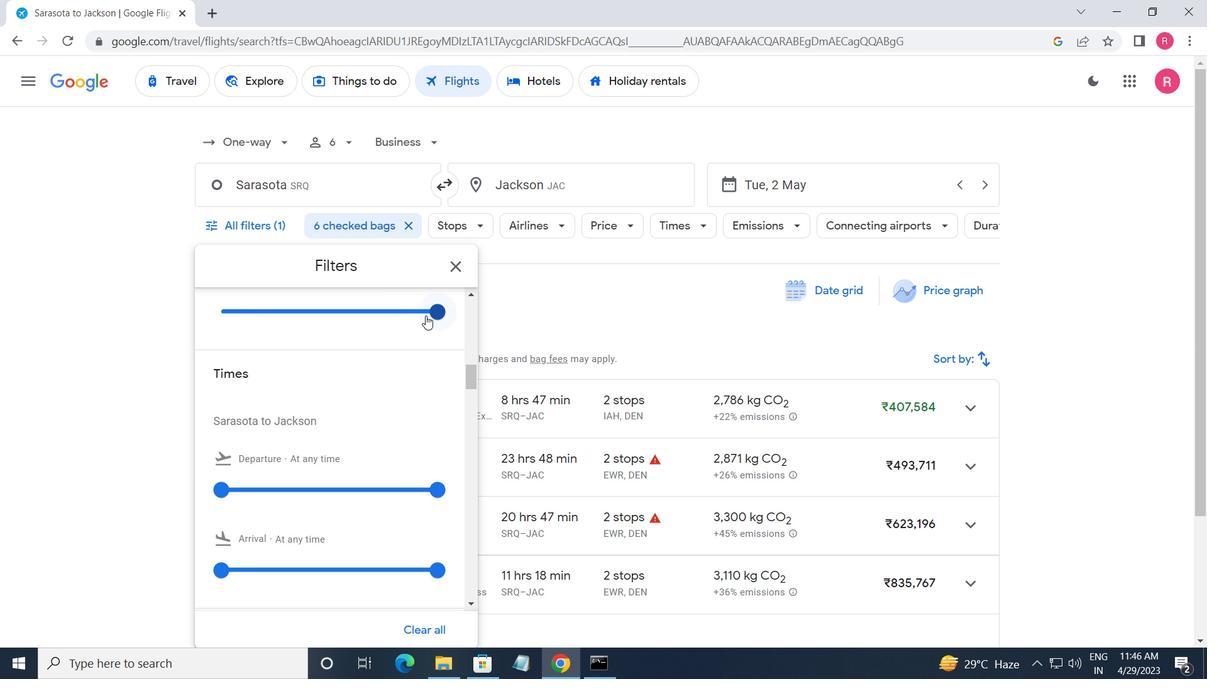 
Action: Mouse scrolled (426, 317) with delta (0, 0)
Screenshot: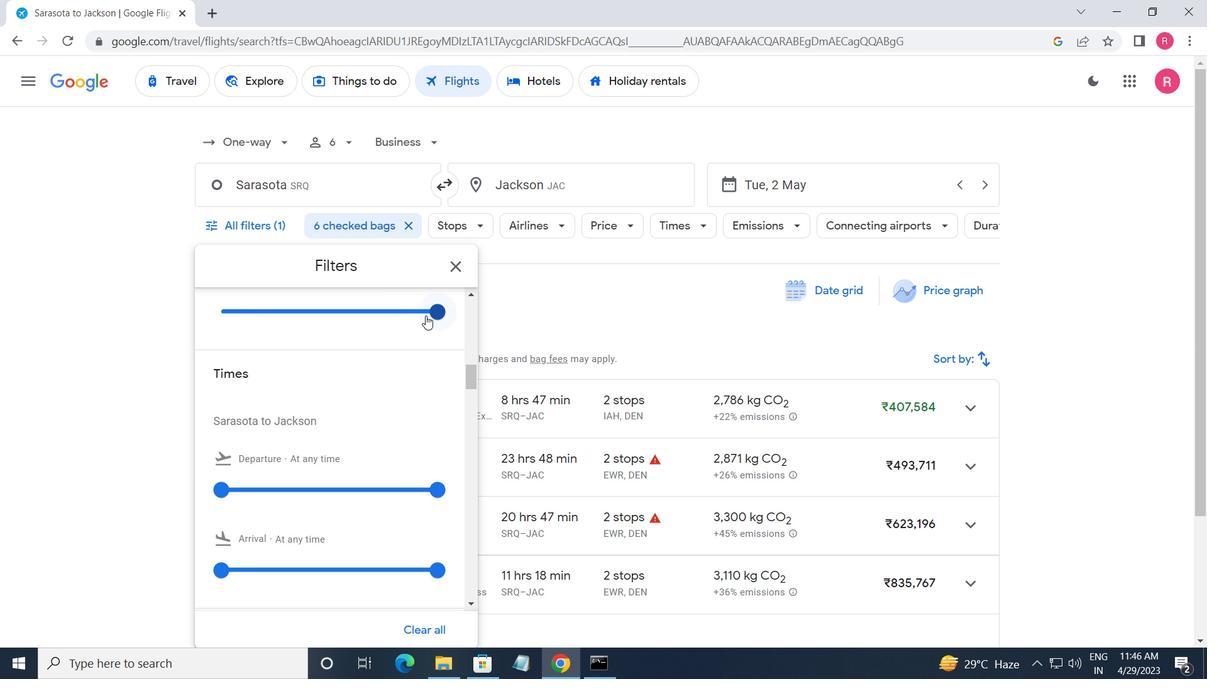 
Action: Mouse moved to (438, 380)
Screenshot: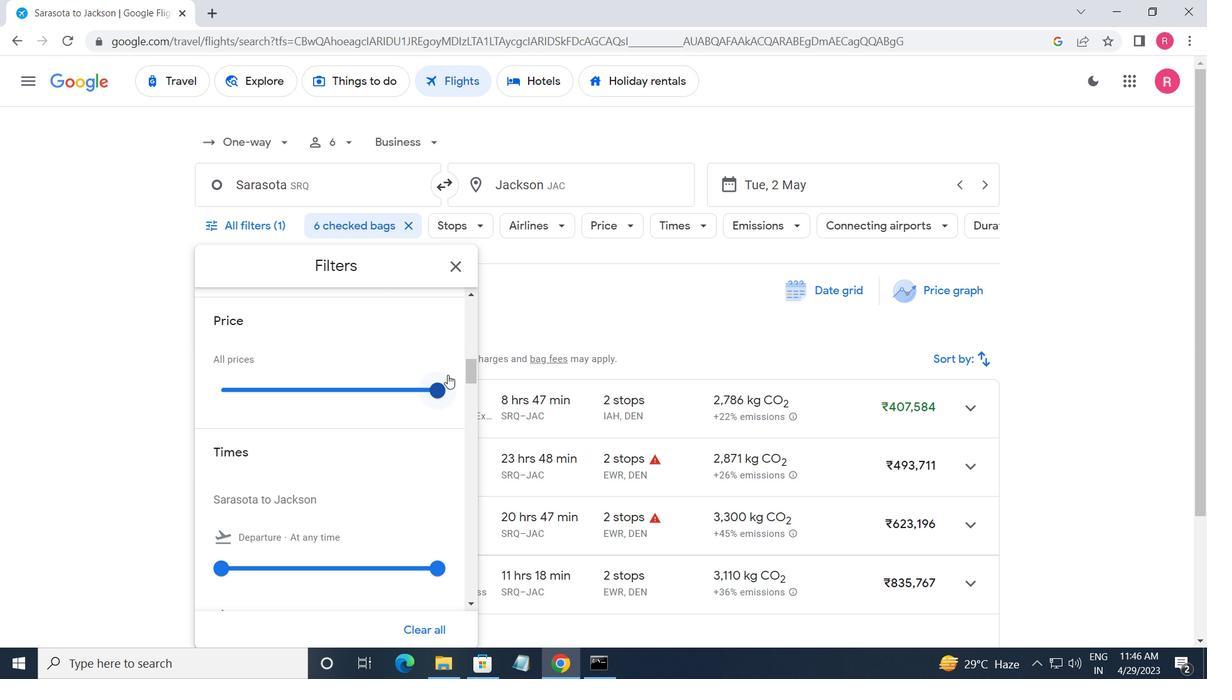 
Action: Mouse pressed left at (438, 380)
Screenshot: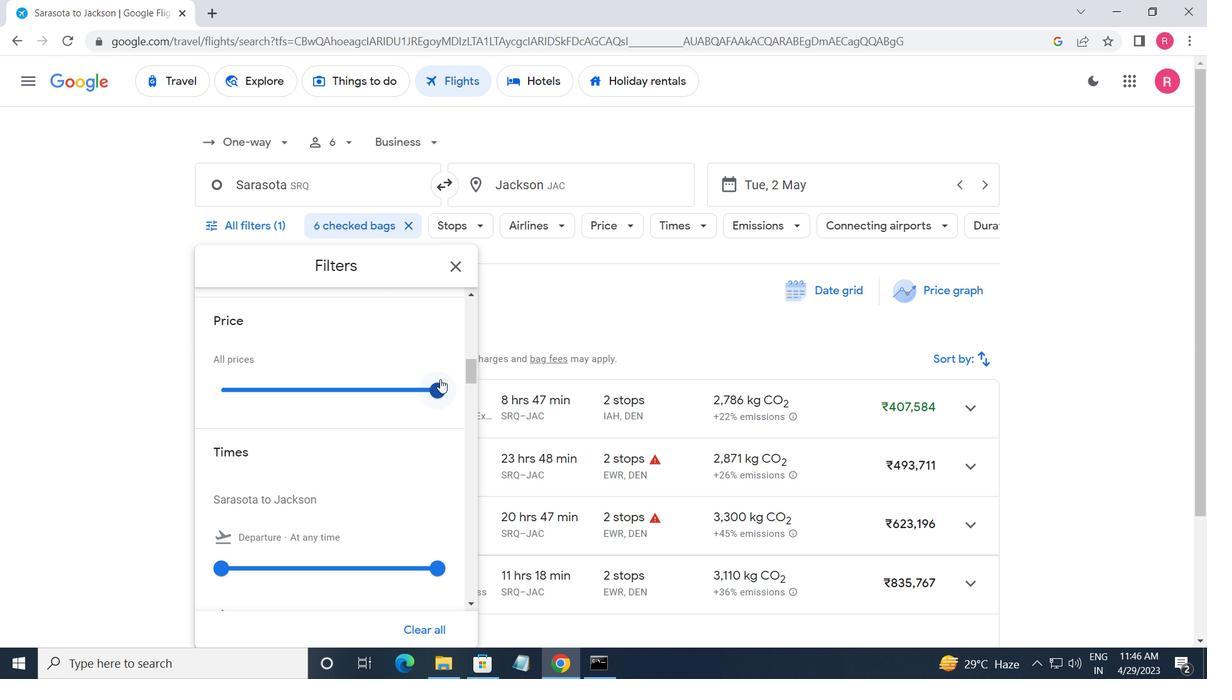 
Action: Mouse moved to (313, 394)
Screenshot: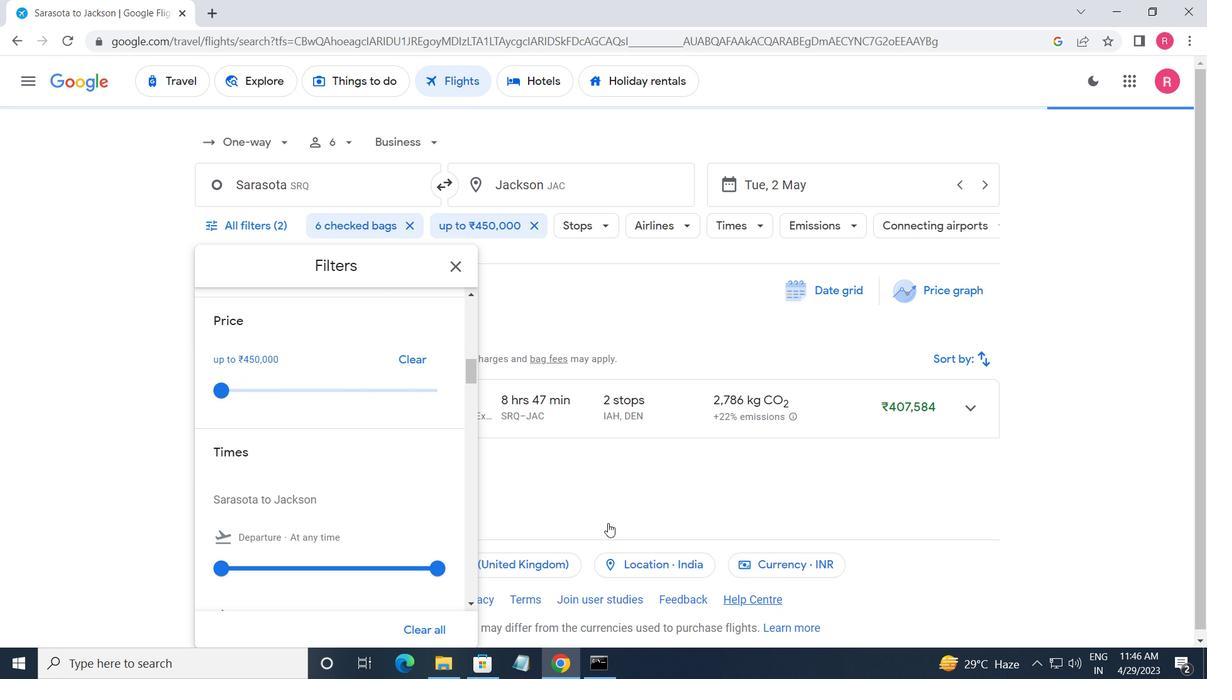 
Action: Mouse scrolled (313, 393) with delta (0, 0)
Screenshot: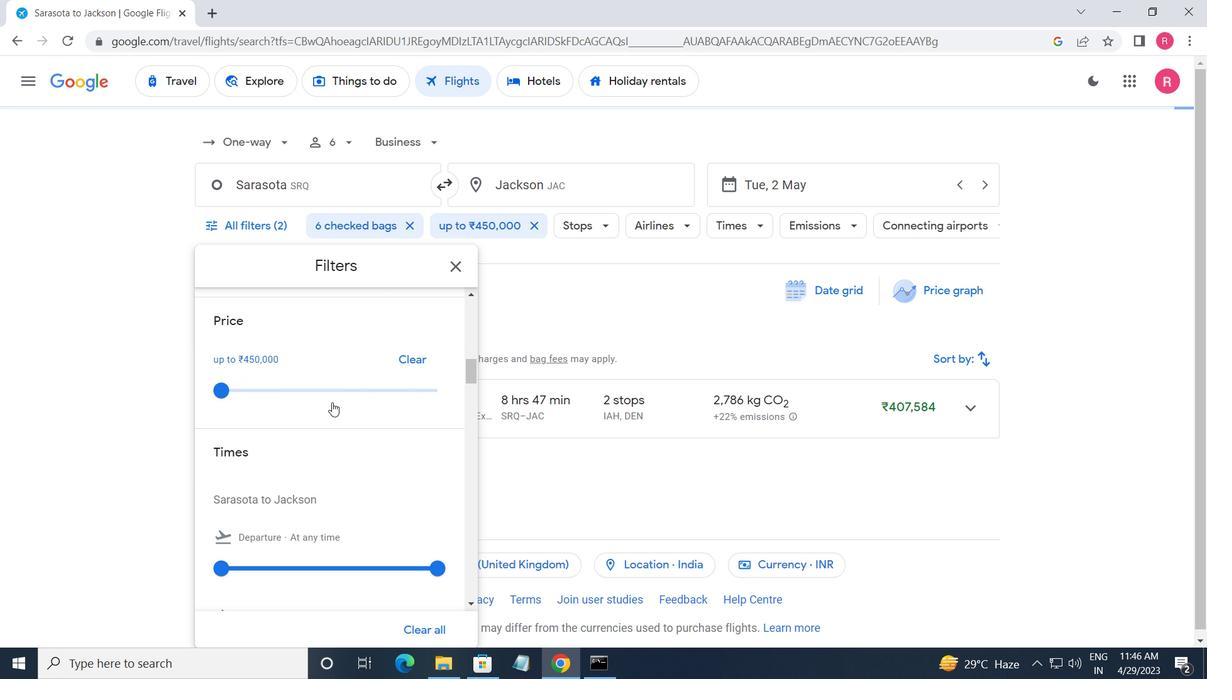 
Action: Mouse scrolled (313, 393) with delta (0, 0)
Screenshot: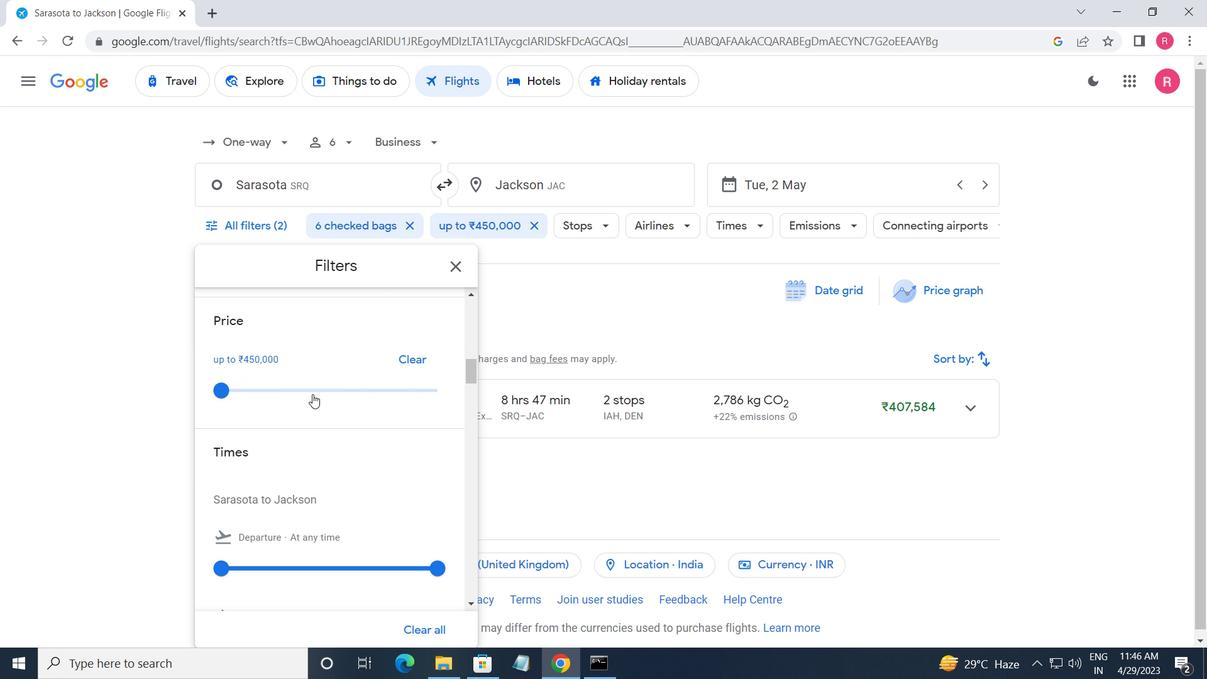 
Action: Mouse moved to (218, 401)
Screenshot: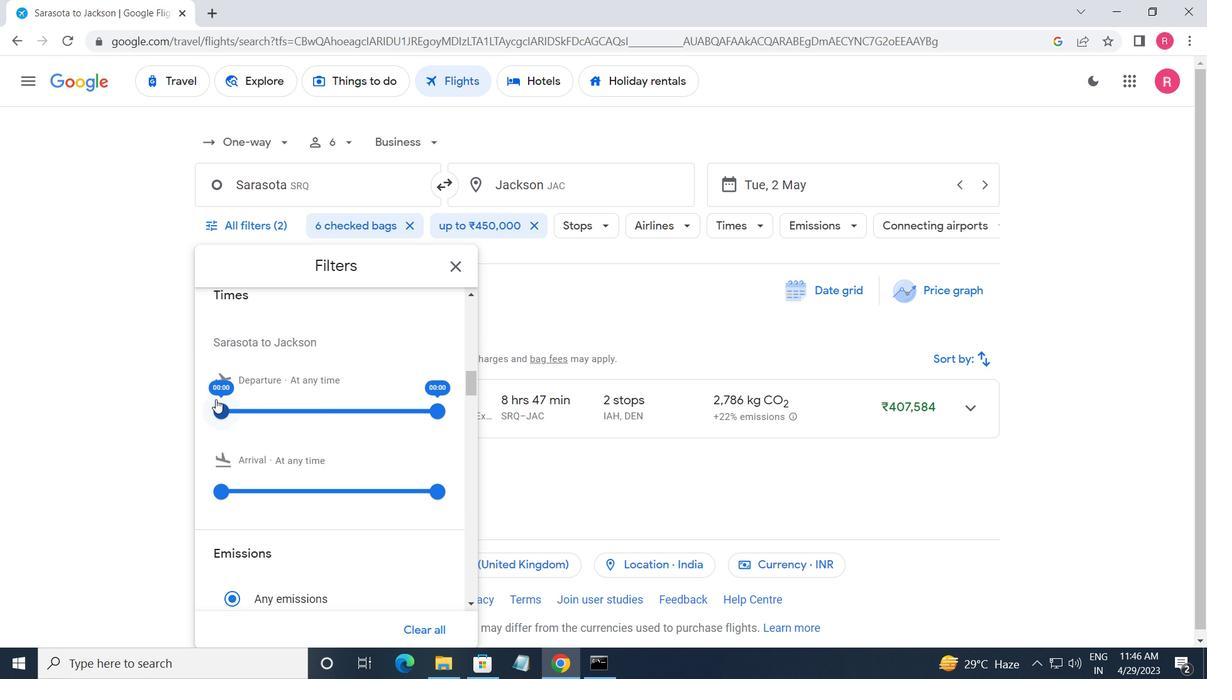 
Action: Mouse pressed left at (218, 401)
Screenshot: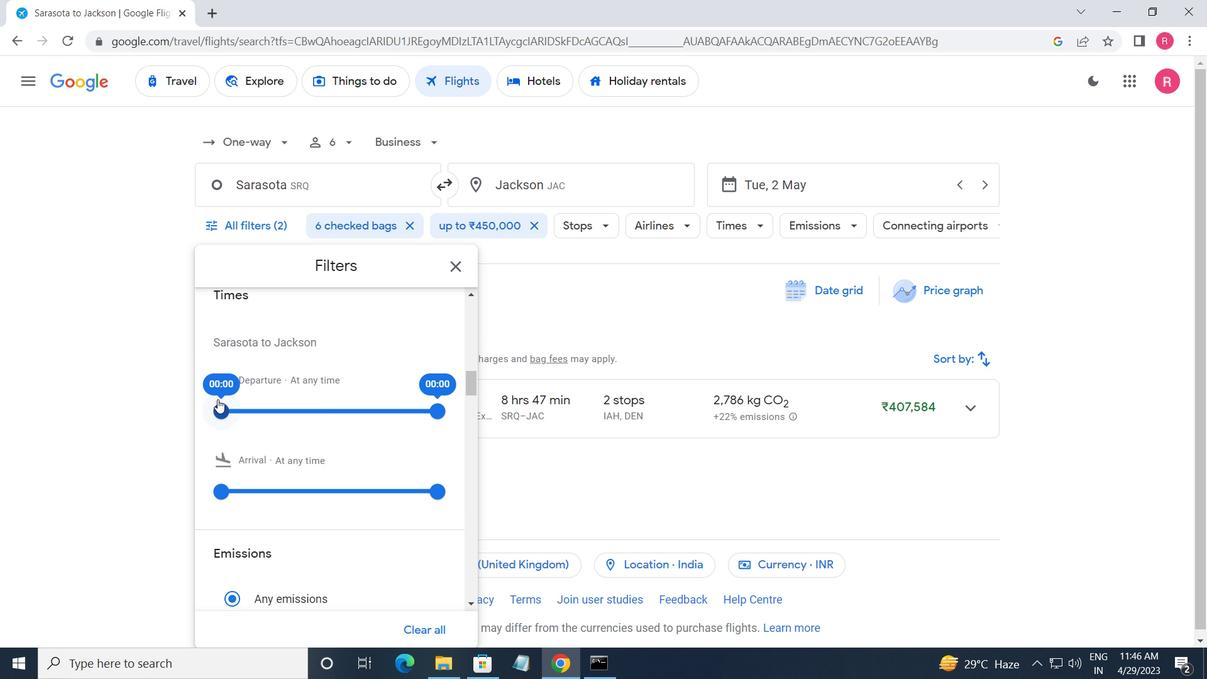 
Action: Mouse moved to (443, 408)
Screenshot: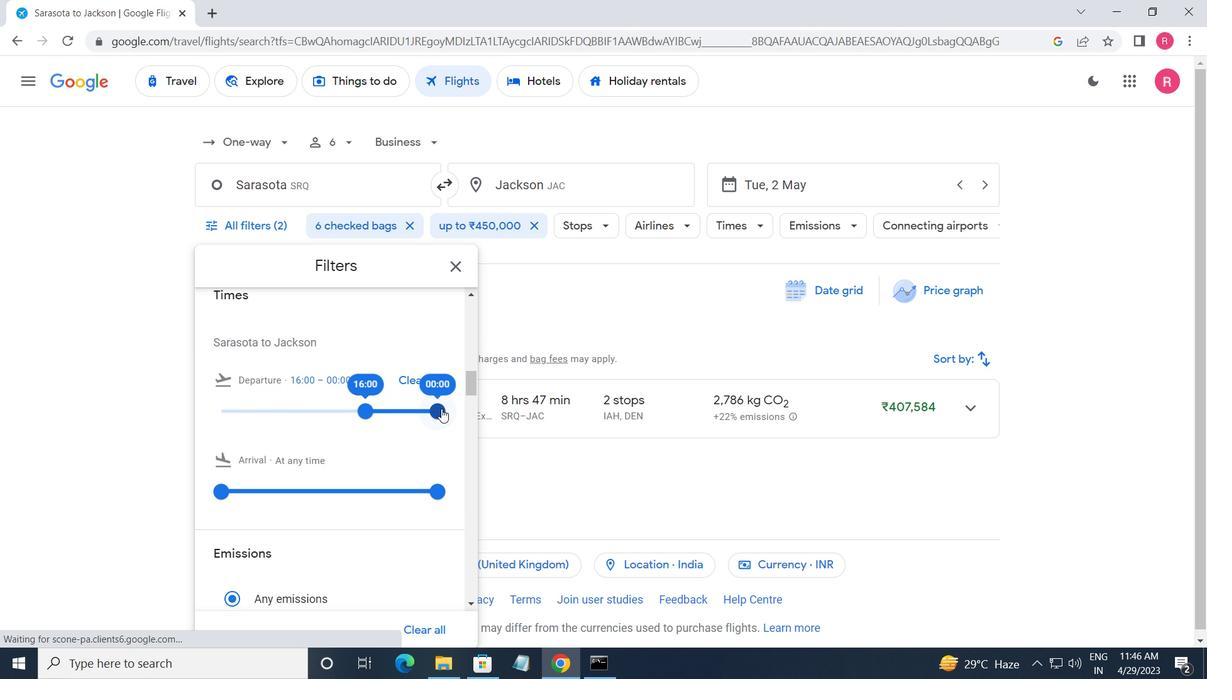 
Action: Mouse pressed left at (443, 408)
Screenshot: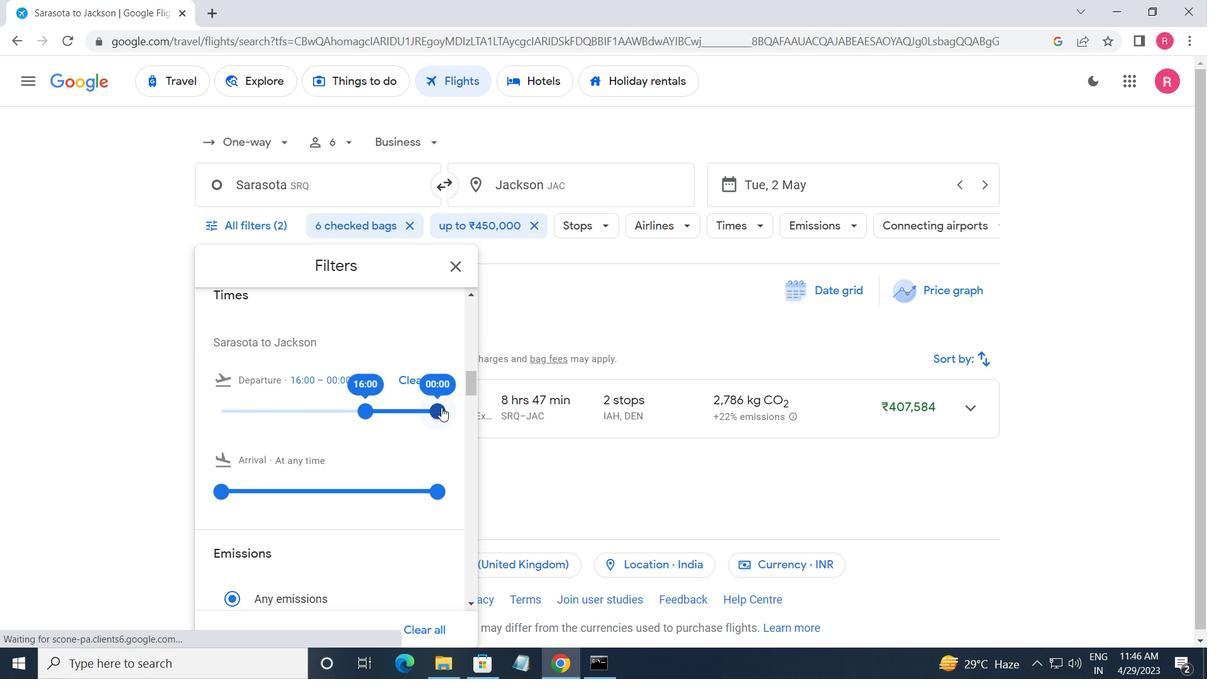 
Action: Mouse moved to (457, 270)
Screenshot: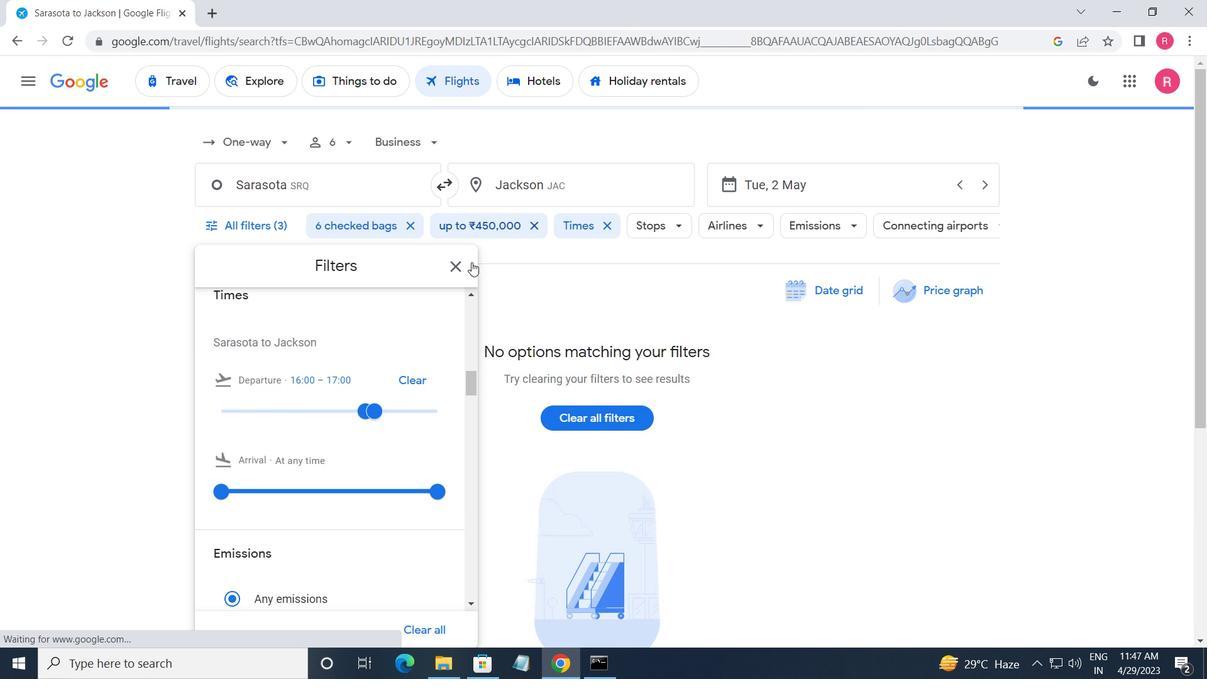 
Action: Mouse pressed left at (457, 270)
Screenshot: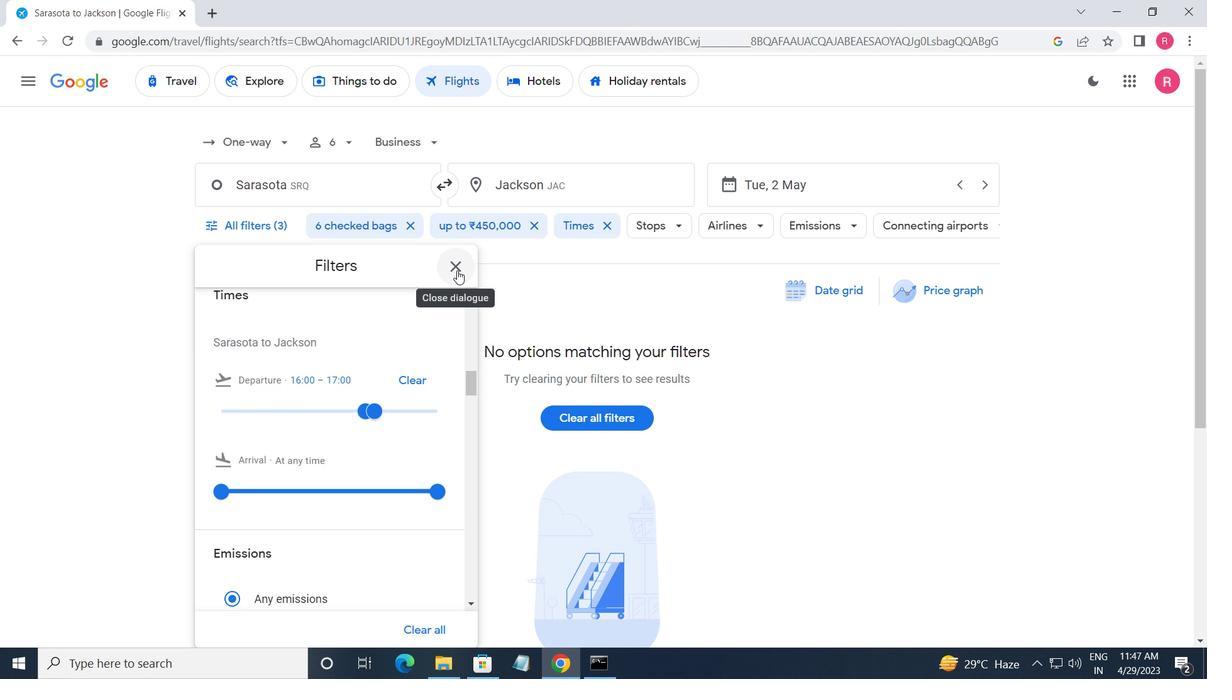 
Action: Mouse moved to (419, 283)
Screenshot: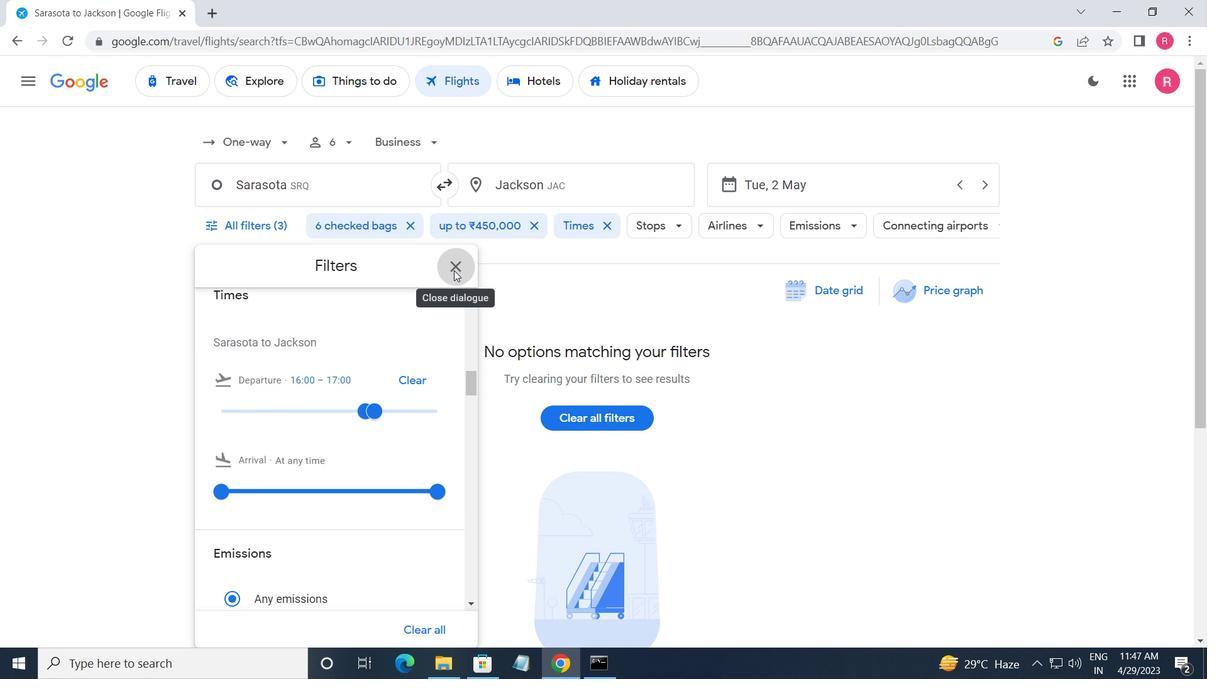 
